 Task: Customize your repository appearance settings.
Action: Mouse moved to (1039, 63)
Screenshot: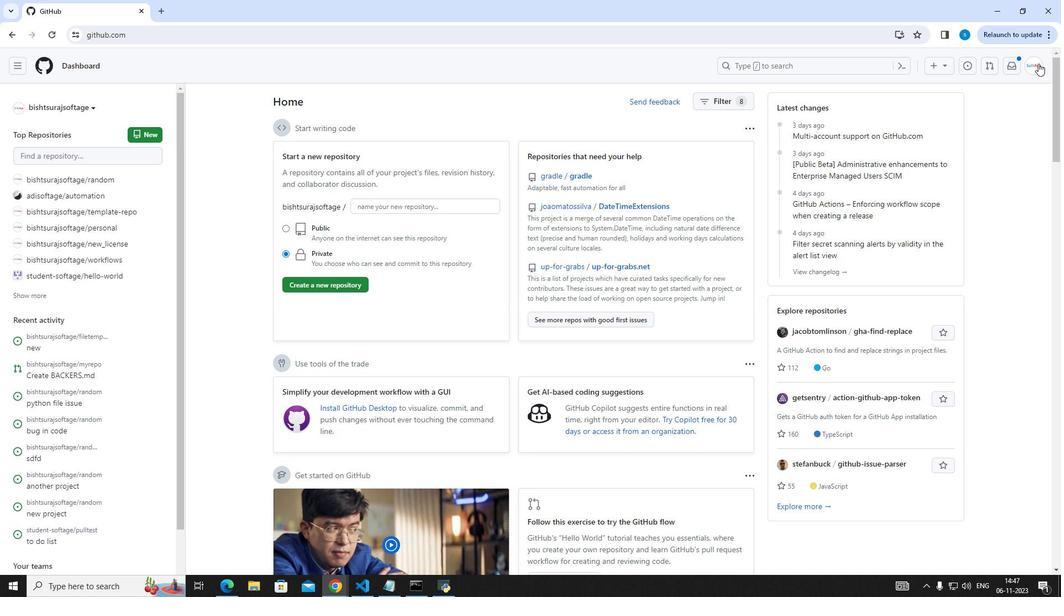 
Action: Mouse pressed left at (1039, 63)
Screenshot: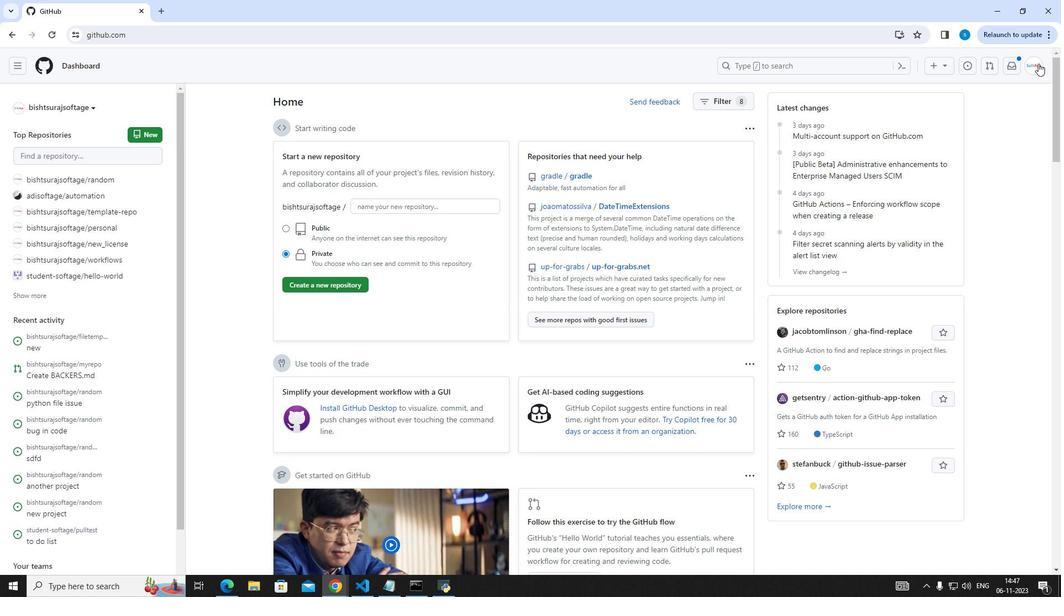 
Action: Mouse moved to (980, 160)
Screenshot: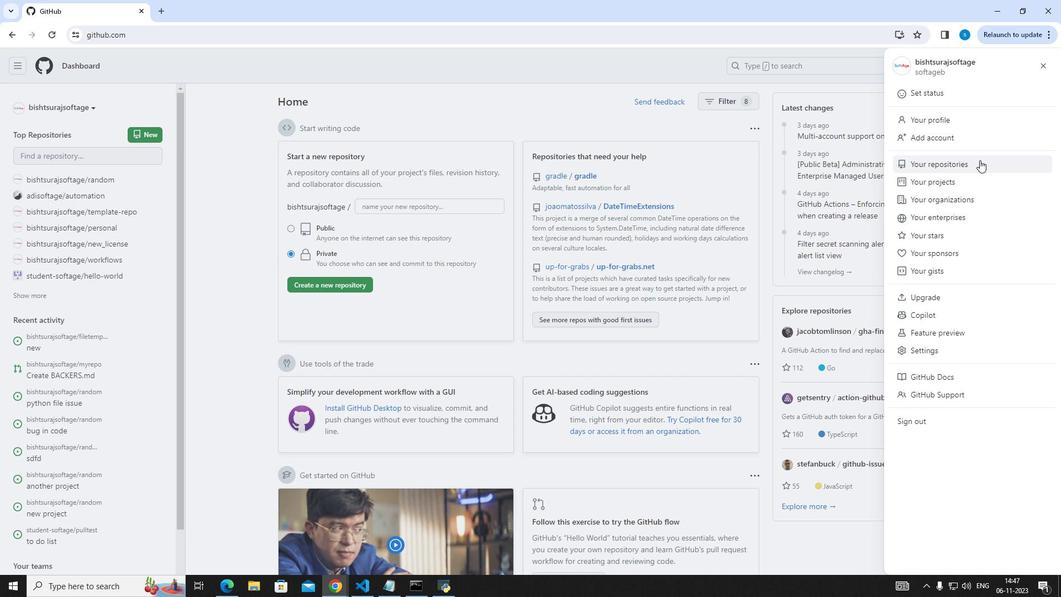 
Action: Mouse pressed left at (980, 160)
Screenshot: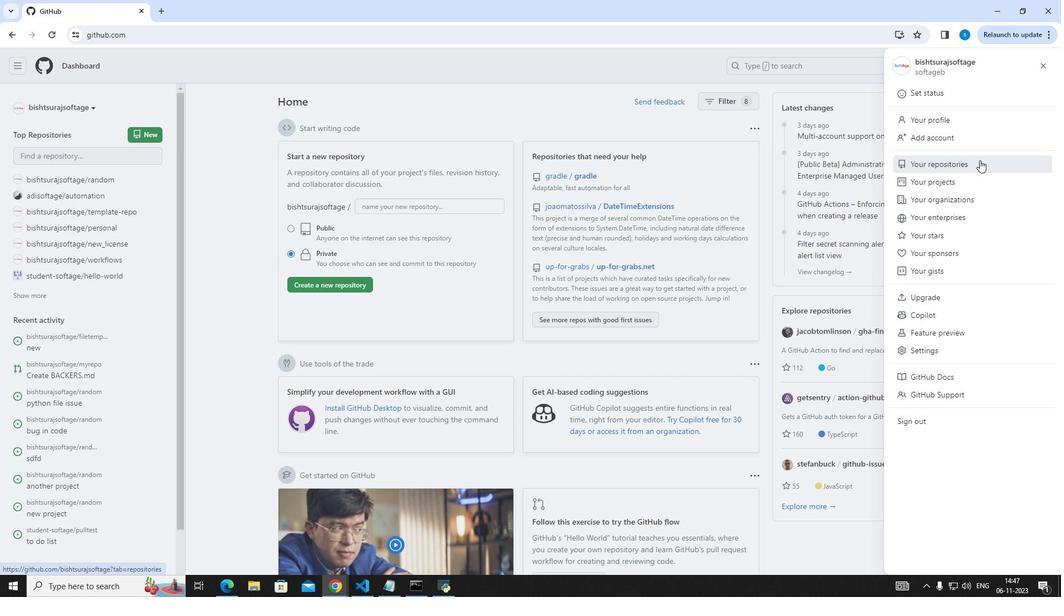 
Action: Mouse moved to (365, 162)
Screenshot: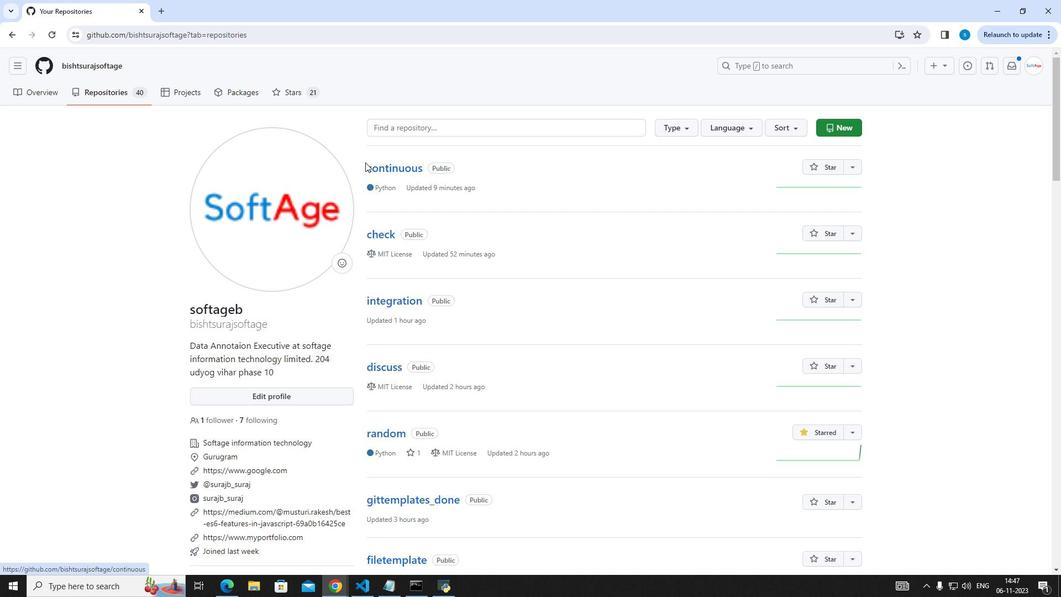 
Action: Mouse pressed left at (365, 162)
Screenshot: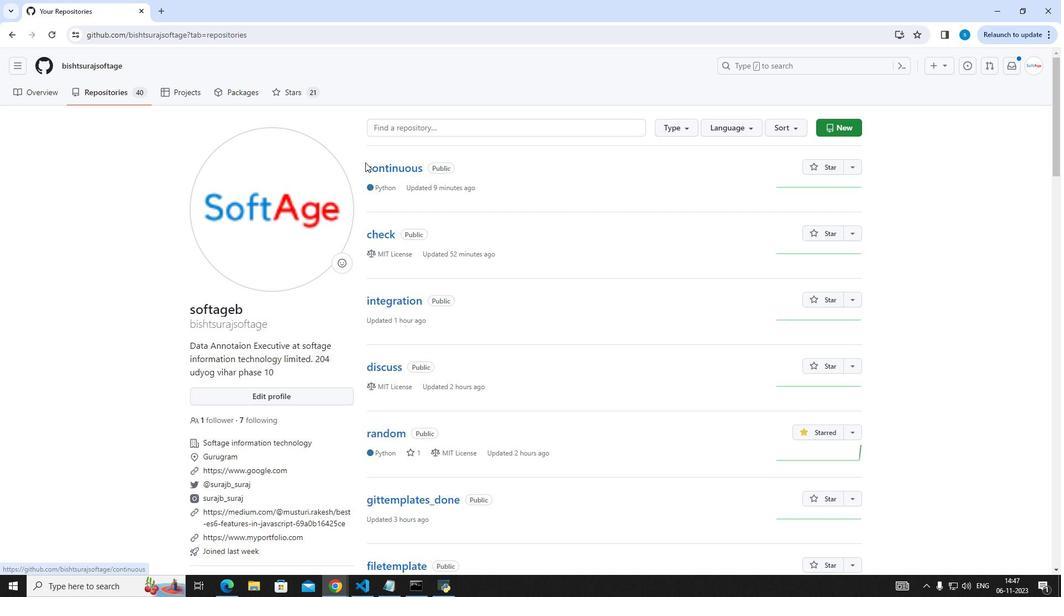 
Action: Mouse moved to (374, 163)
Screenshot: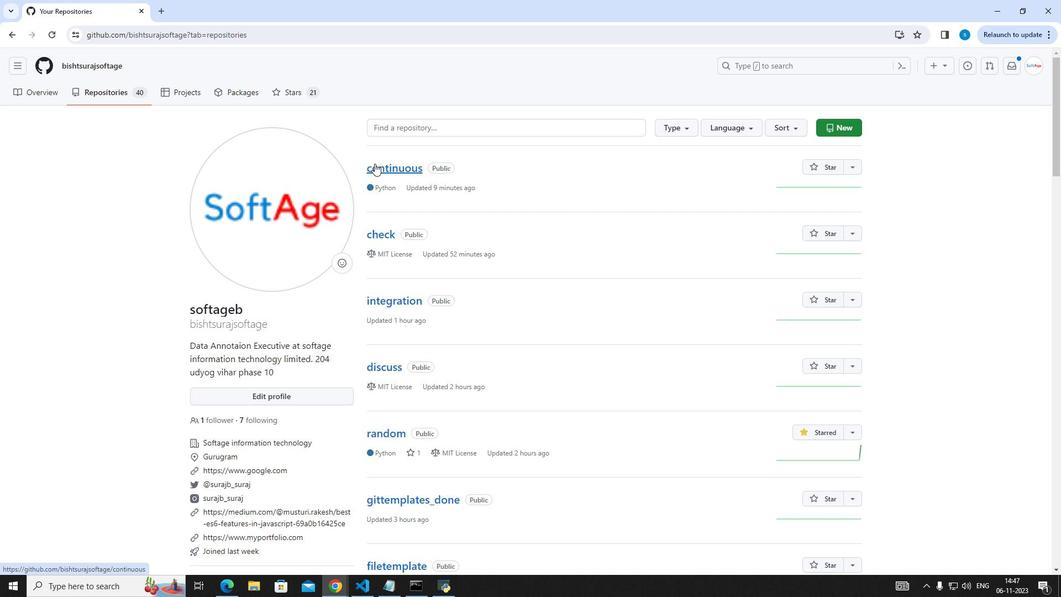 
Action: Mouse pressed left at (374, 163)
Screenshot: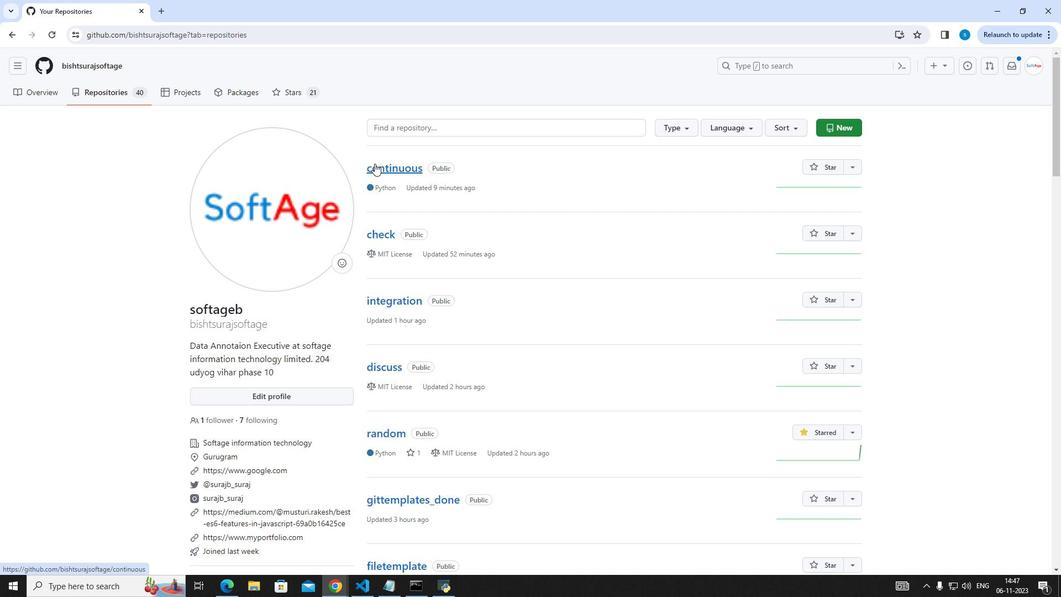 
Action: Mouse moved to (473, 88)
Screenshot: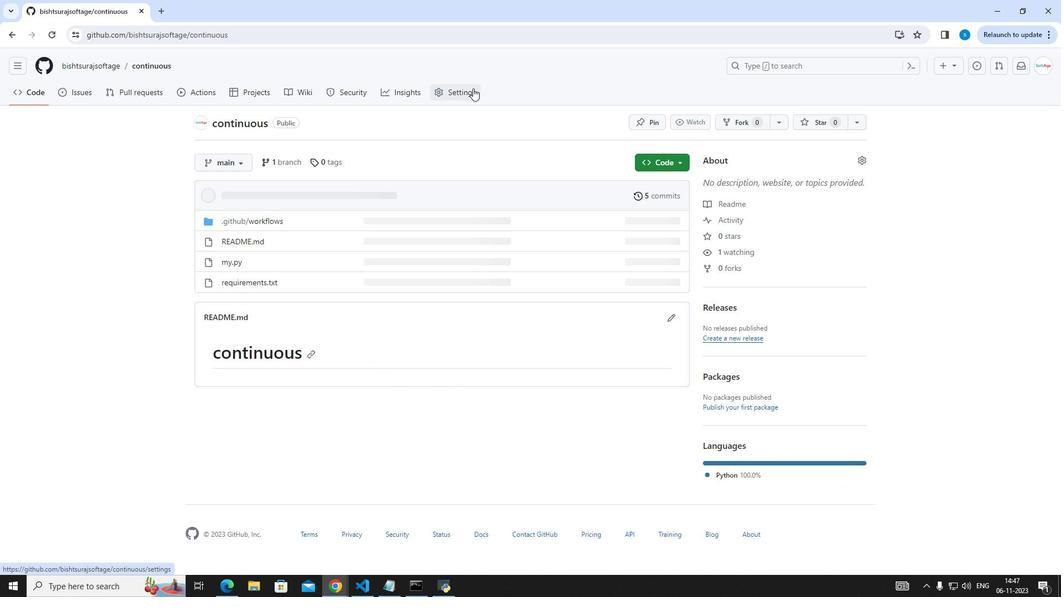 
Action: Mouse pressed left at (473, 88)
Screenshot: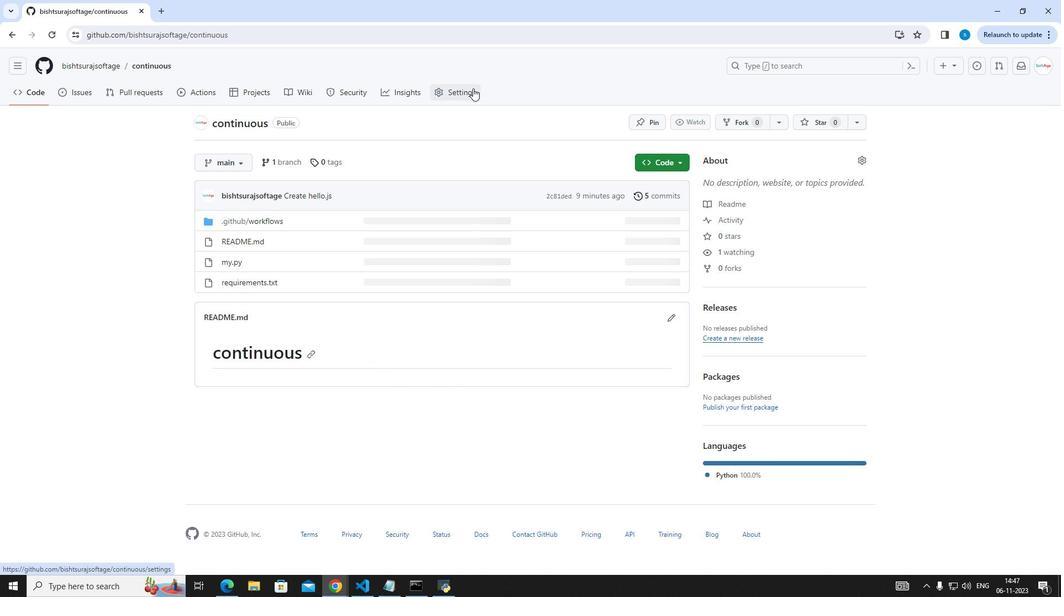 
Action: Mouse moved to (465, 179)
Screenshot: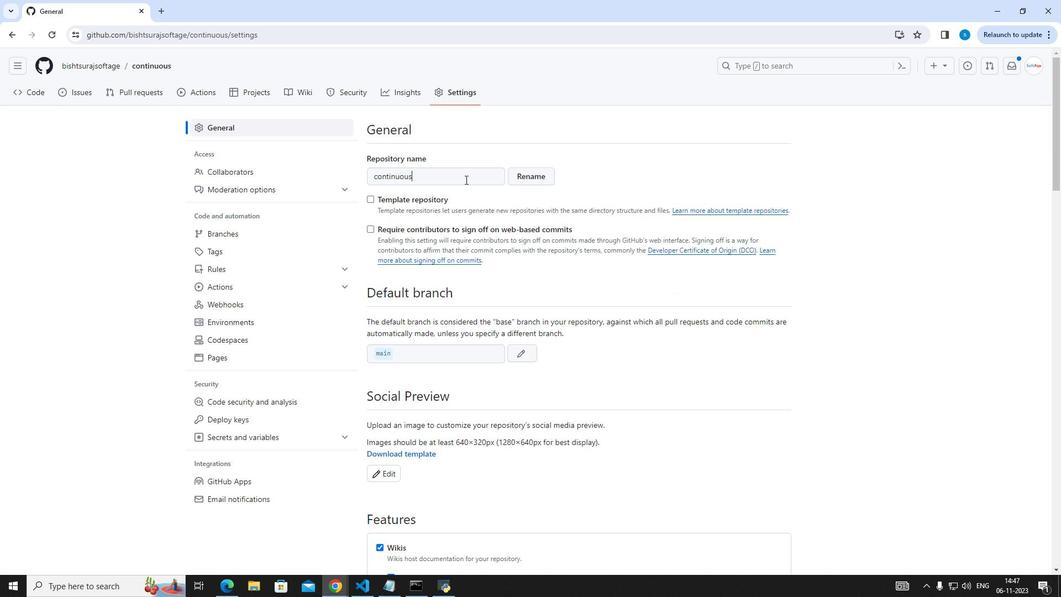 
Action: Mouse pressed left at (465, 179)
Screenshot: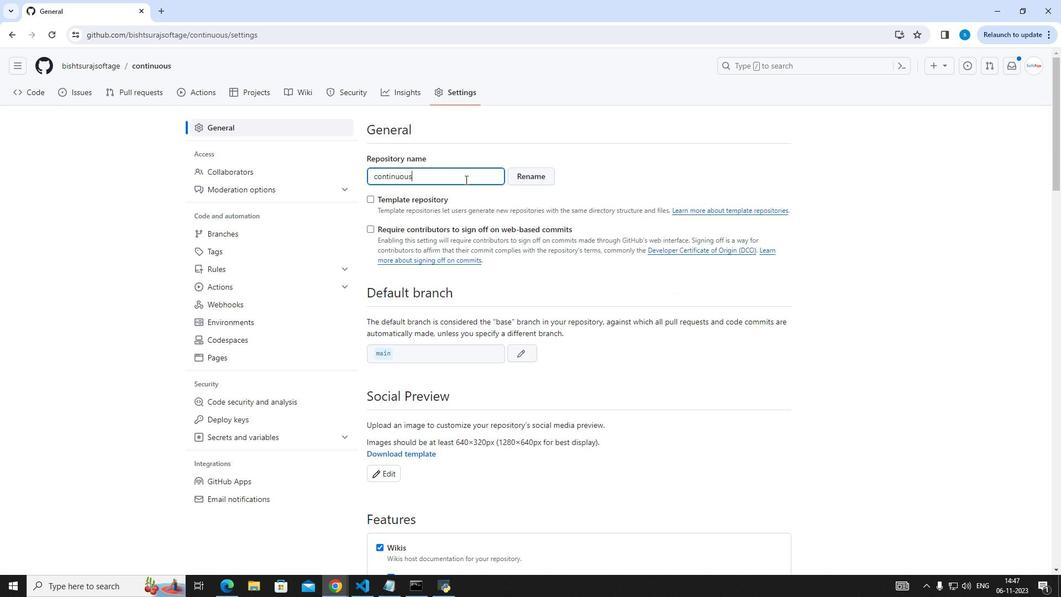 
Action: Key pressed <Key.space>on<Key.space>
Screenshot: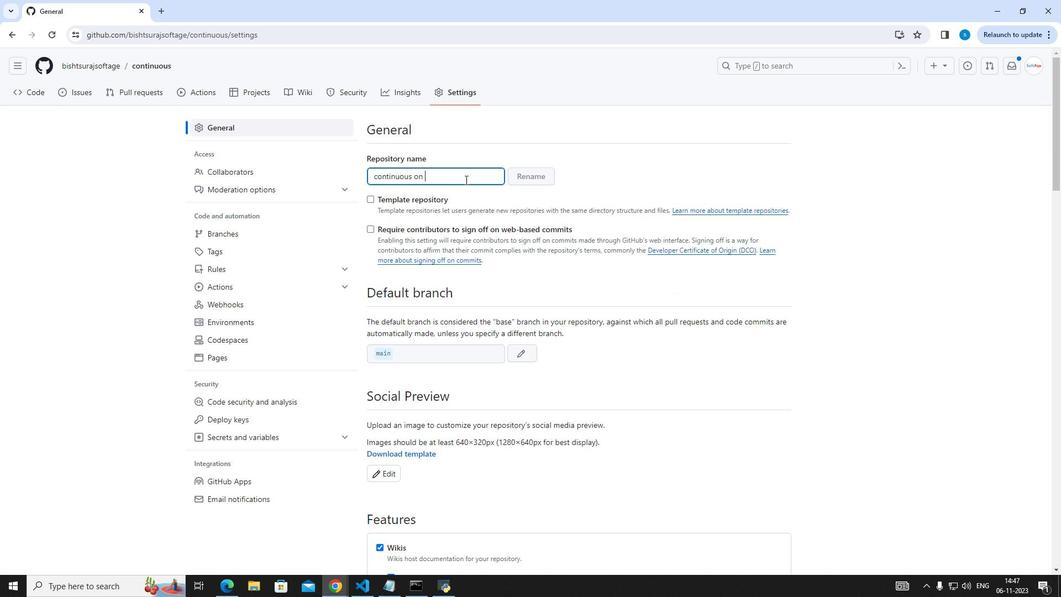 
Action: Mouse moved to (529, 354)
Screenshot: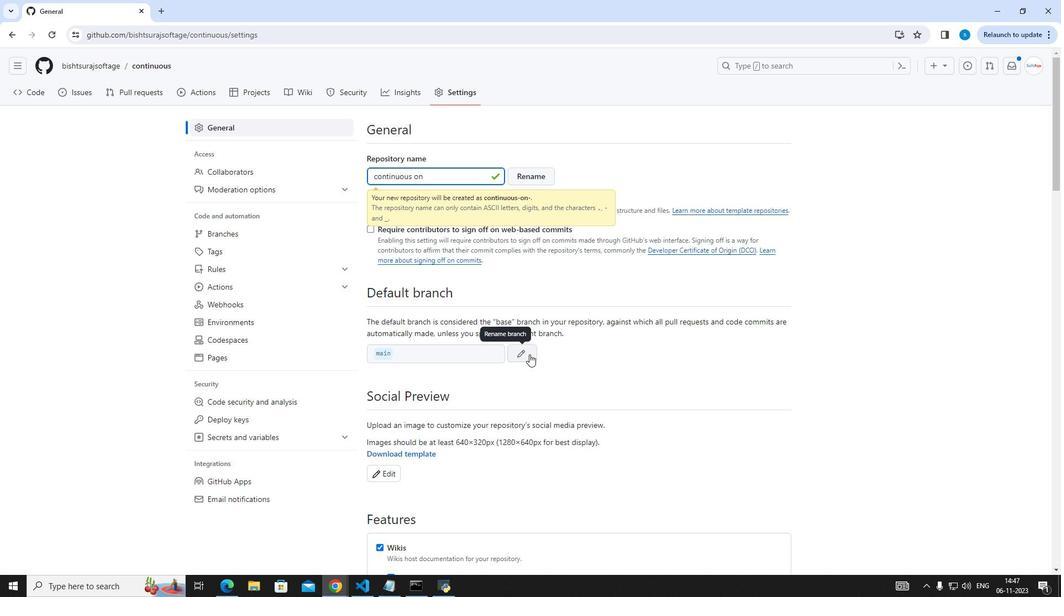 
Action: Mouse pressed left at (529, 354)
Screenshot: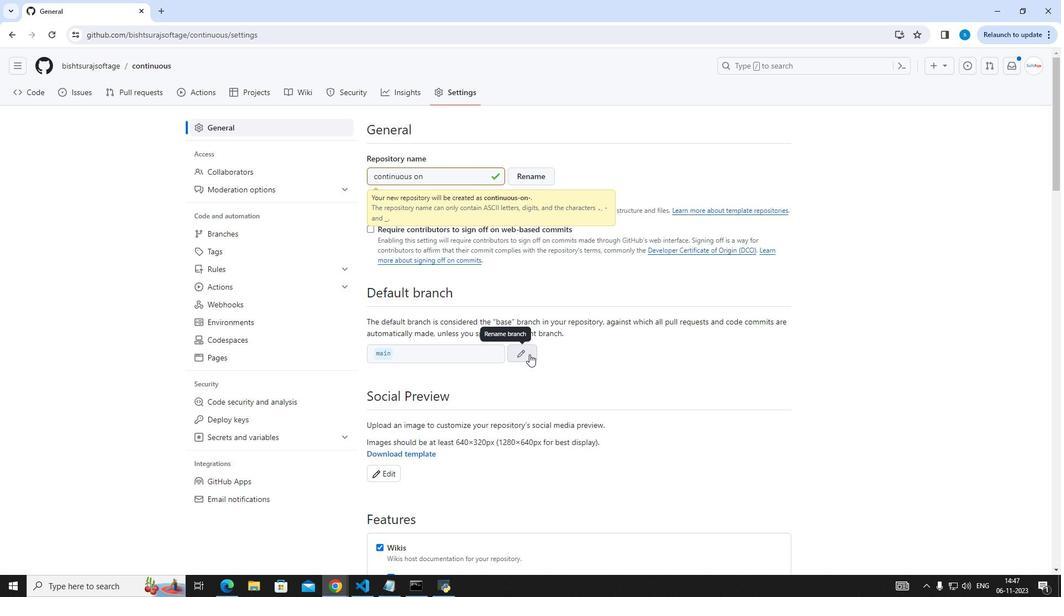 
Action: Mouse moved to (529, 353)
Screenshot: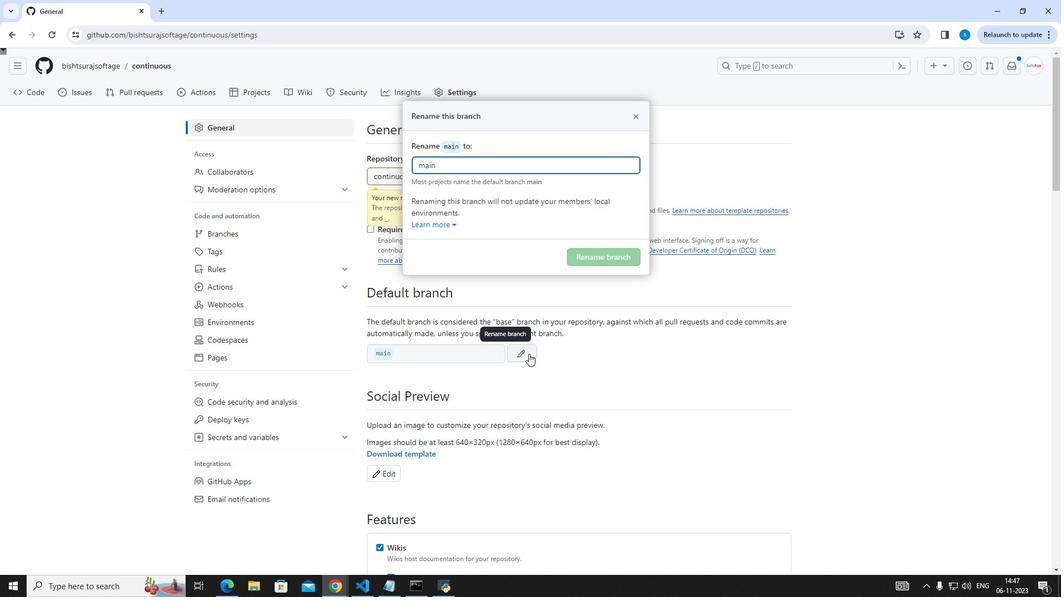 
Action: Key pressed a
Screenshot: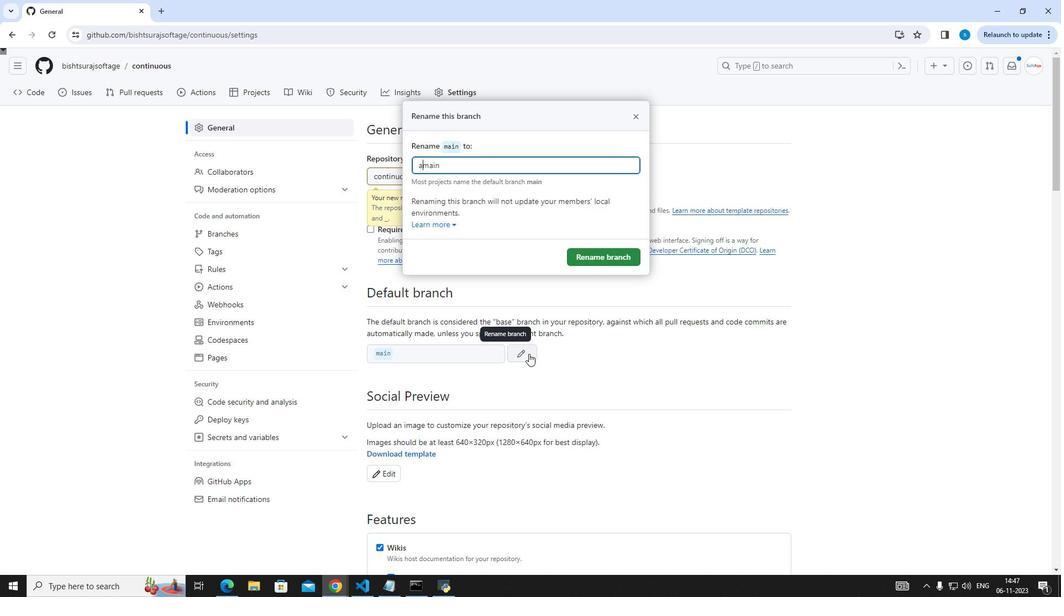 
Action: Mouse moved to (605, 259)
Screenshot: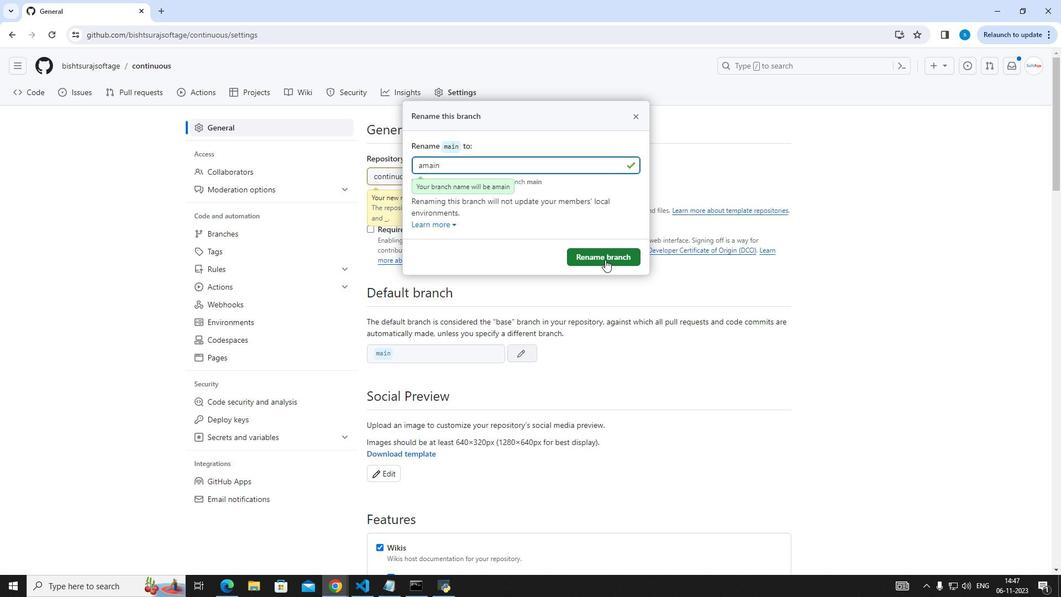 
Action: Mouse pressed left at (605, 259)
Screenshot: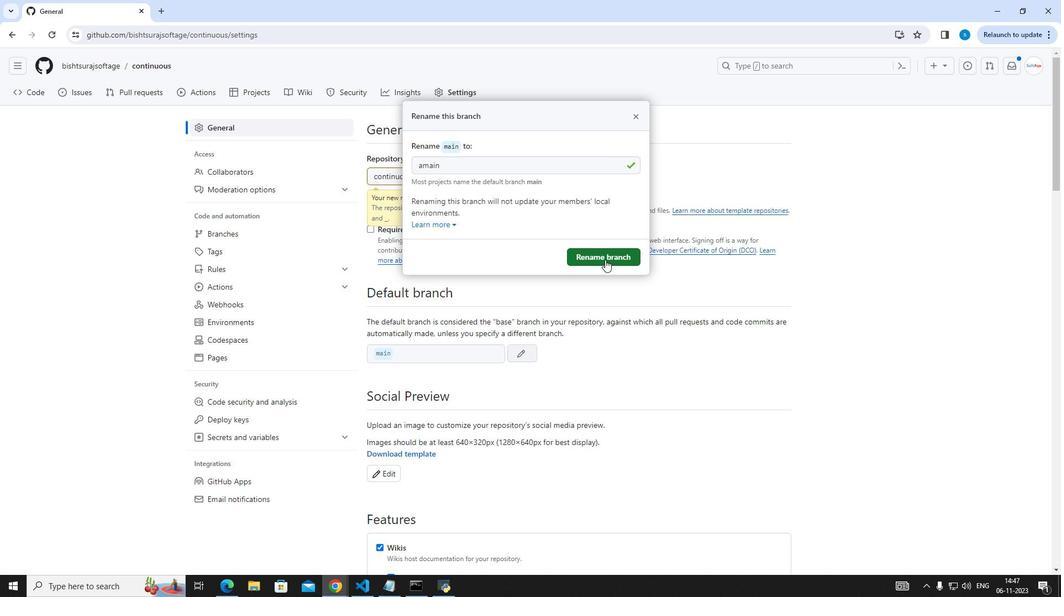 
Action: Mouse moved to (456, 90)
Screenshot: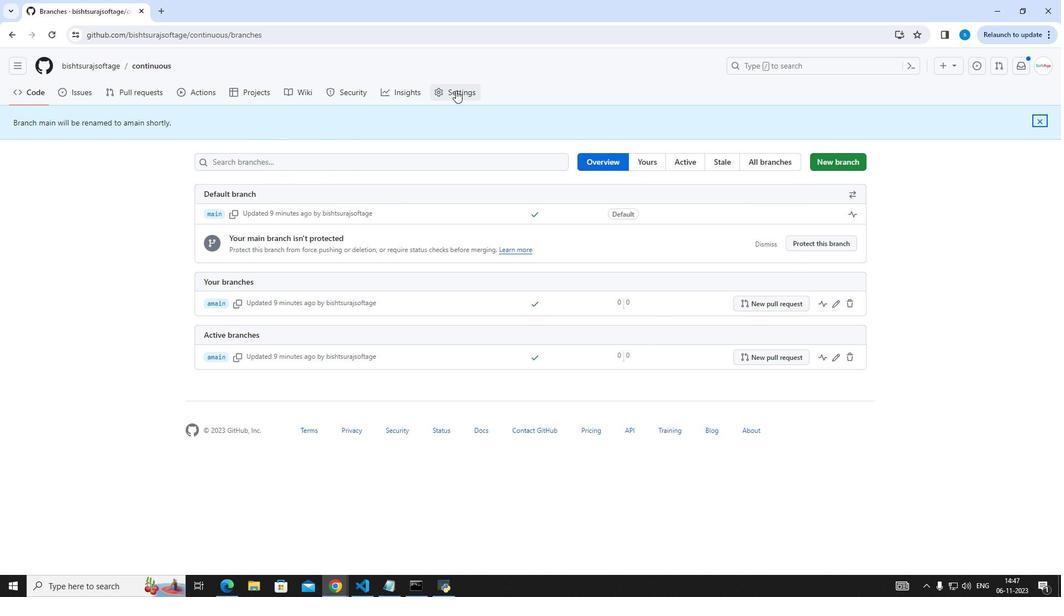 
Action: Mouse pressed left at (456, 90)
Screenshot: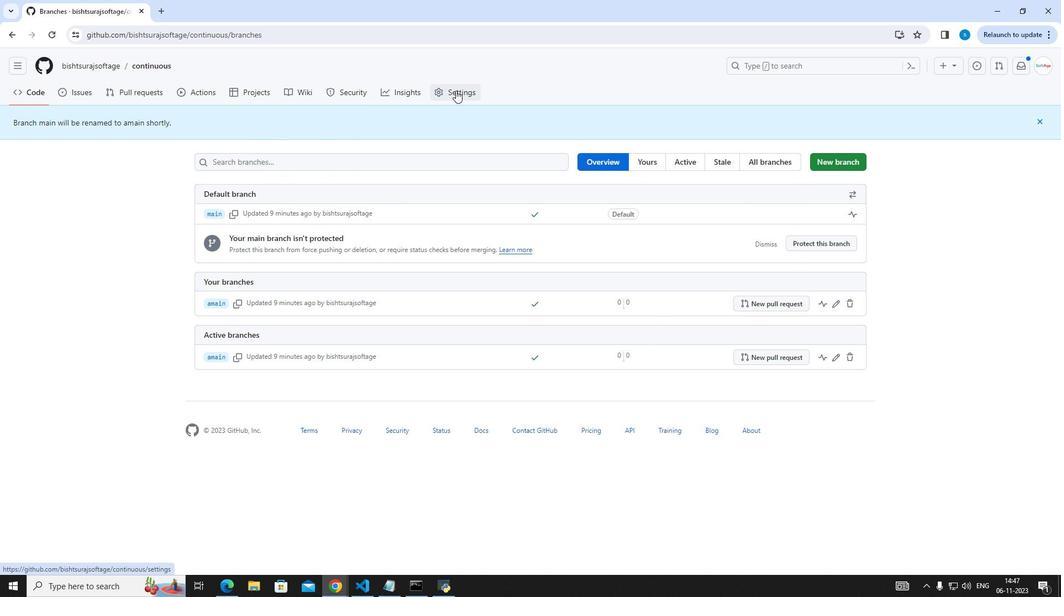 
Action: Mouse moved to (460, 259)
Screenshot: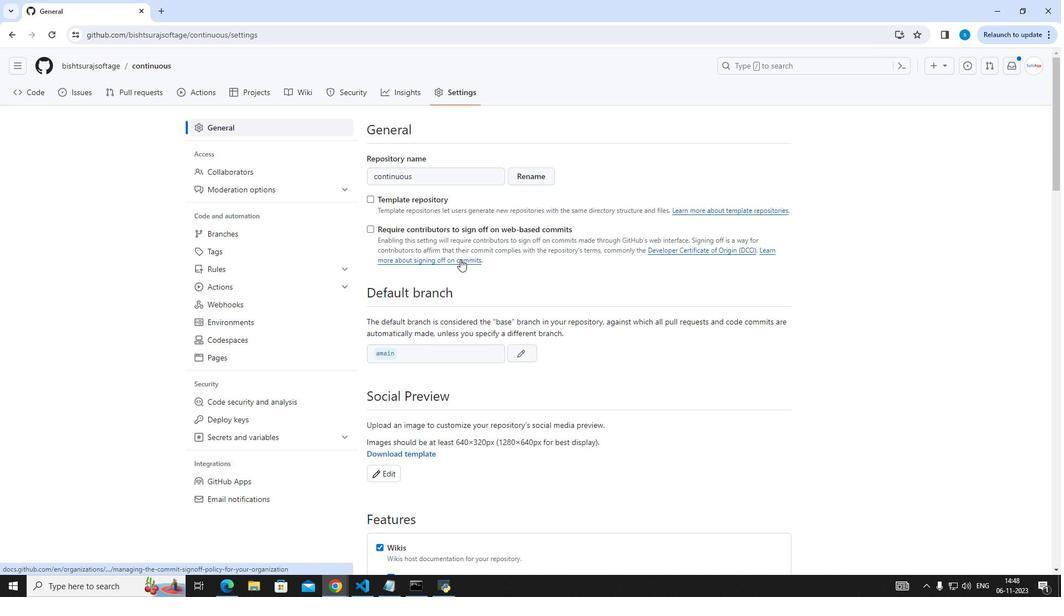 
Action: Mouse scrolled (460, 258) with delta (0, 0)
Screenshot: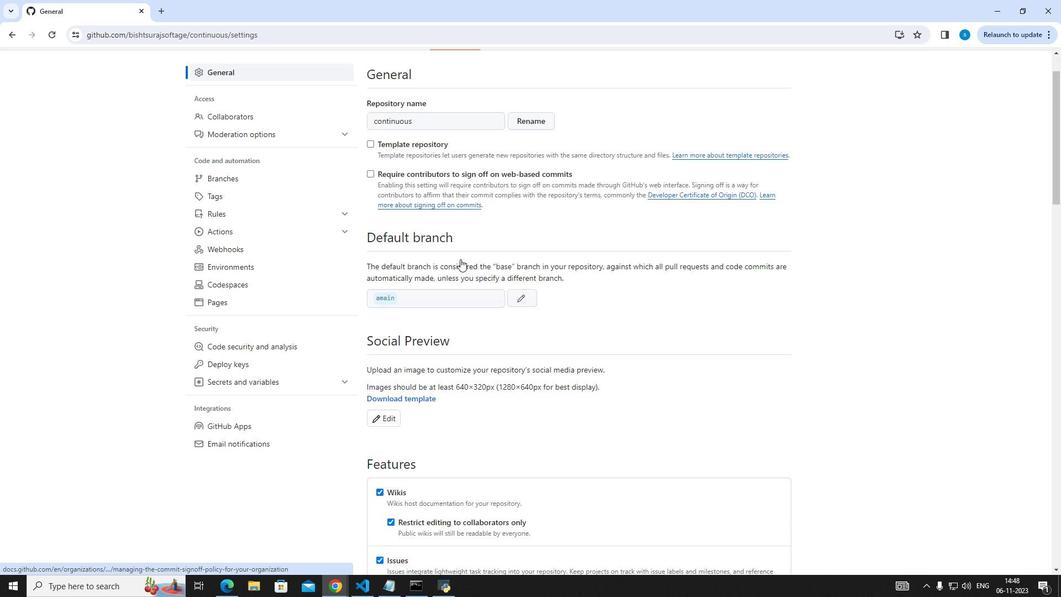 
Action: Mouse scrolled (460, 258) with delta (0, 0)
Screenshot: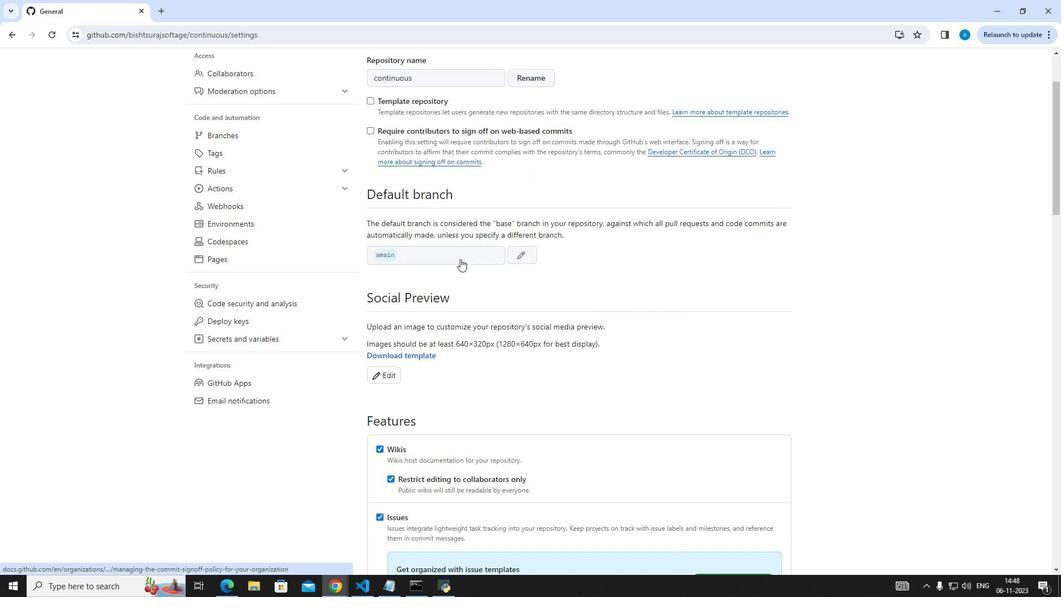 
Action: Mouse scrolled (460, 258) with delta (0, 0)
Screenshot: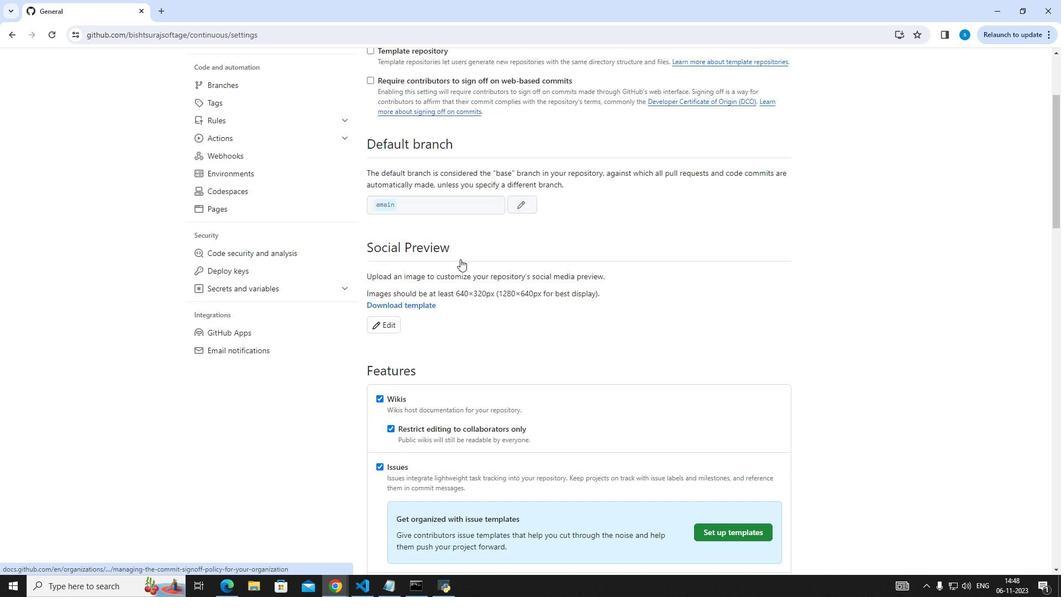 
Action: Mouse scrolled (460, 258) with delta (0, 0)
Screenshot: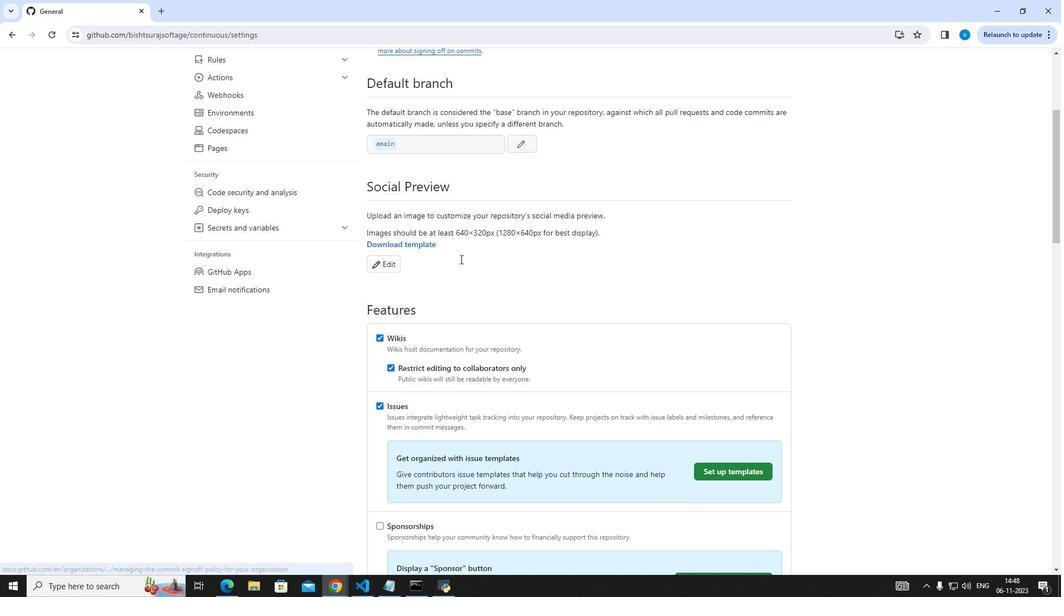 
Action: Mouse scrolled (460, 258) with delta (0, 0)
Screenshot: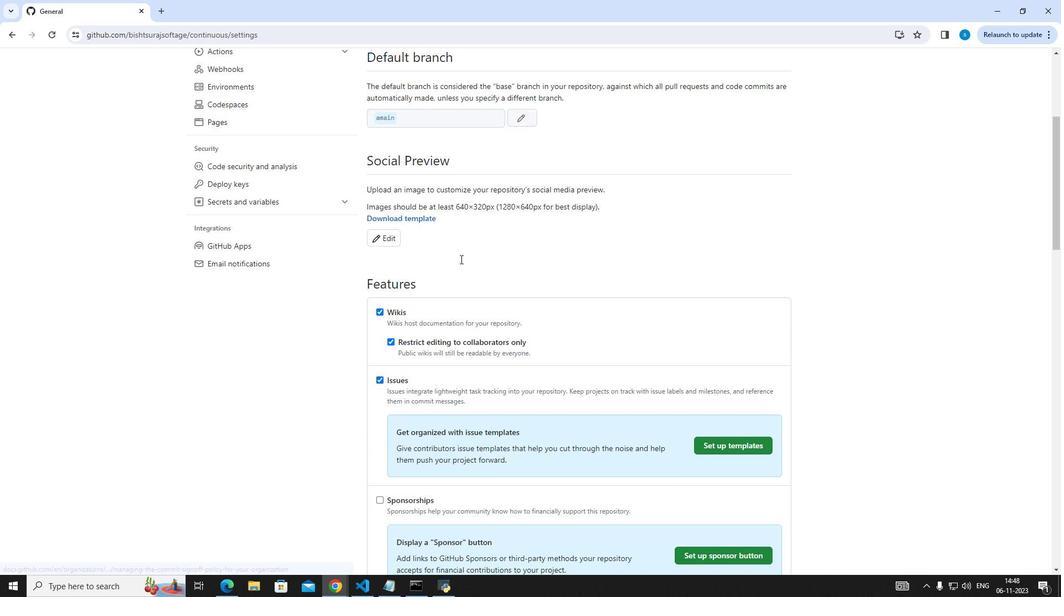
Action: Mouse moved to (460, 259)
Screenshot: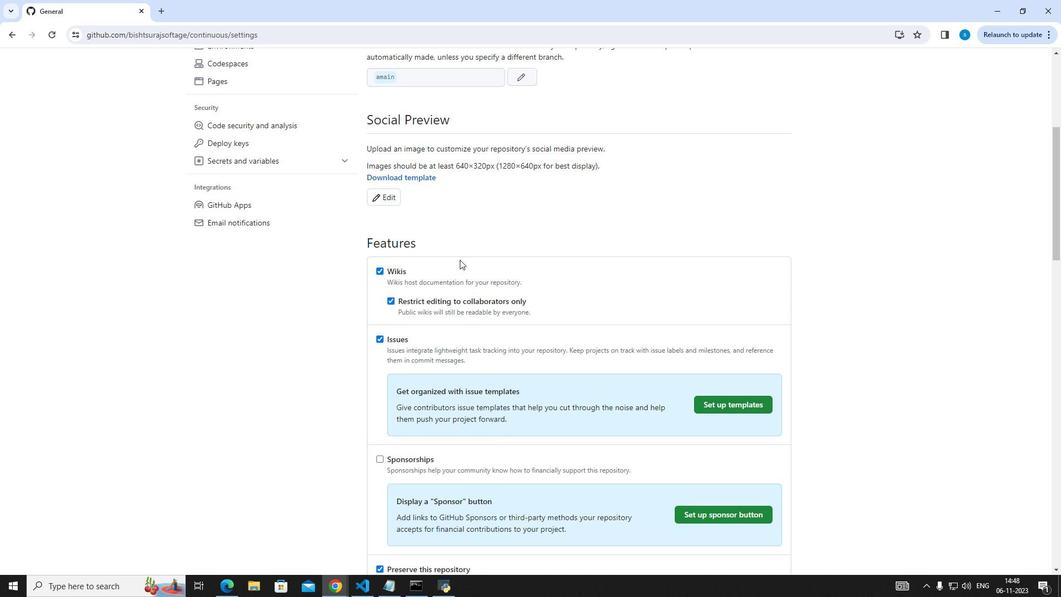 
Action: Mouse scrolled (460, 259) with delta (0, 0)
Screenshot: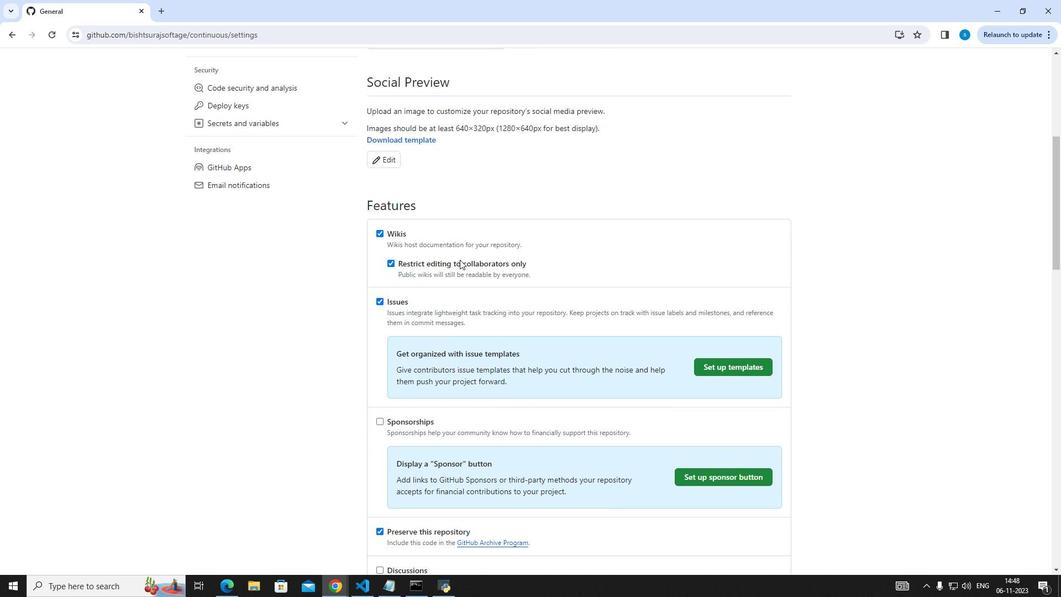 
Action: Mouse scrolled (460, 259) with delta (0, 0)
Screenshot: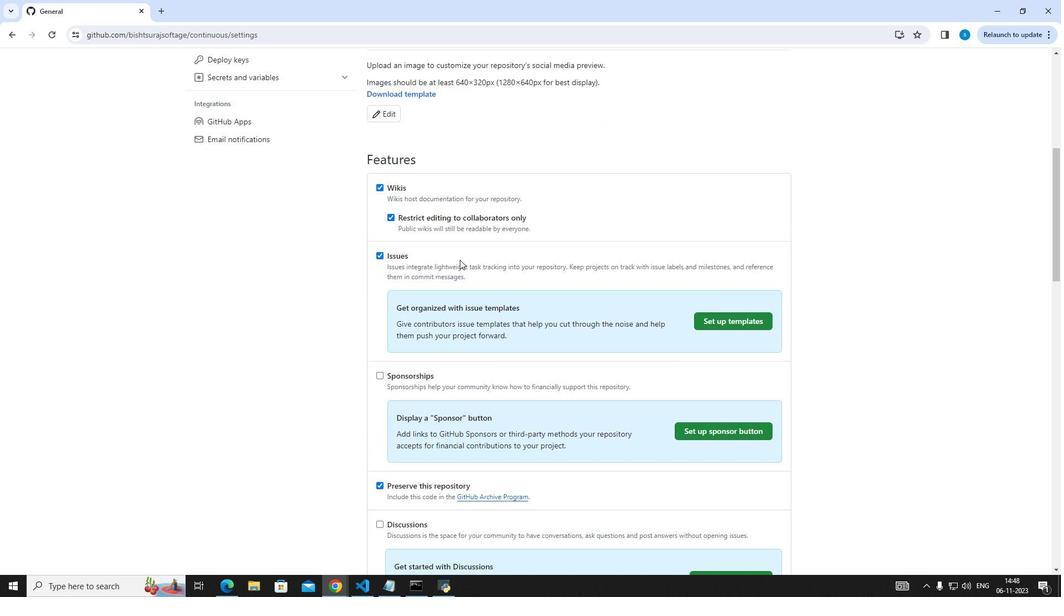 
Action: Mouse moved to (378, 158)
Screenshot: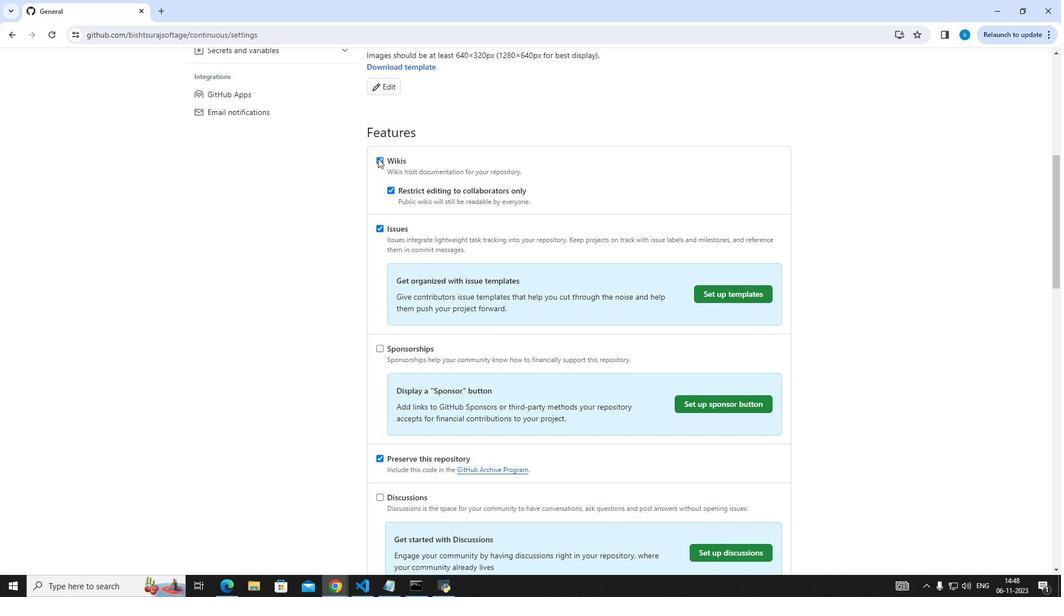 
Action: Mouse pressed left at (378, 158)
Screenshot: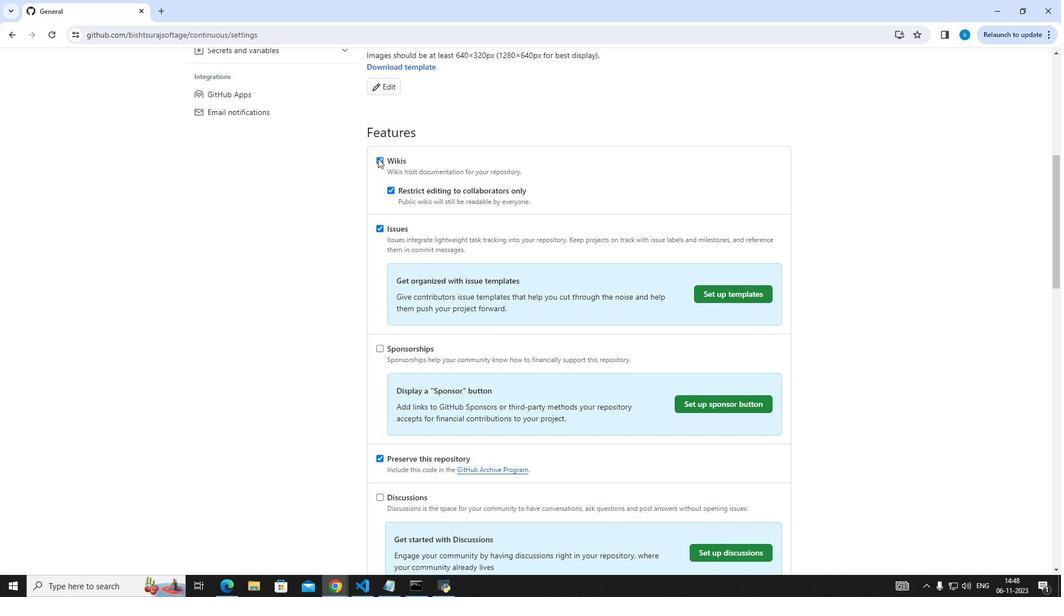 
Action: Mouse moved to (378, 197)
Screenshot: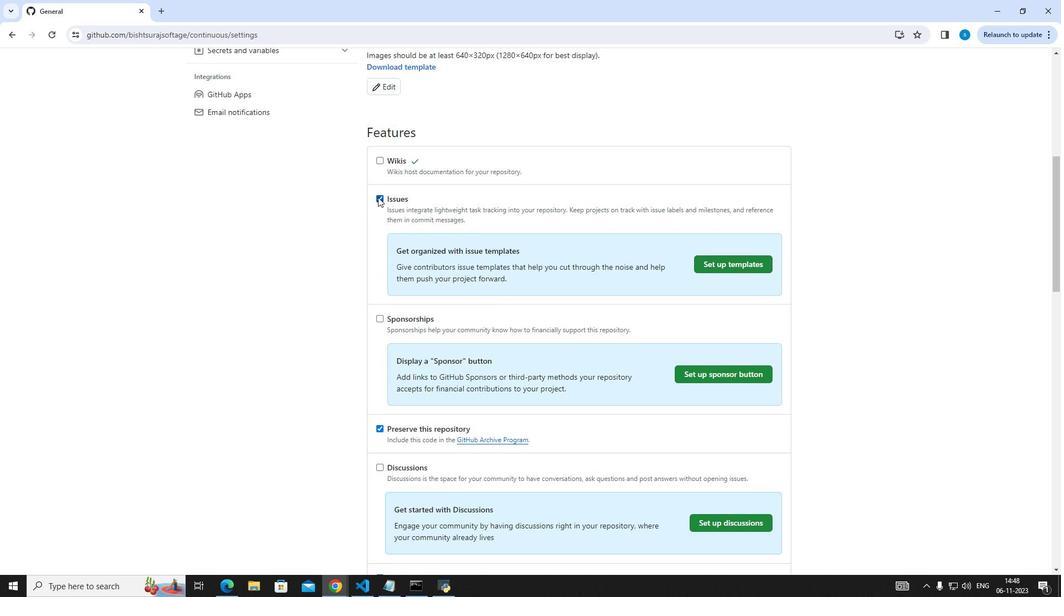 
Action: Mouse pressed left at (378, 197)
Screenshot: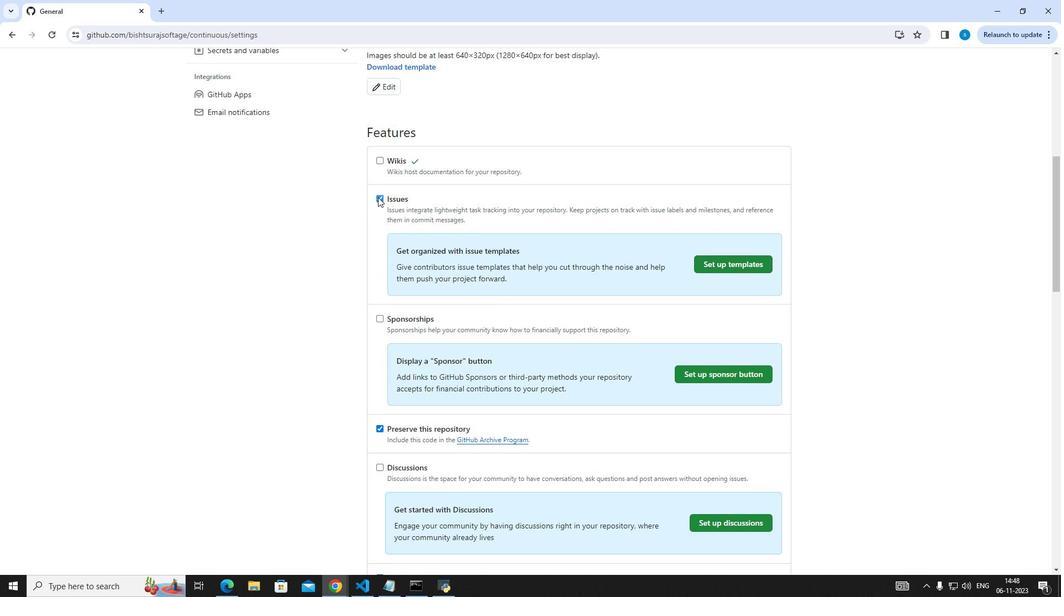 
Action: Mouse scrolled (378, 196) with delta (0, 0)
Screenshot: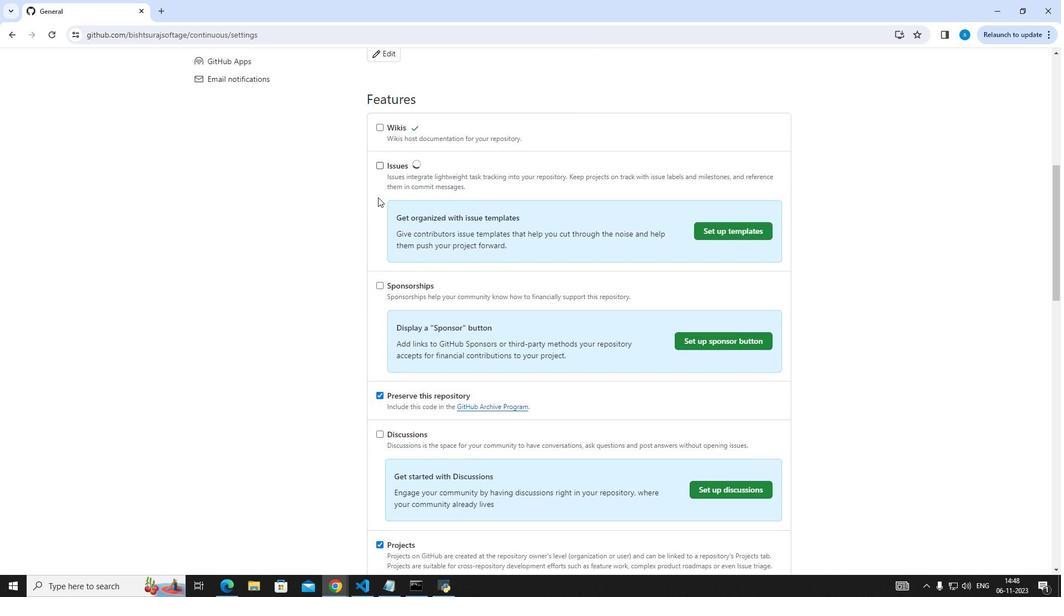 
Action: Mouse scrolled (378, 196) with delta (0, 0)
Screenshot: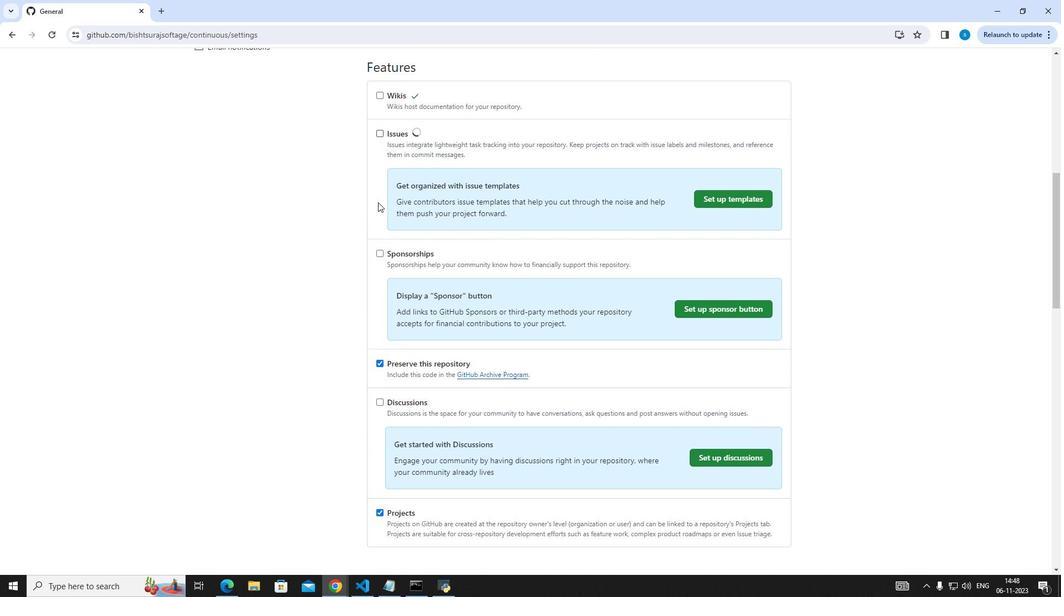
Action: Mouse scrolled (378, 196) with delta (0, 0)
Screenshot: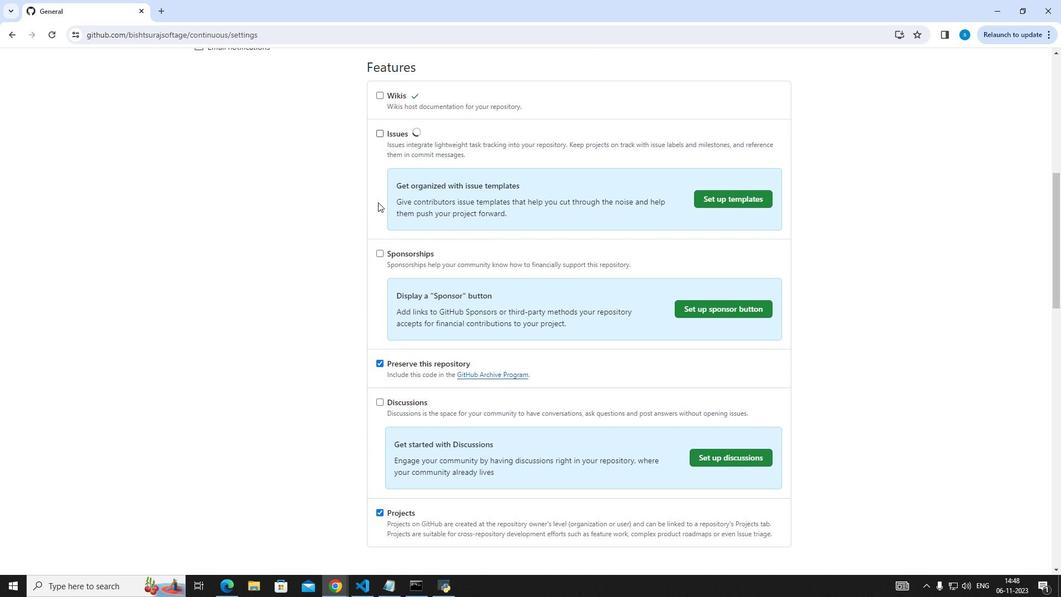 
Action: Mouse scrolled (378, 196) with delta (0, 0)
Screenshot: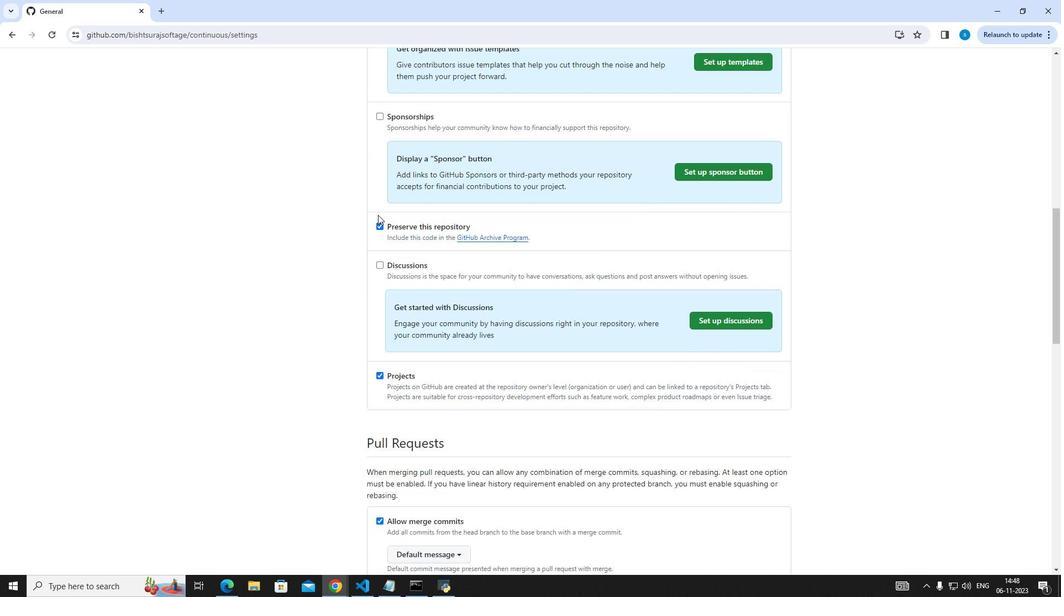 
Action: Mouse moved to (381, 245)
Screenshot: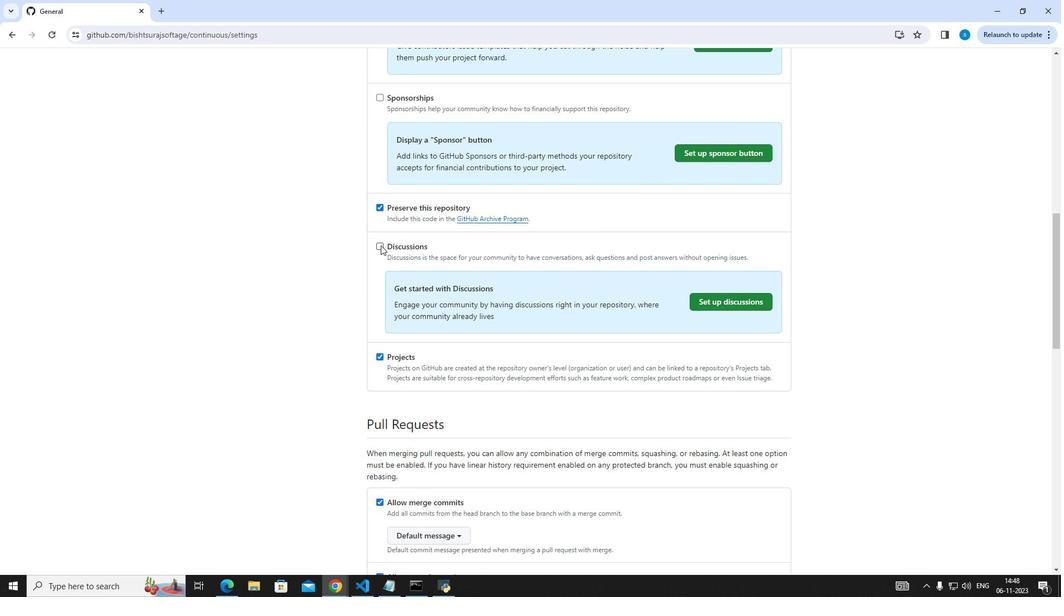 
Action: Mouse pressed left at (381, 245)
Screenshot: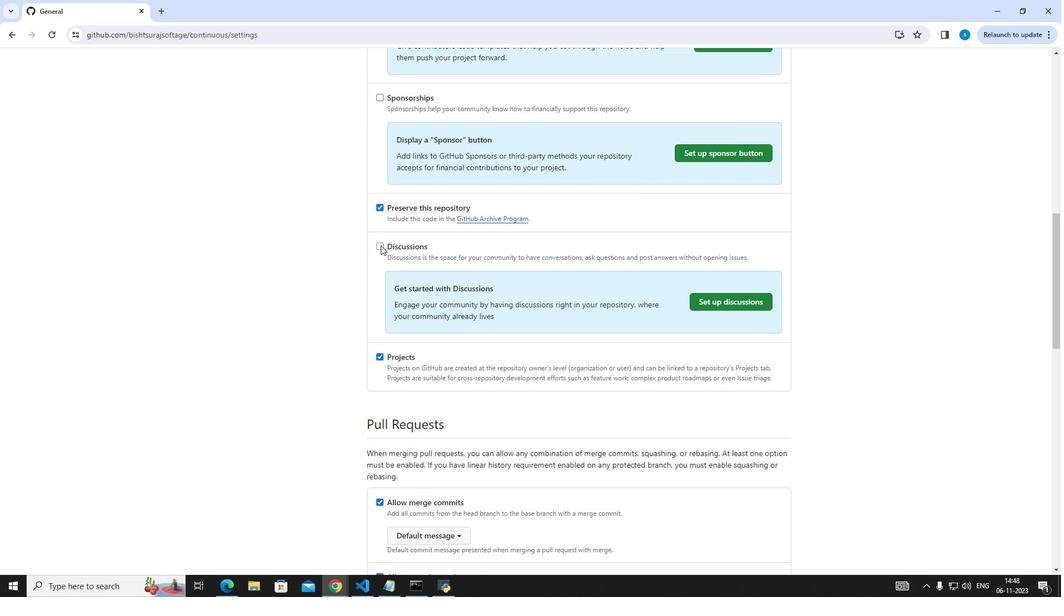 
Action: Mouse moved to (381, 245)
Screenshot: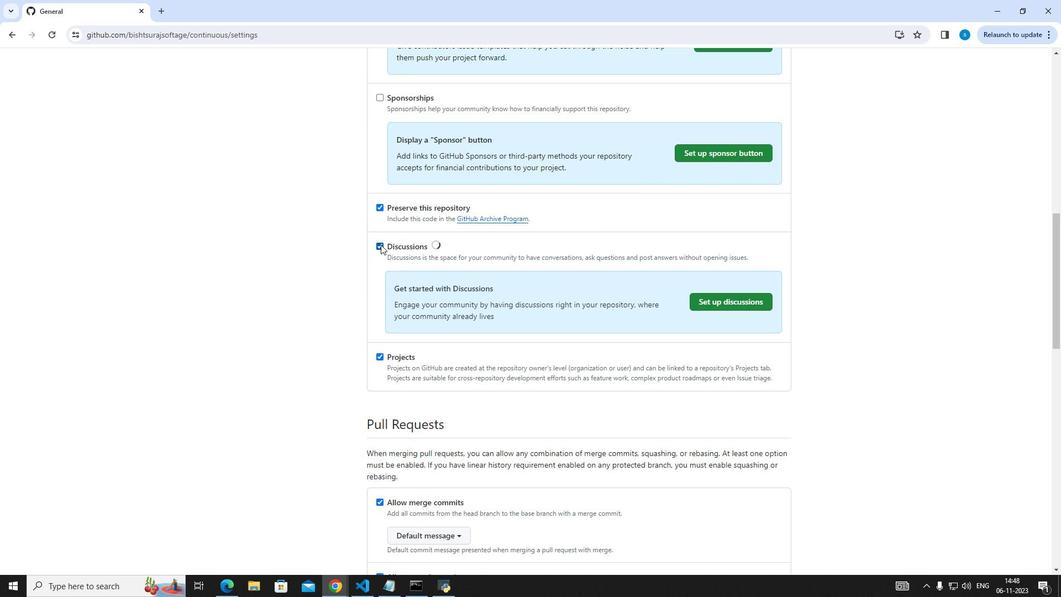 
Action: Mouse scrolled (381, 244) with delta (0, 0)
Screenshot: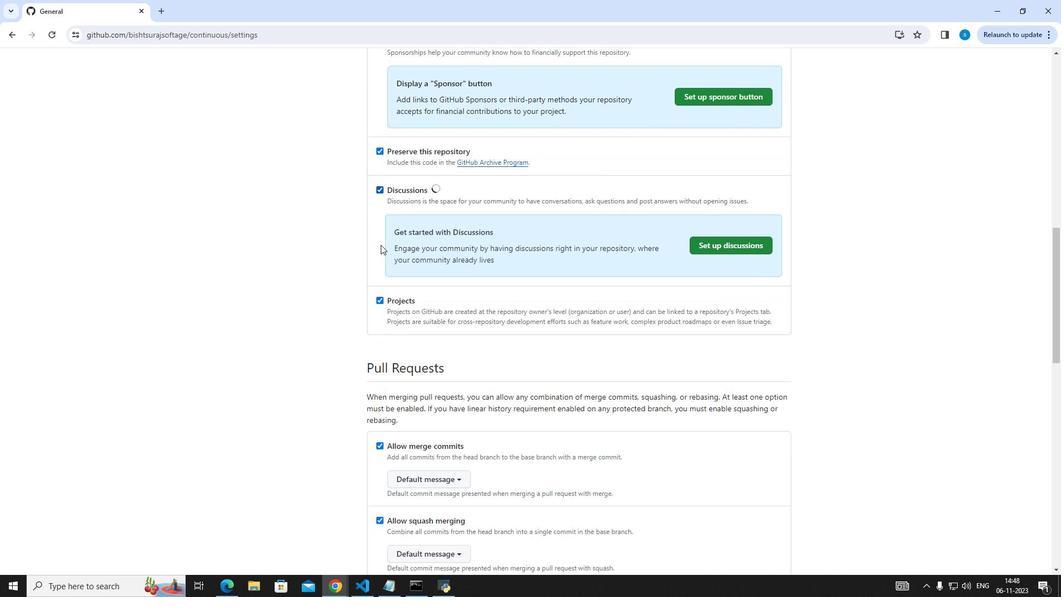 
Action: Mouse scrolled (381, 244) with delta (0, 0)
Screenshot: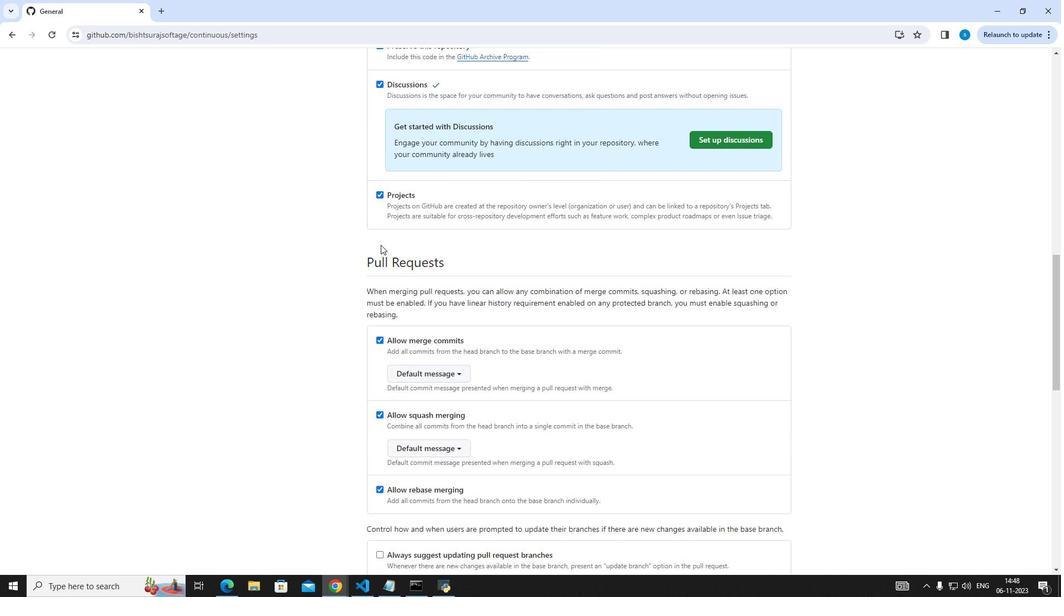 
Action: Mouse scrolled (381, 244) with delta (0, 0)
Screenshot: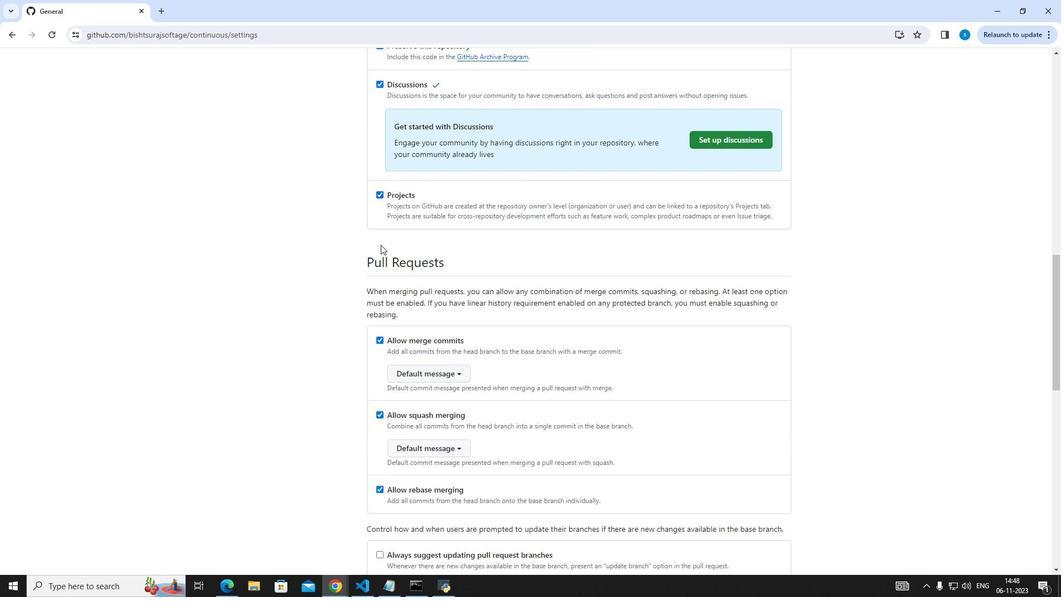
Action: Mouse scrolled (381, 244) with delta (0, 0)
Screenshot: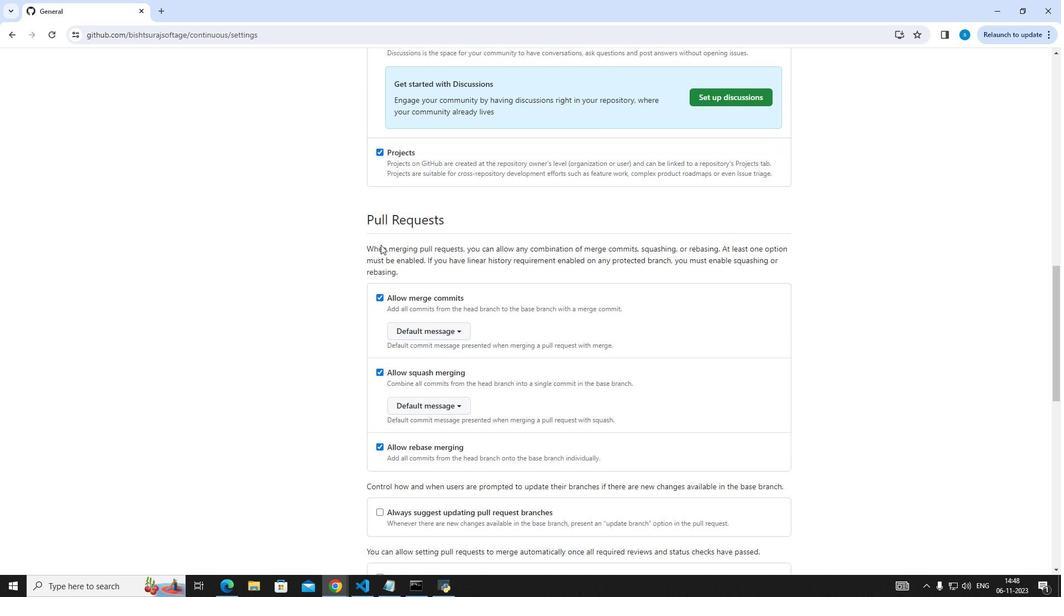 
Action: Mouse scrolled (381, 245) with delta (0, 0)
Screenshot: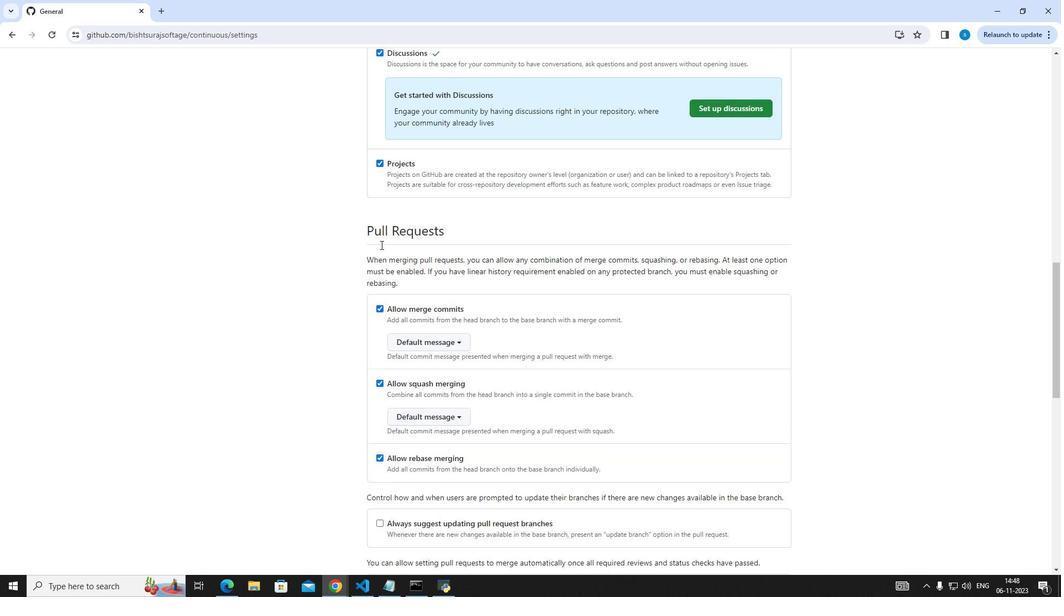 
Action: Mouse moved to (542, 256)
Screenshot: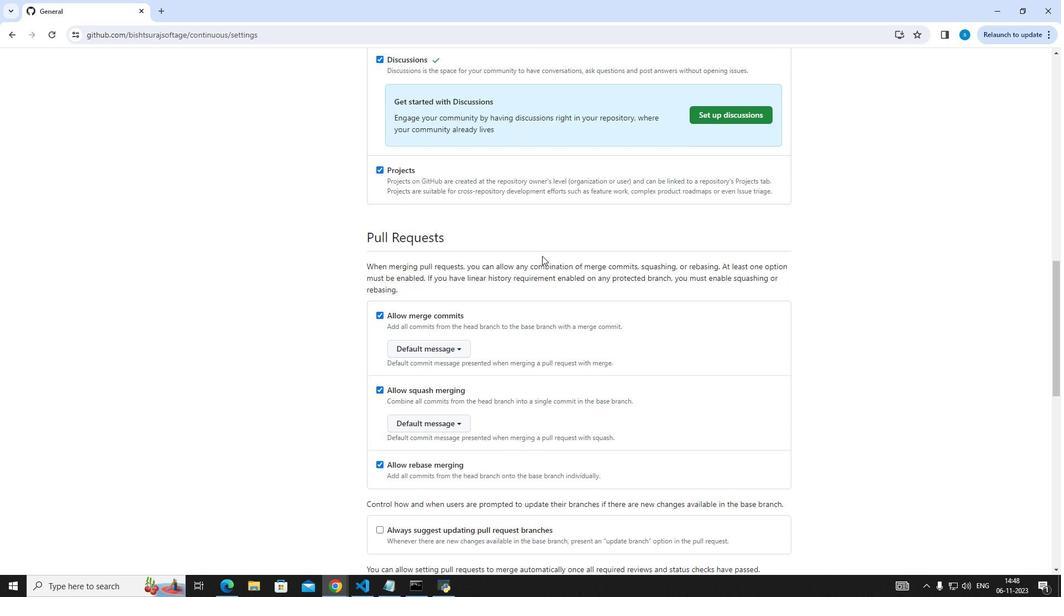 
Action: Mouse scrolled (542, 255) with delta (0, 0)
Screenshot: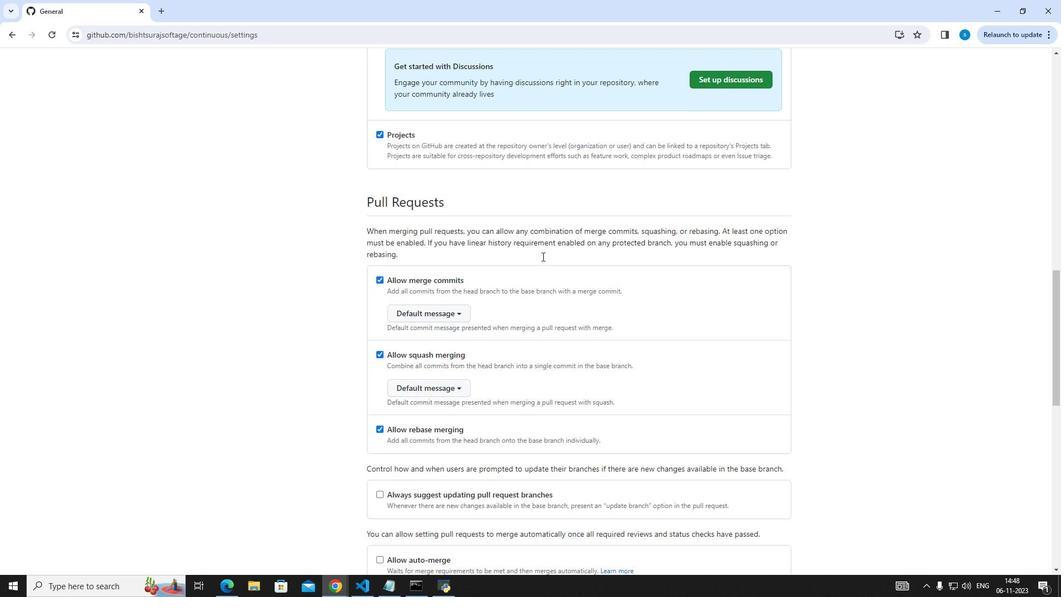 
Action: Mouse scrolled (542, 255) with delta (0, 0)
Screenshot: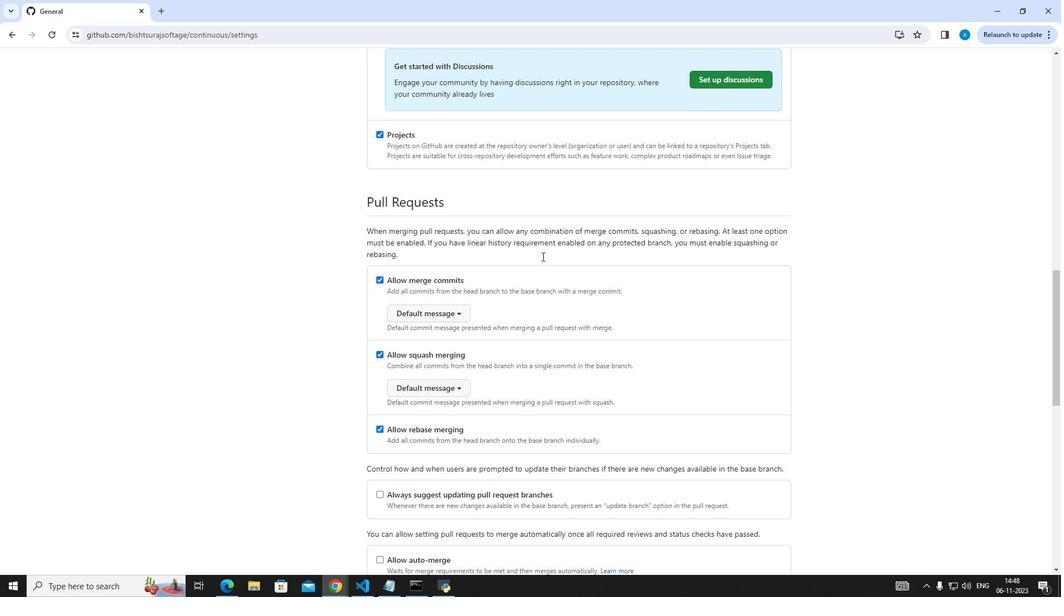 
Action: Mouse moved to (459, 256)
Screenshot: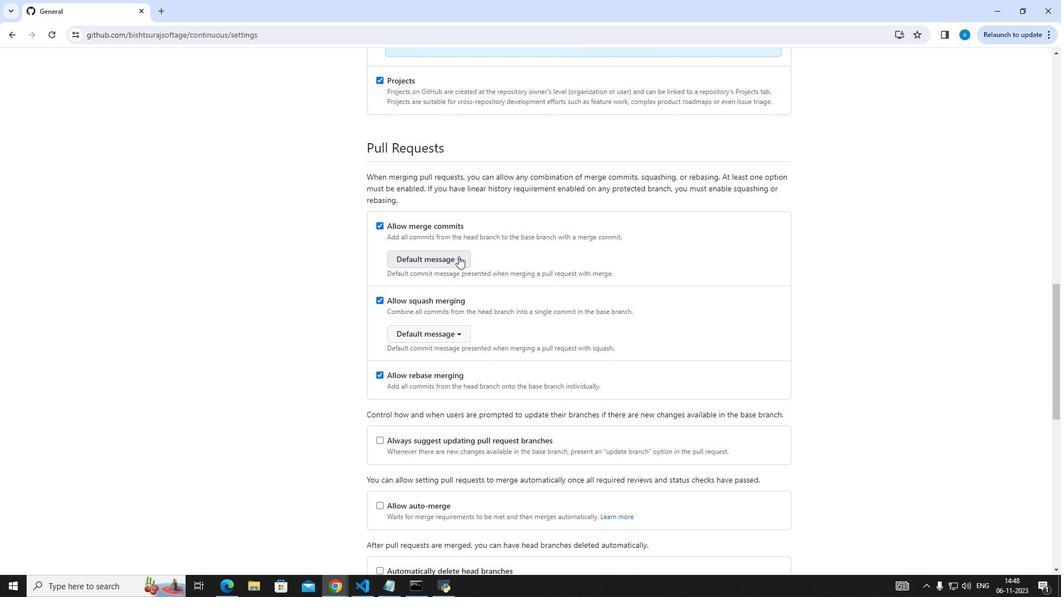 
Action: Mouse pressed left at (459, 256)
Screenshot: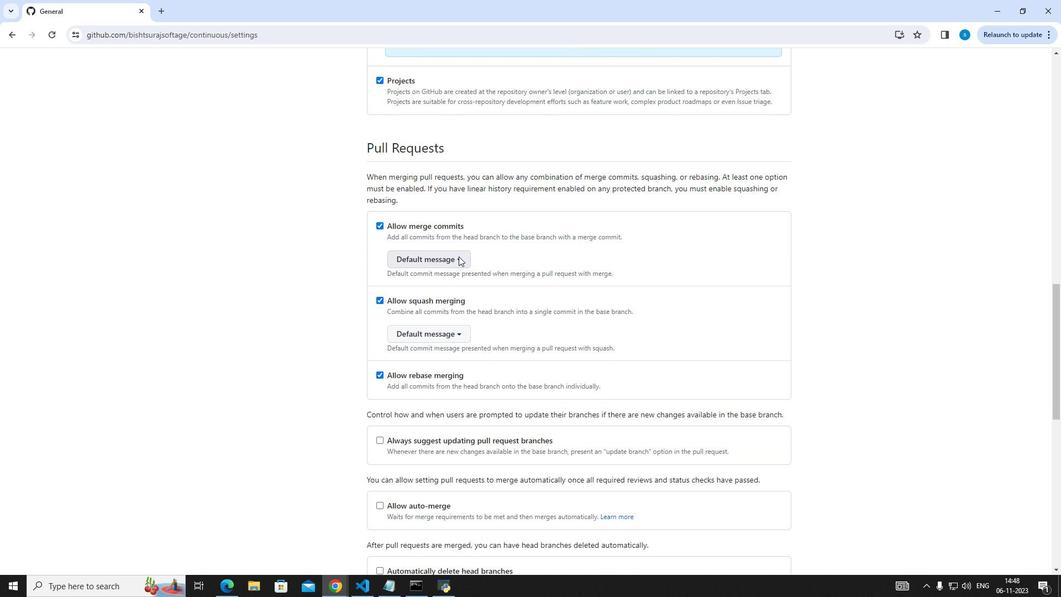 
Action: Mouse moved to (461, 294)
Screenshot: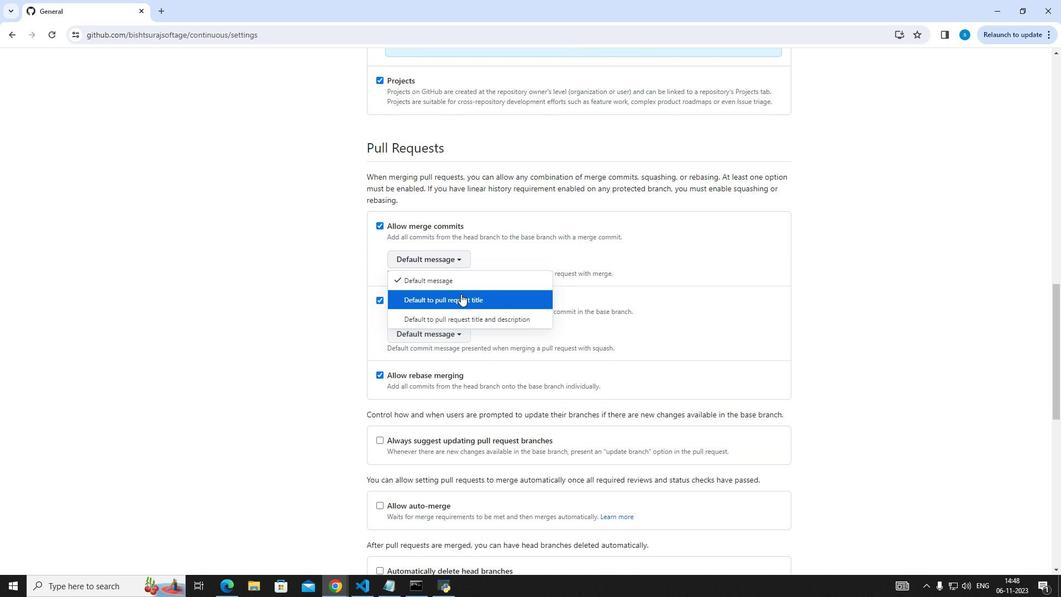 
Action: Mouse pressed left at (461, 294)
Screenshot: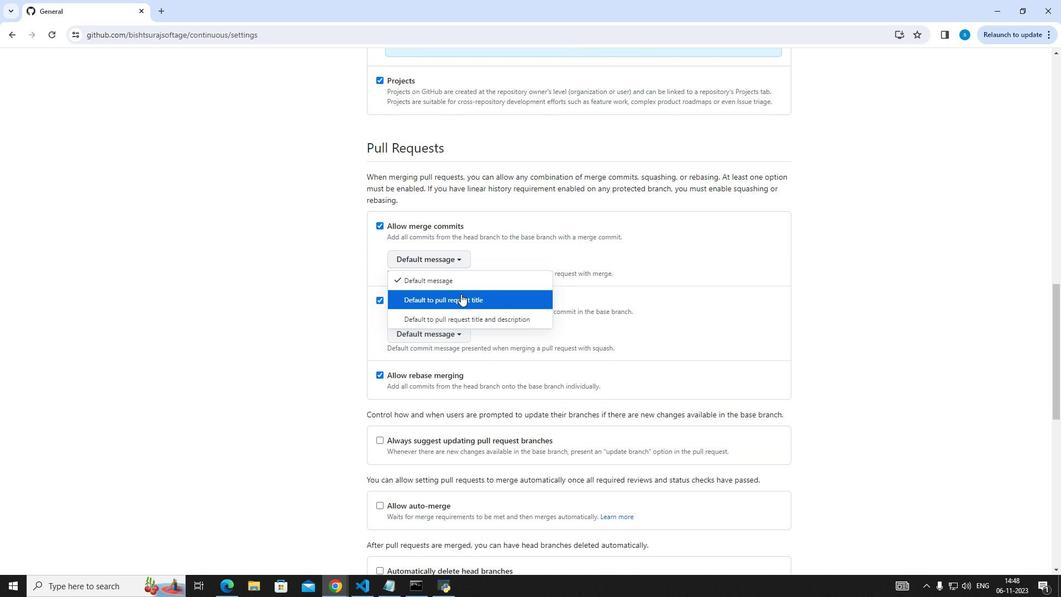 
Action: Mouse moved to (461, 294)
Screenshot: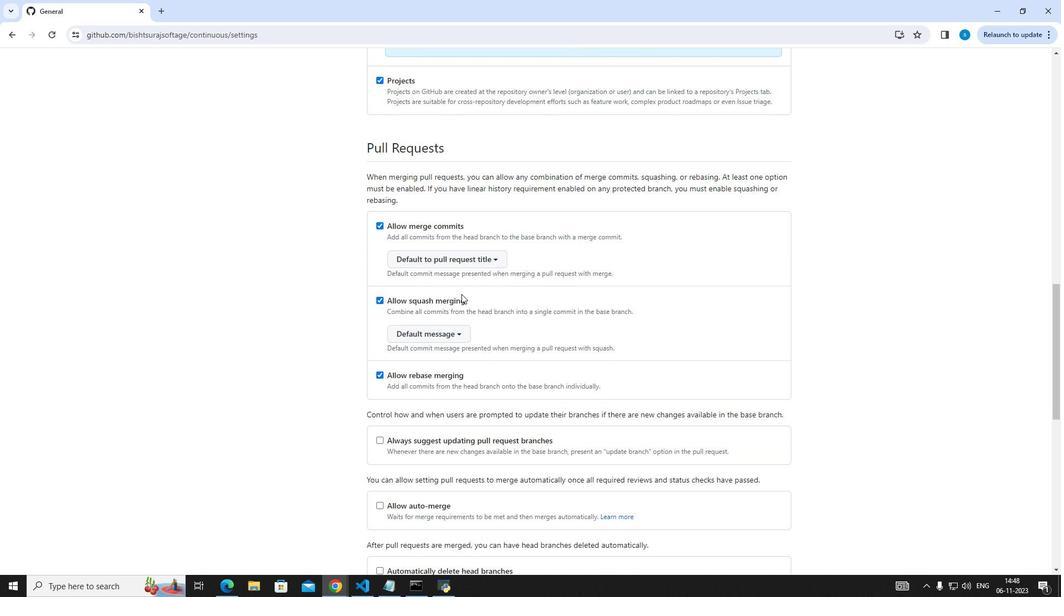 
Action: Mouse scrolled (461, 293) with delta (0, 0)
Screenshot: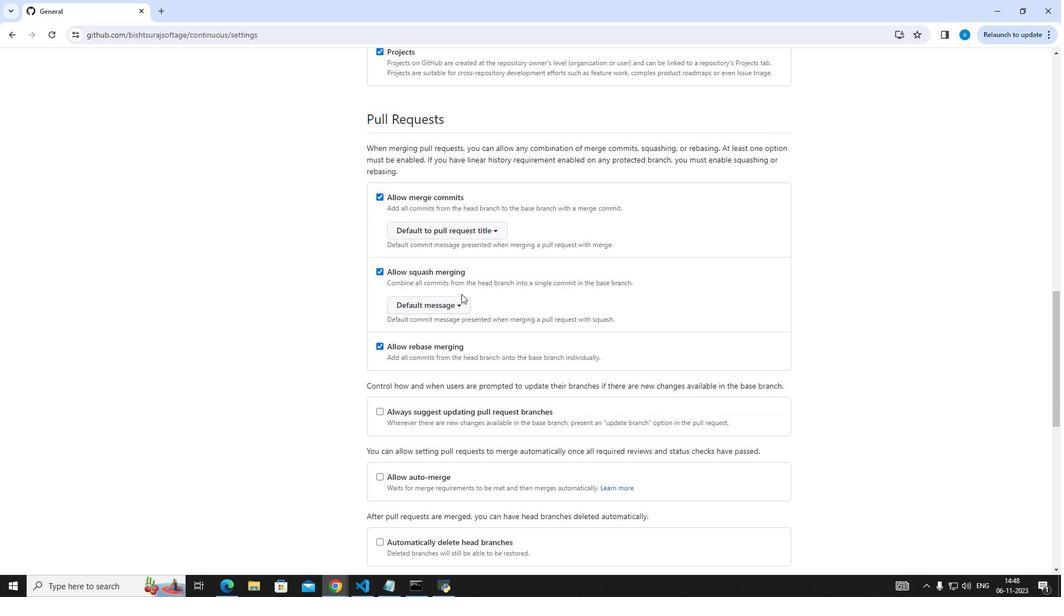 
Action: Mouse scrolled (461, 293) with delta (0, 0)
Screenshot: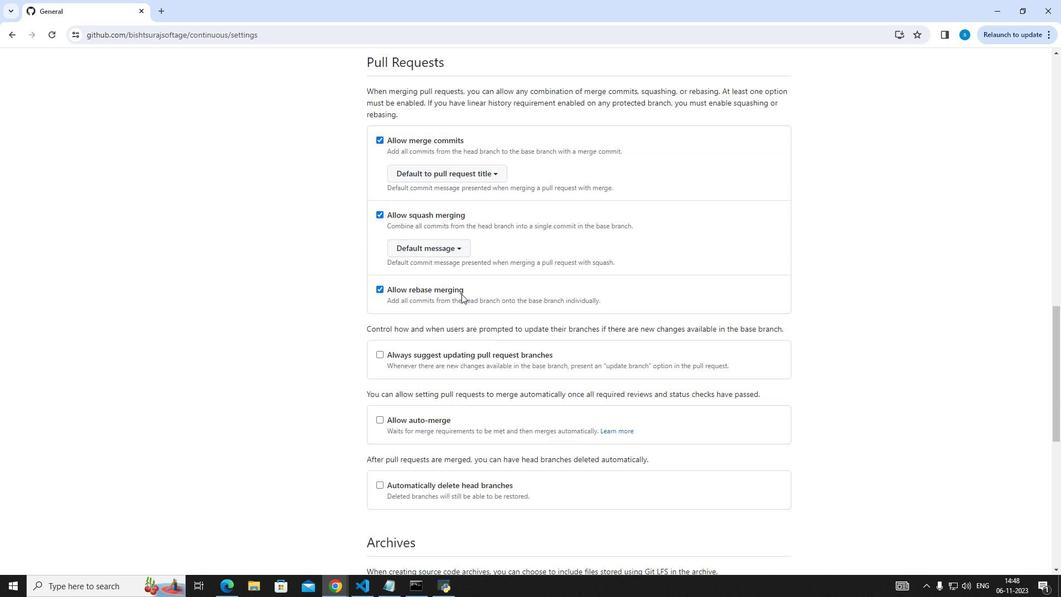 
Action: Mouse moved to (445, 228)
Screenshot: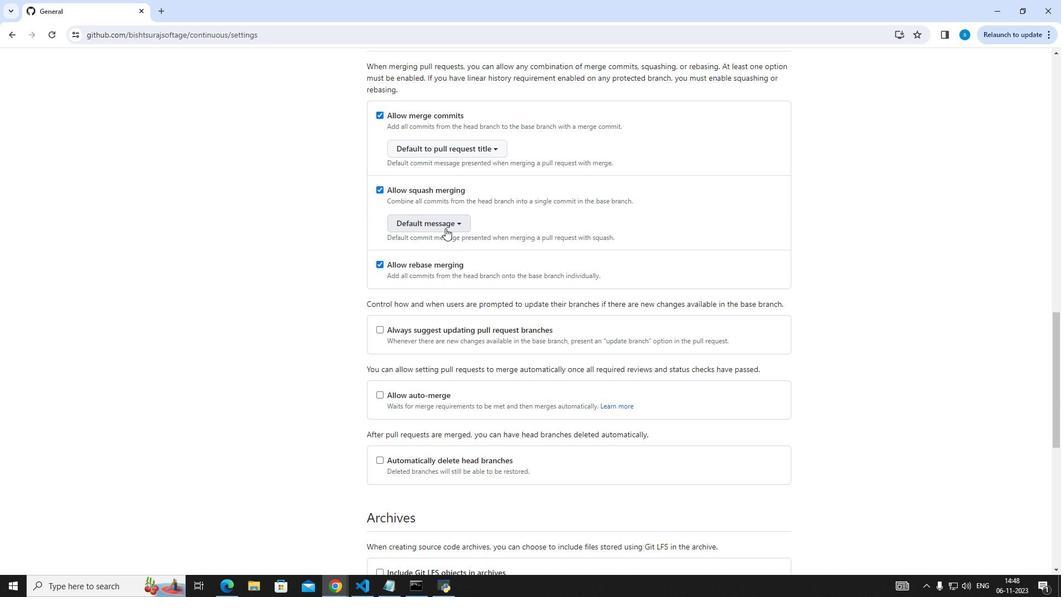 
Action: Mouse pressed left at (445, 228)
Screenshot: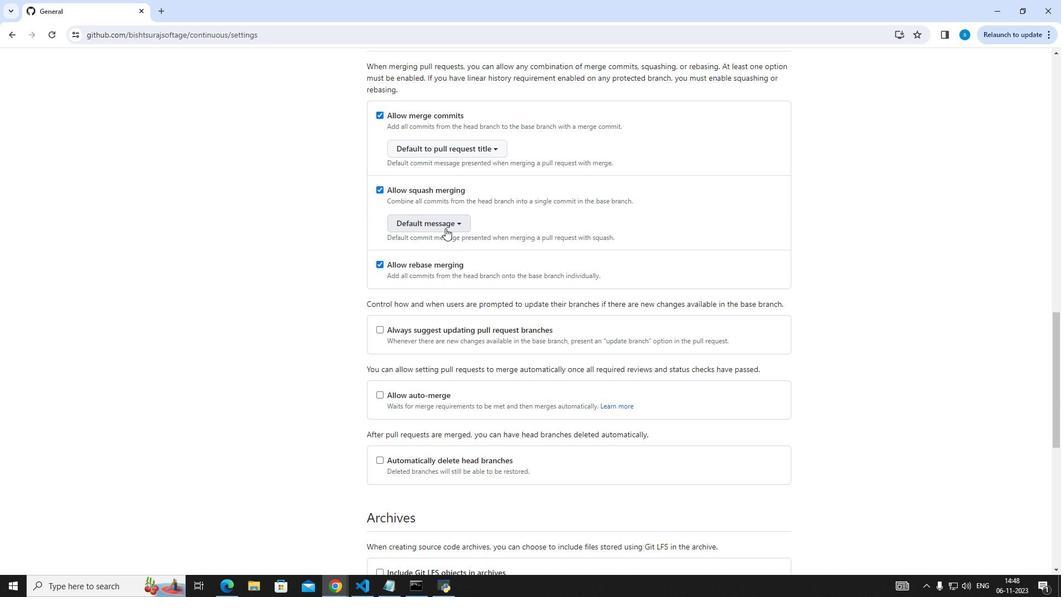 
Action: Mouse moved to (438, 285)
Screenshot: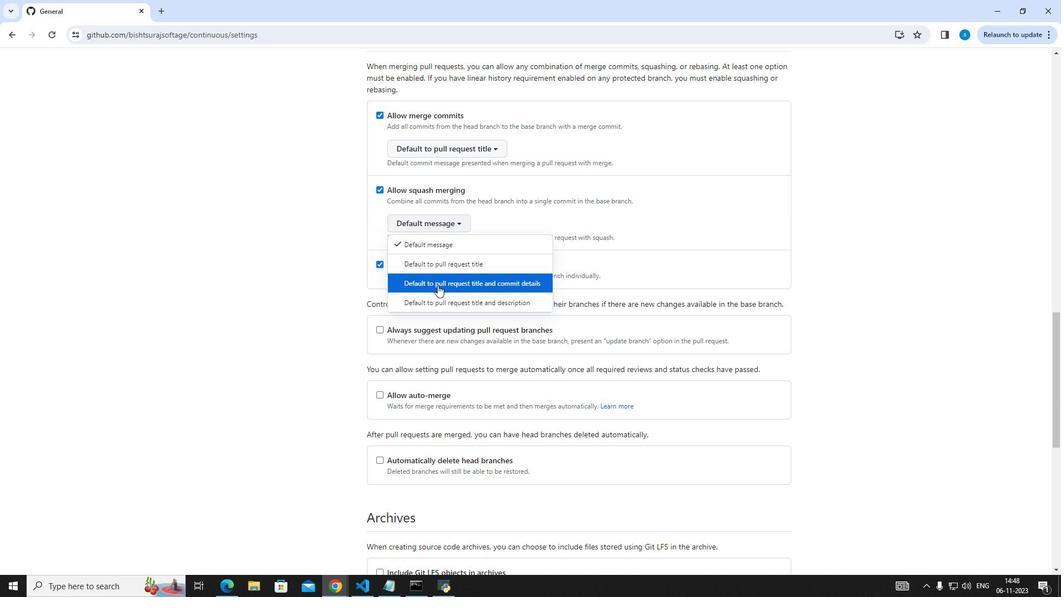 
Action: Mouse pressed left at (438, 285)
Screenshot: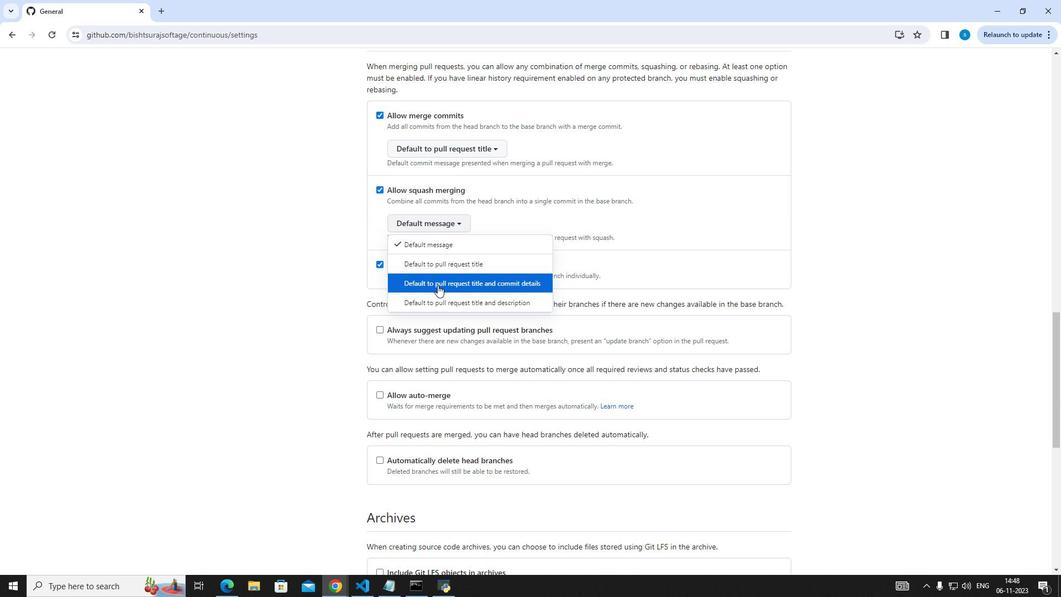 
Action: Mouse moved to (440, 278)
Screenshot: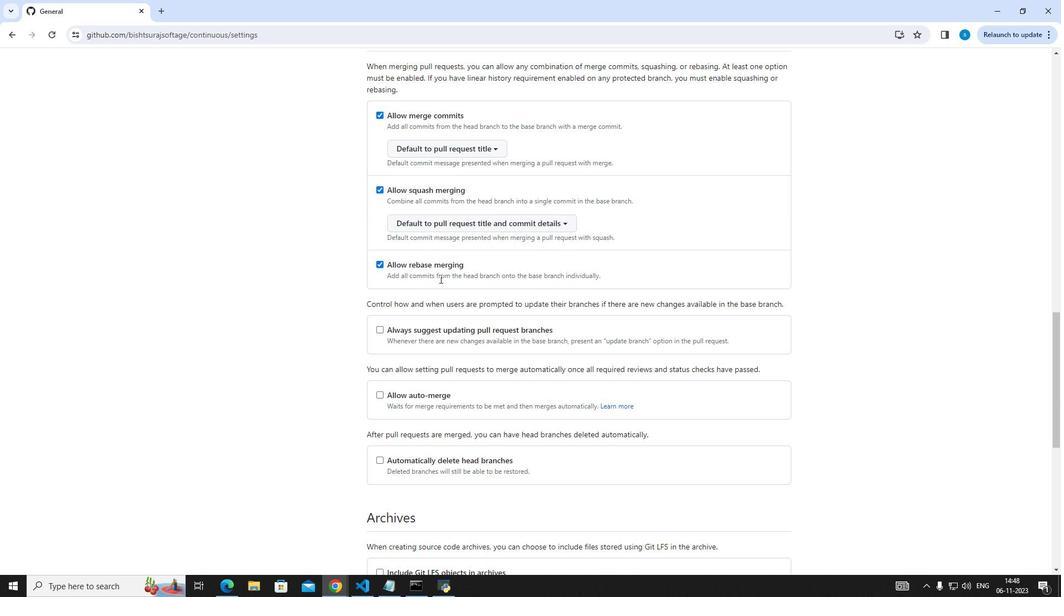 
Action: Mouse scrolled (440, 278) with delta (0, 0)
Screenshot: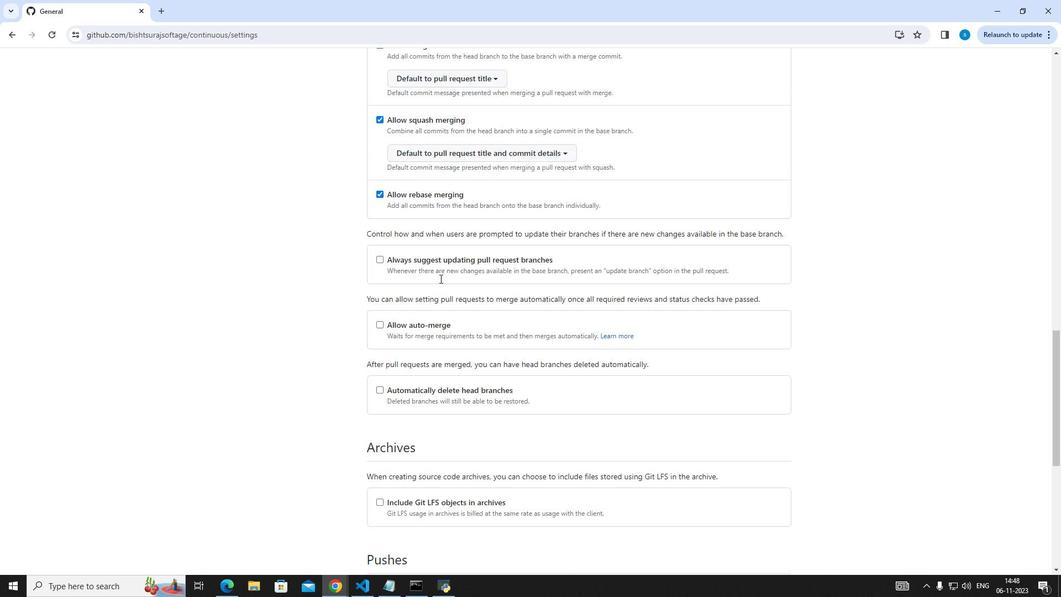 
Action: Mouse scrolled (440, 278) with delta (0, 0)
Screenshot: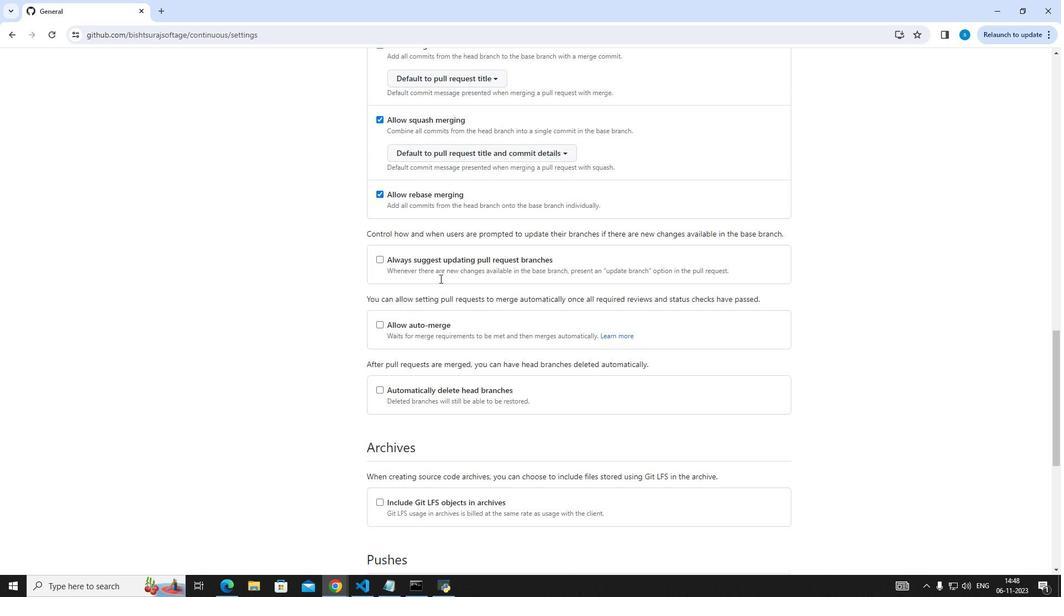 
Action: Mouse scrolled (440, 278) with delta (0, 0)
Screenshot: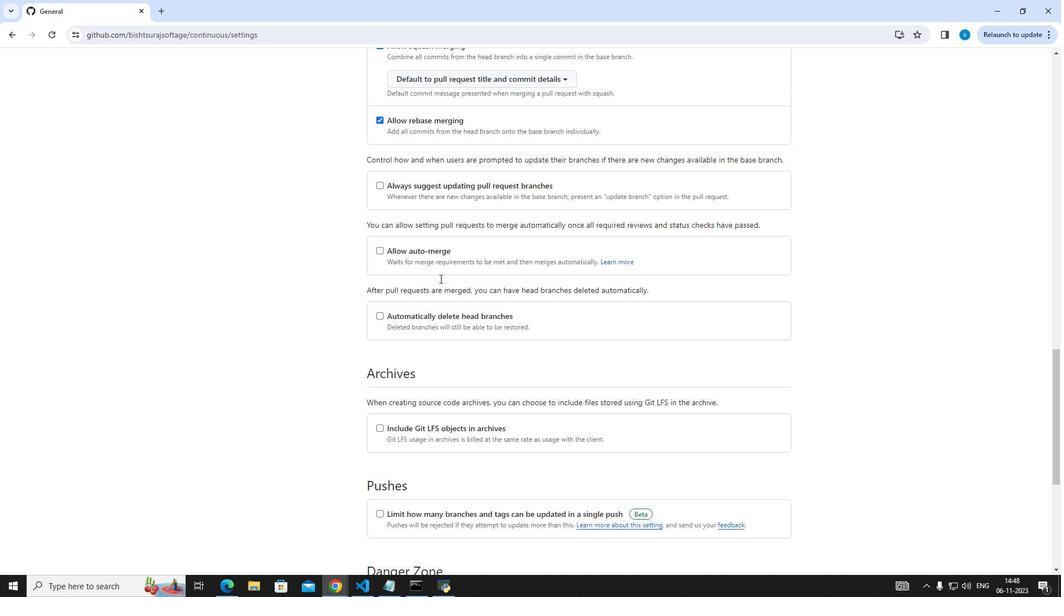 
Action: Mouse scrolled (440, 278) with delta (0, 0)
Screenshot: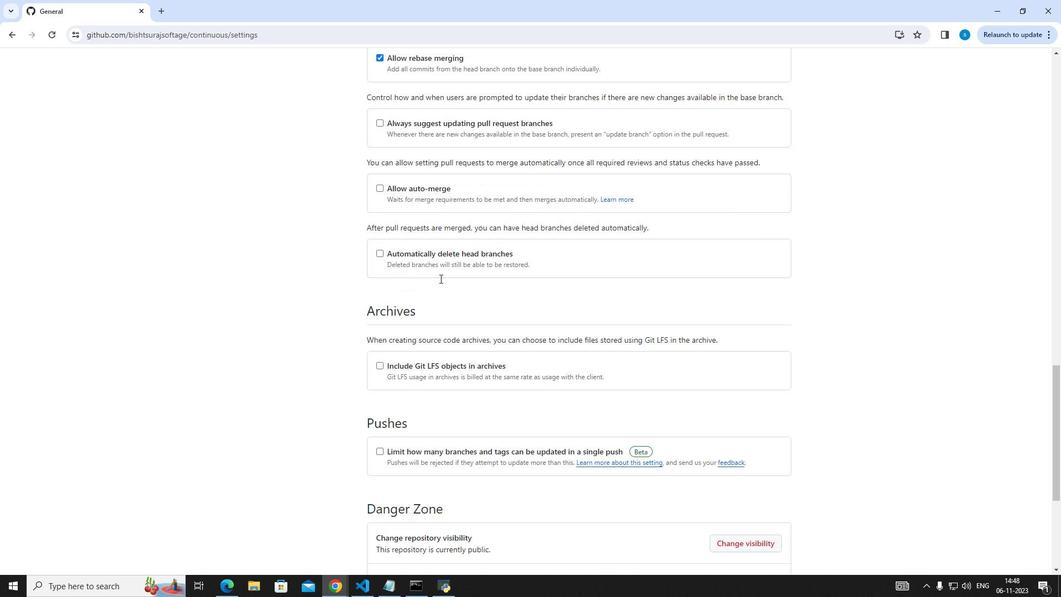 
Action: Mouse moved to (379, 350)
Screenshot: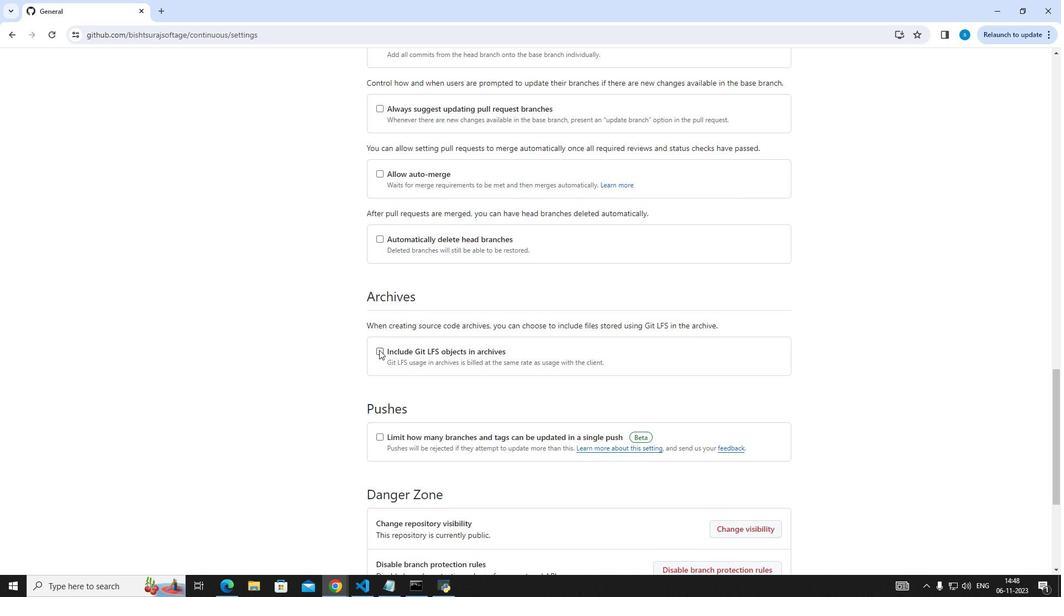 
Action: Mouse pressed left at (379, 350)
Screenshot: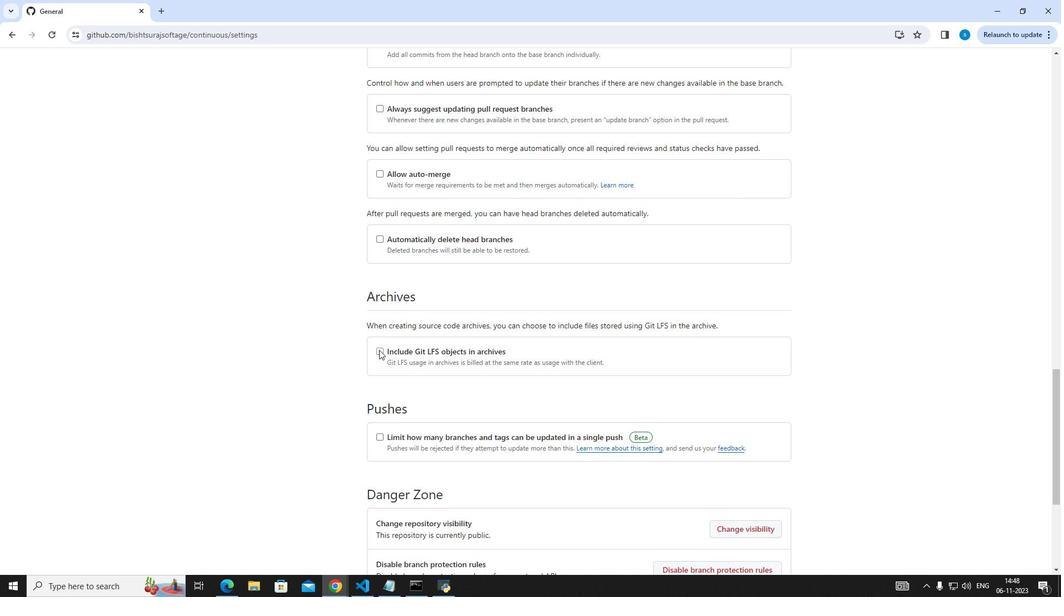 
Action: Mouse scrolled (379, 349) with delta (0, 0)
Screenshot: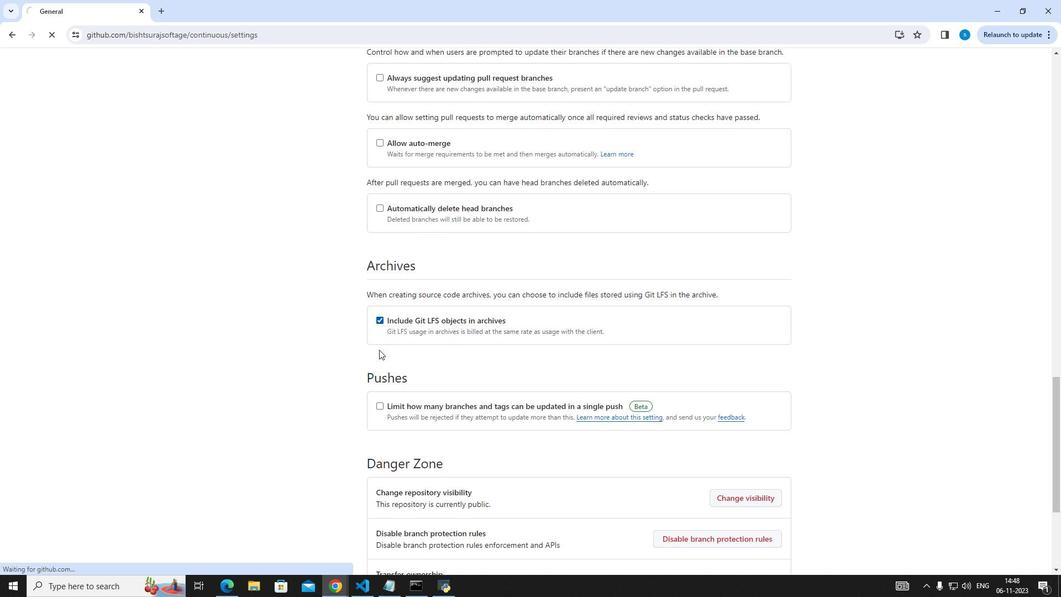 
Action: Mouse scrolled (379, 349) with delta (0, 0)
Screenshot: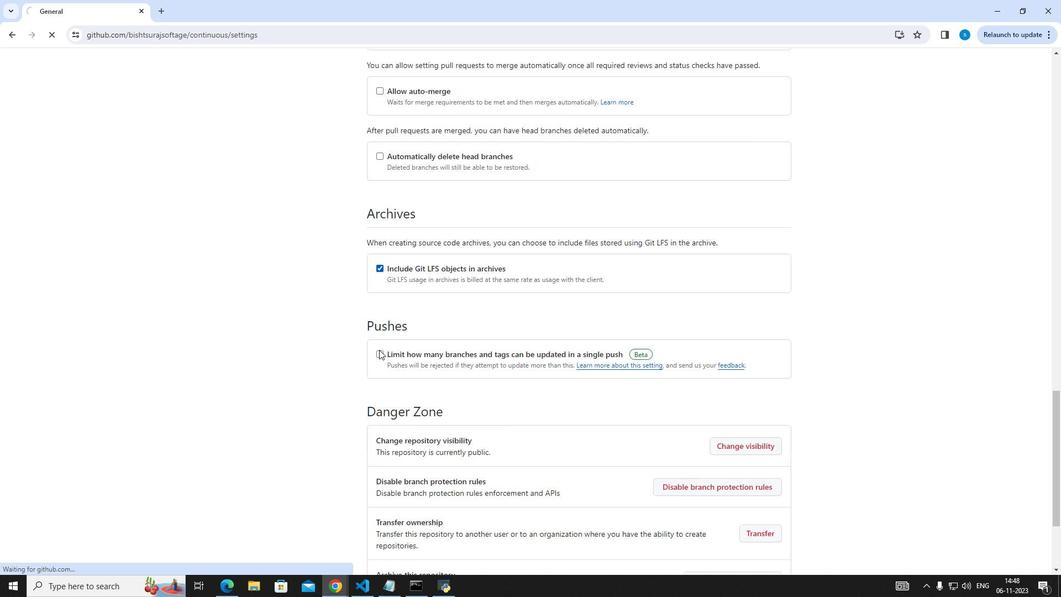 
Action: Mouse moved to (383, 326)
Screenshot: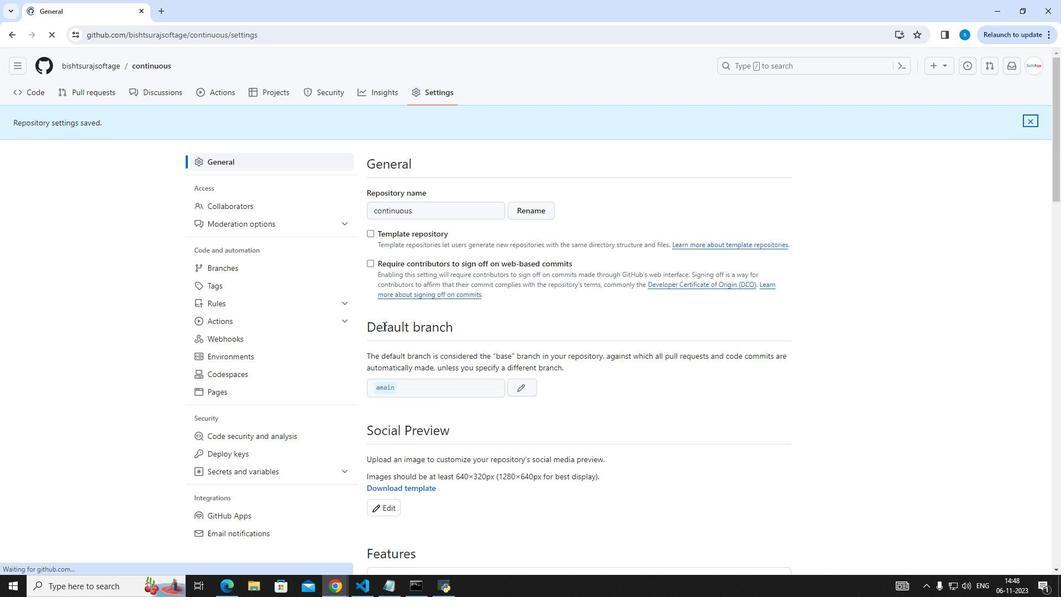 
Action: Mouse pressed left at (383, 326)
Screenshot: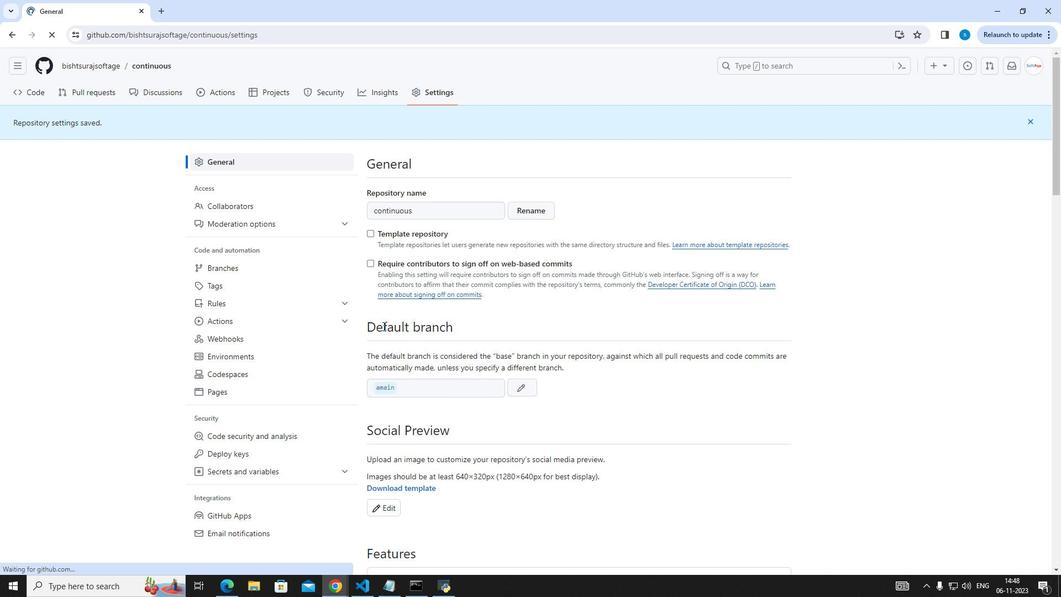 
Action: Mouse moved to (382, 322)
Screenshot: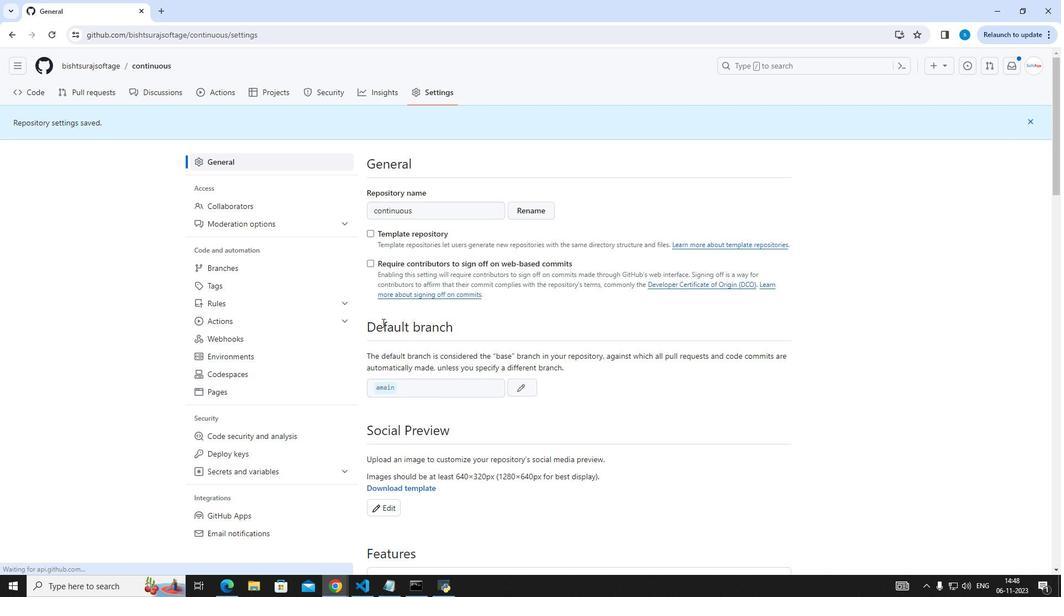 
Action: Mouse scrolled (382, 322) with delta (0, 0)
Screenshot: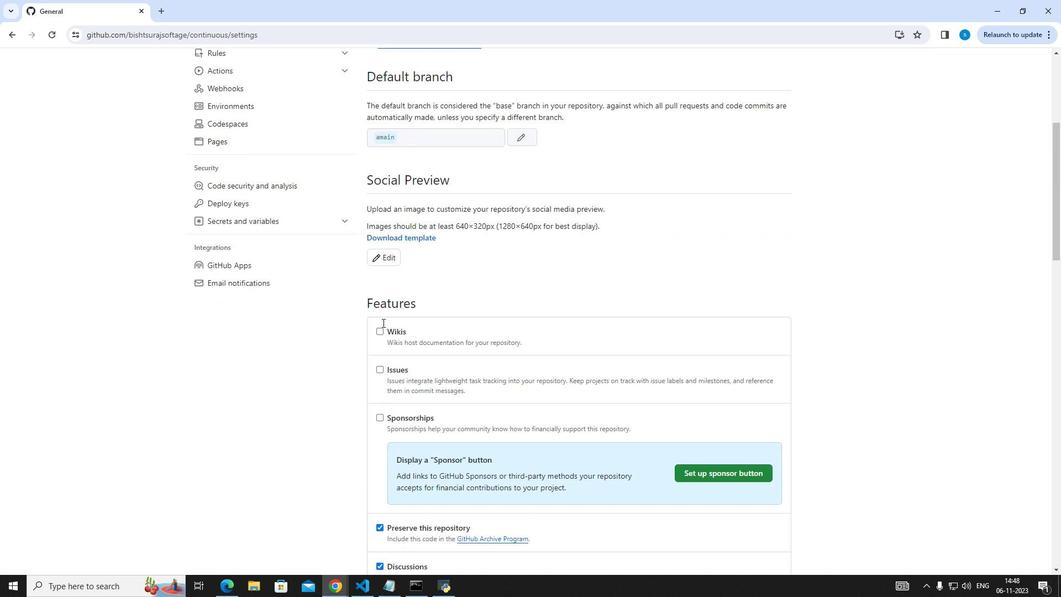 
Action: Mouse scrolled (382, 322) with delta (0, 0)
Screenshot: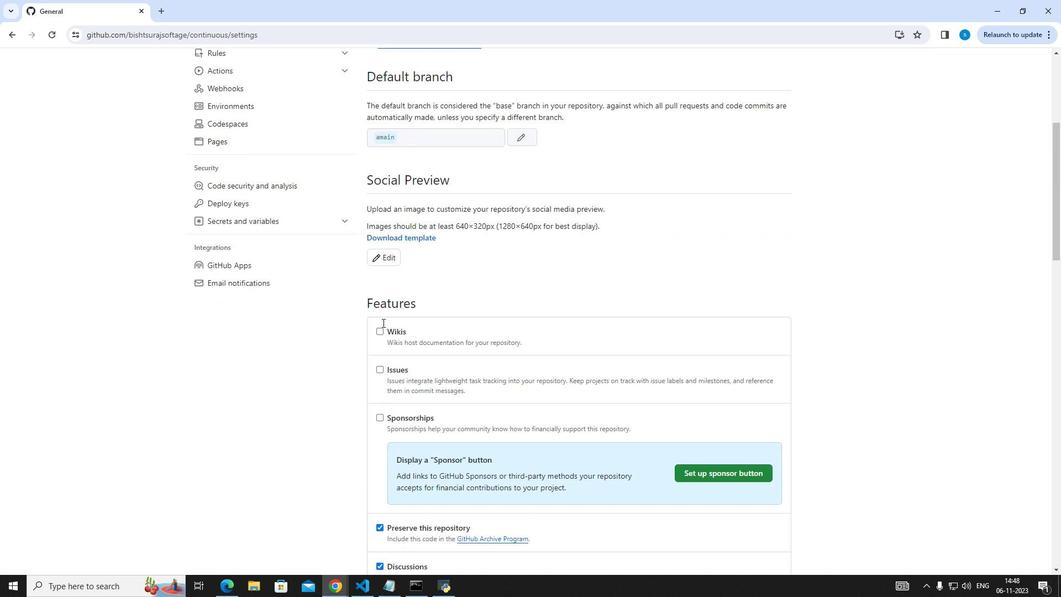 
Action: Mouse scrolled (382, 322) with delta (0, 0)
Screenshot: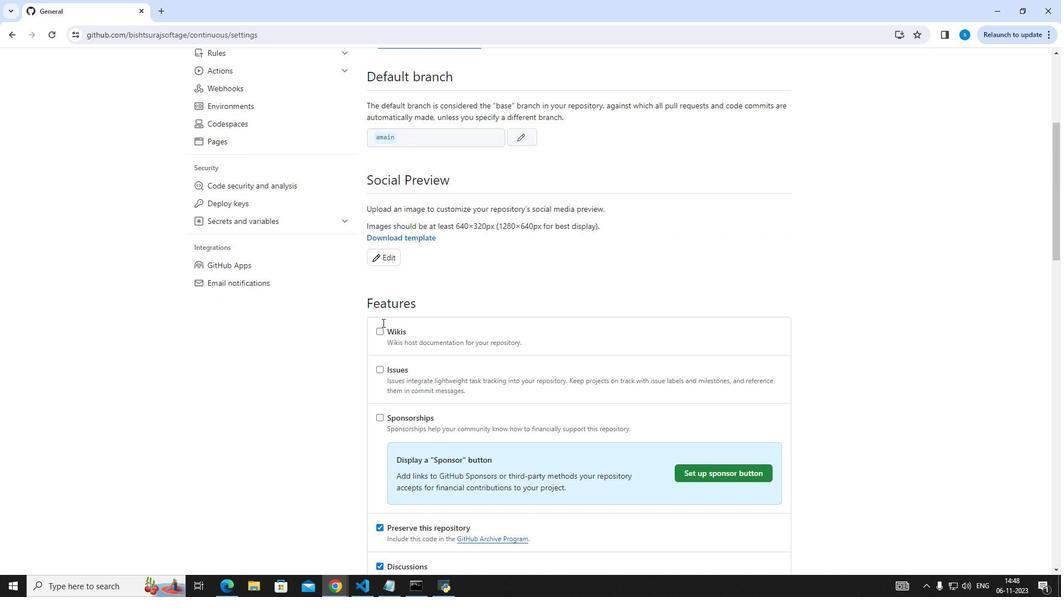 
Action: Mouse scrolled (382, 322) with delta (0, 0)
Screenshot: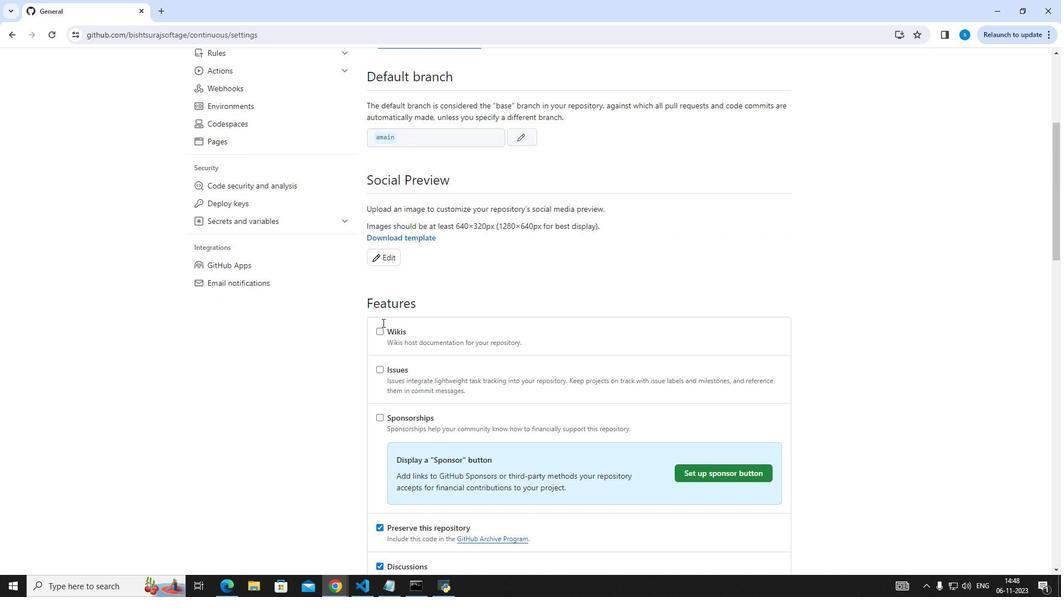 
Action: Mouse scrolled (382, 322) with delta (0, 0)
Screenshot: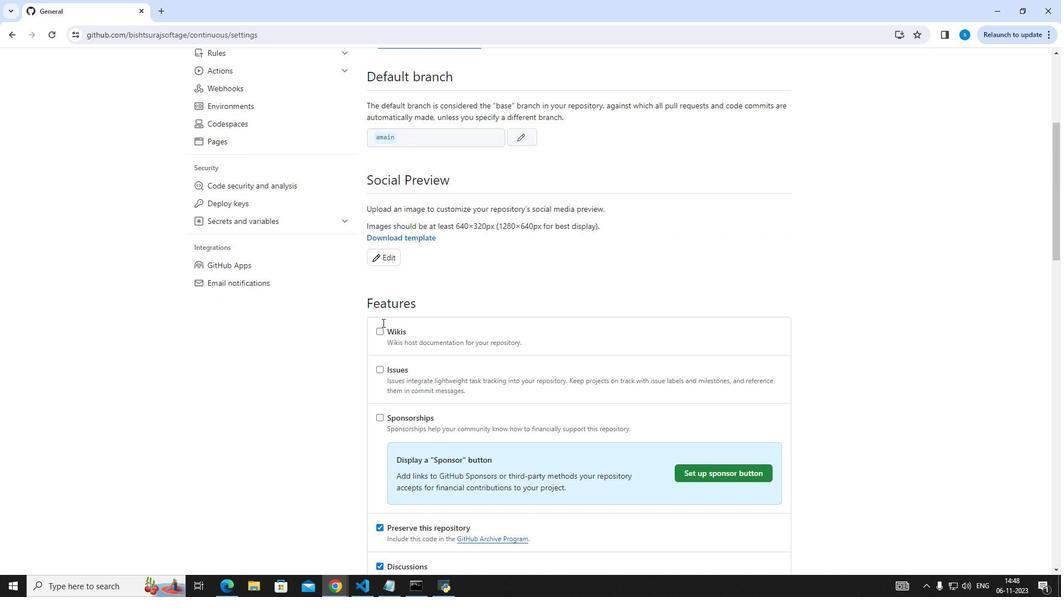 
Action: Mouse scrolled (382, 322) with delta (0, 0)
Screenshot: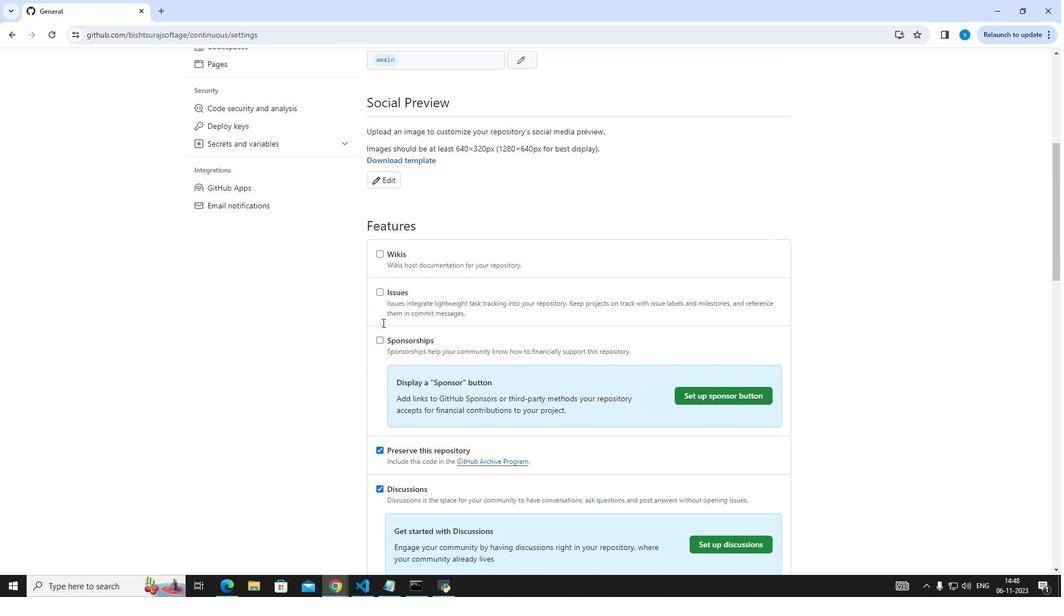 
Action: Mouse scrolled (382, 322) with delta (0, 0)
Screenshot: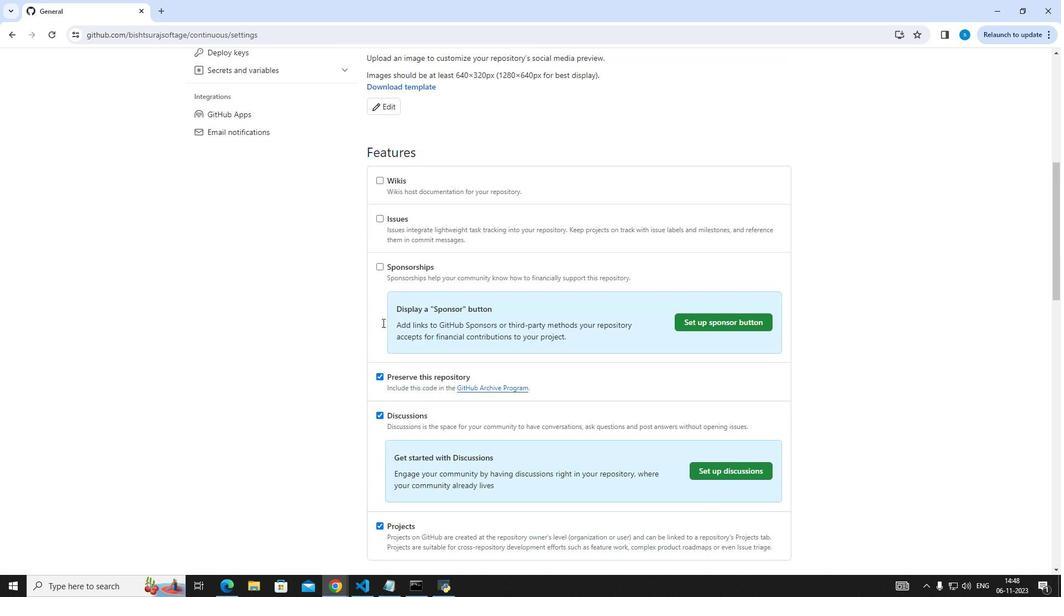 
Action: Mouse scrolled (382, 322) with delta (0, 0)
Screenshot: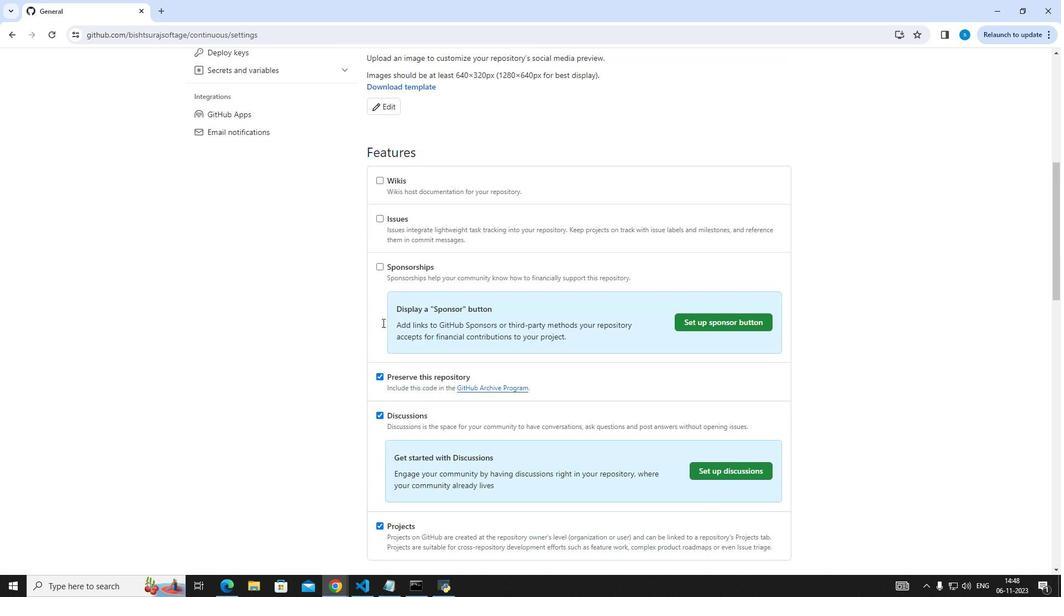 
Action: Mouse scrolled (382, 322) with delta (0, 0)
Screenshot: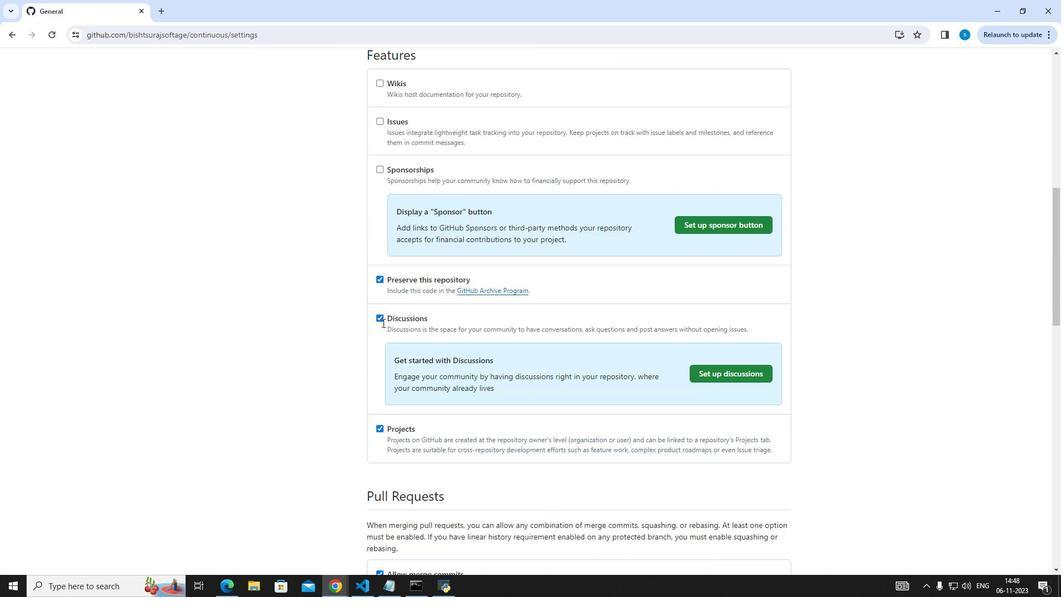 
Action: Mouse scrolled (382, 322) with delta (0, 0)
Screenshot: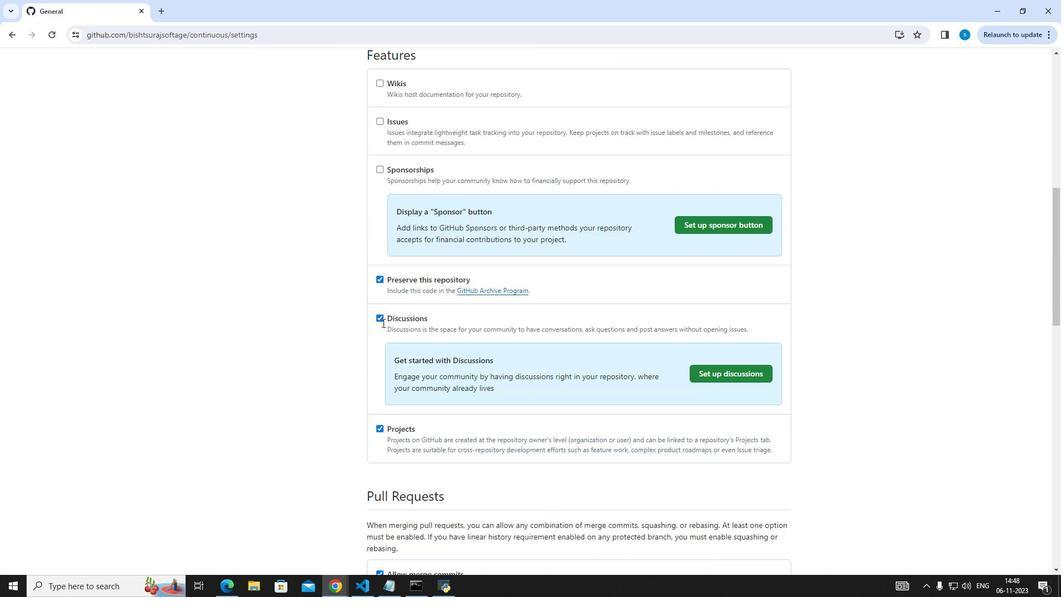 
Action: Mouse scrolled (382, 322) with delta (0, 0)
Screenshot: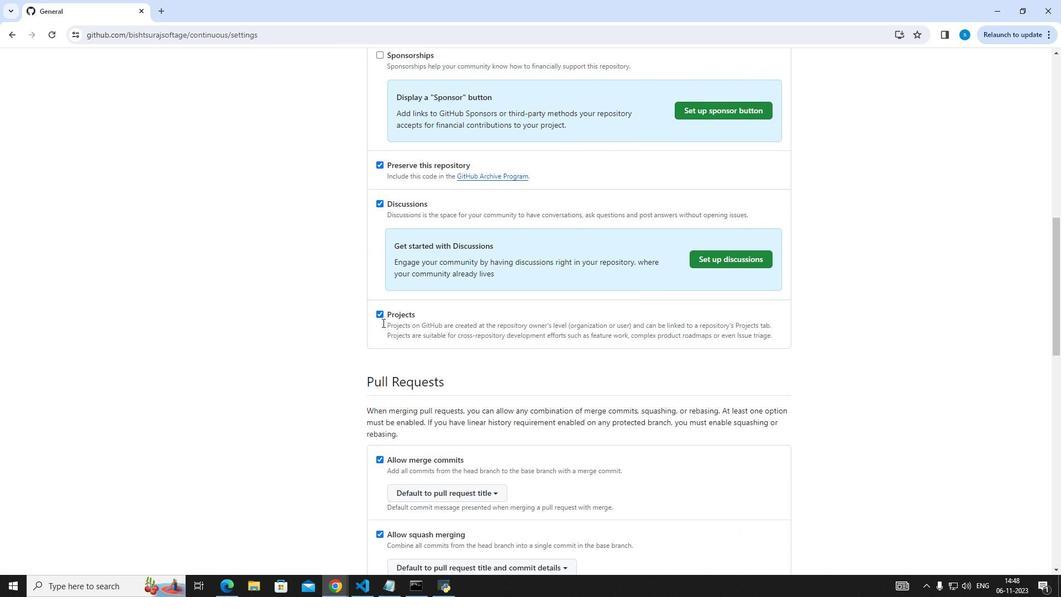 
Action: Mouse scrolled (382, 322) with delta (0, 0)
Screenshot: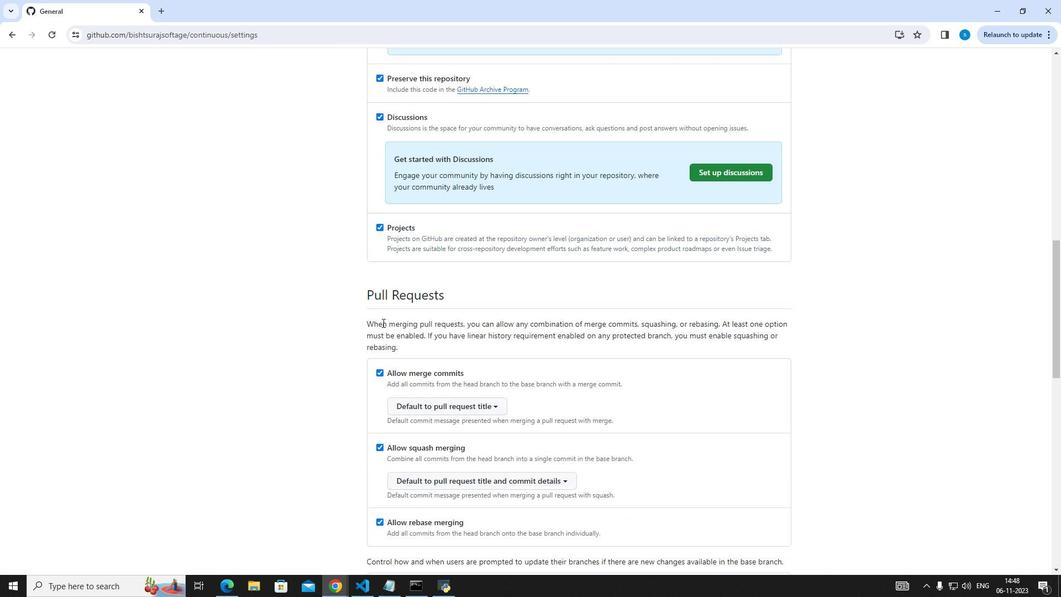 
Action: Mouse scrolled (382, 322) with delta (0, 0)
Screenshot: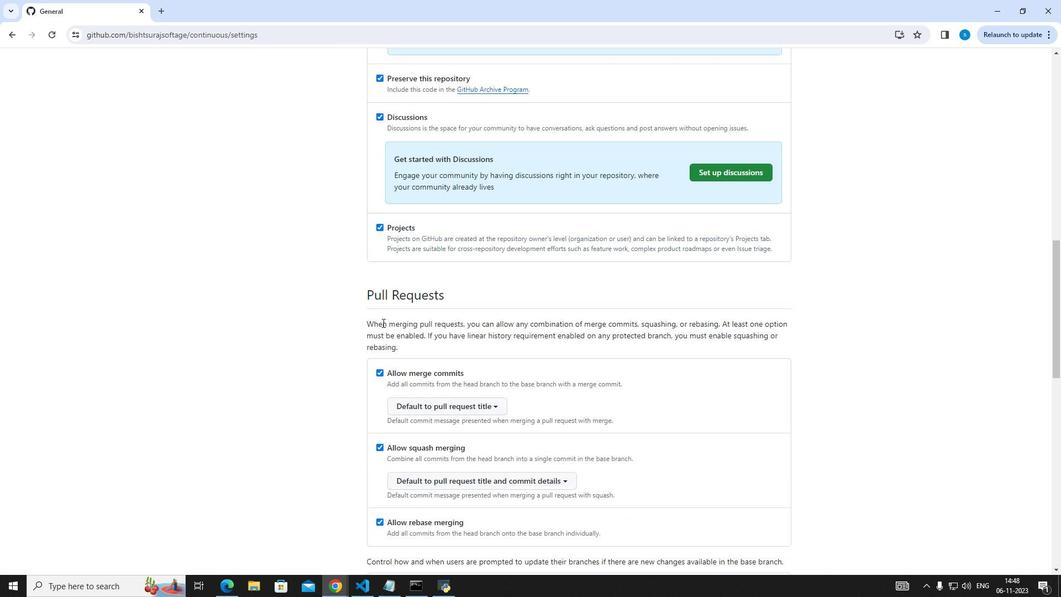 
Action: Mouse scrolled (382, 322) with delta (0, 0)
Screenshot: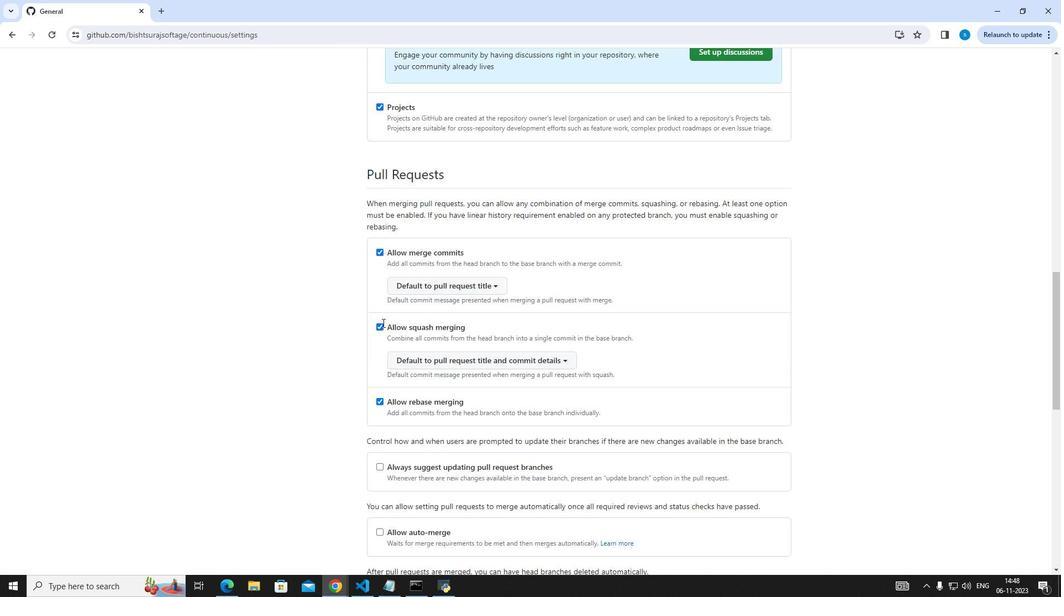 
Action: Mouse scrolled (382, 322) with delta (0, 0)
Screenshot: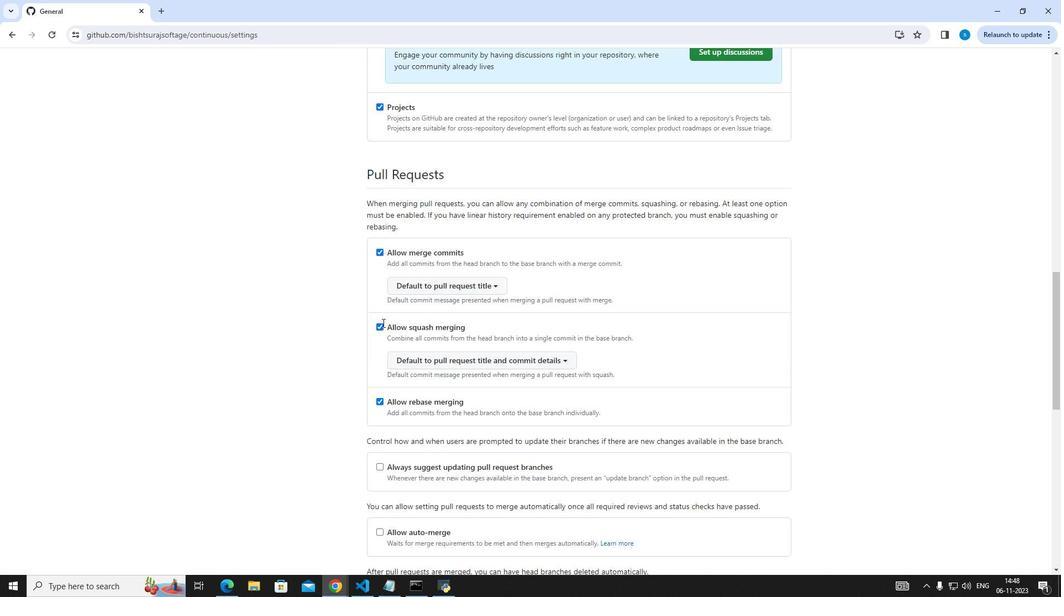 
Action: Mouse scrolled (382, 322) with delta (0, 0)
Screenshot: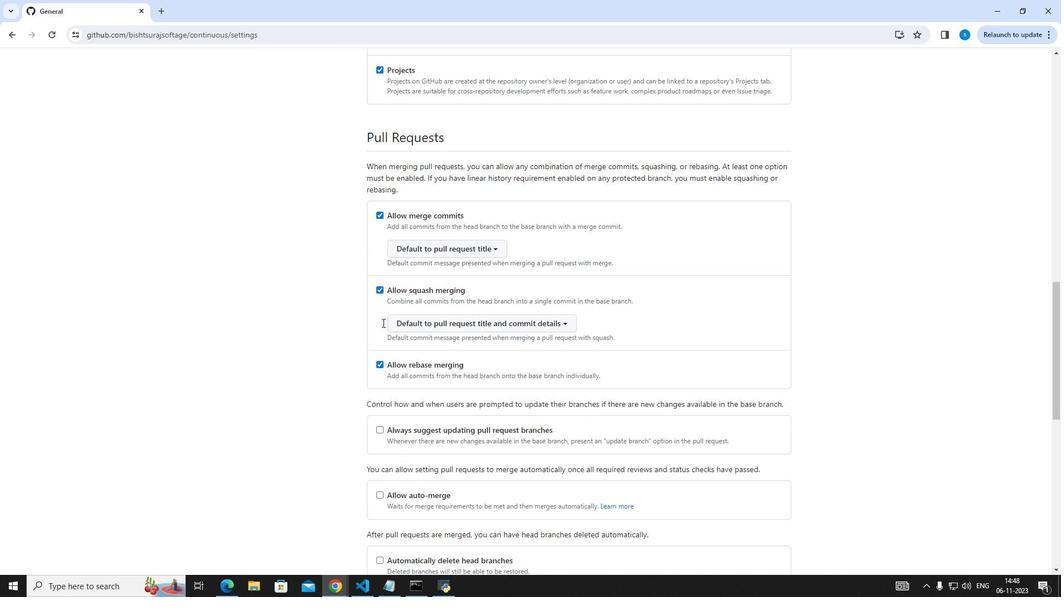 
Action: Mouse scrolled (382, 322) with delta (0, 0)
Screenshot: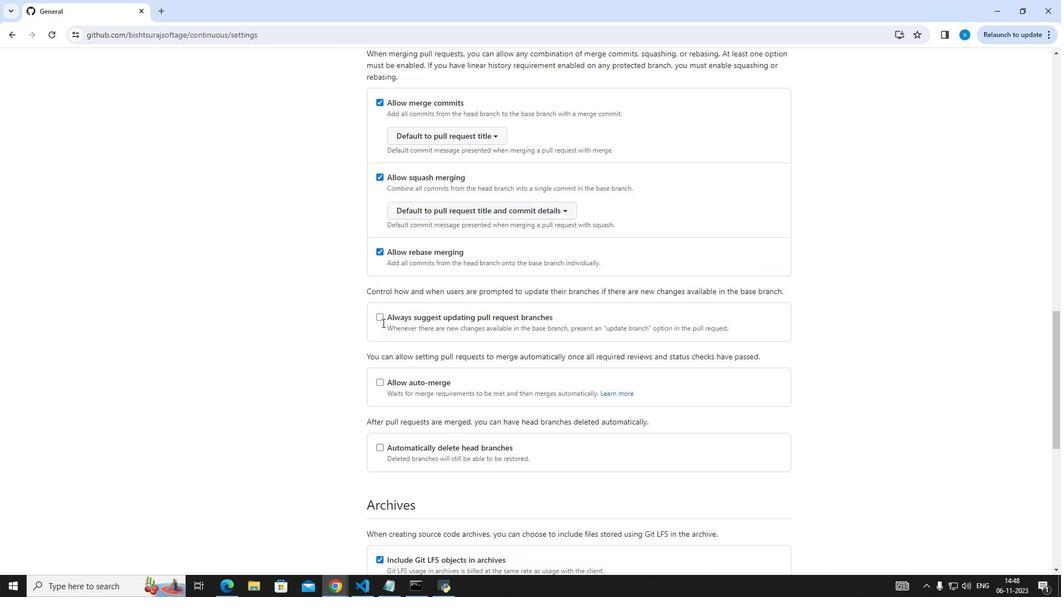 
Action: Mouse scrolled (382, 322) with delta (0, 0)
Screenshot: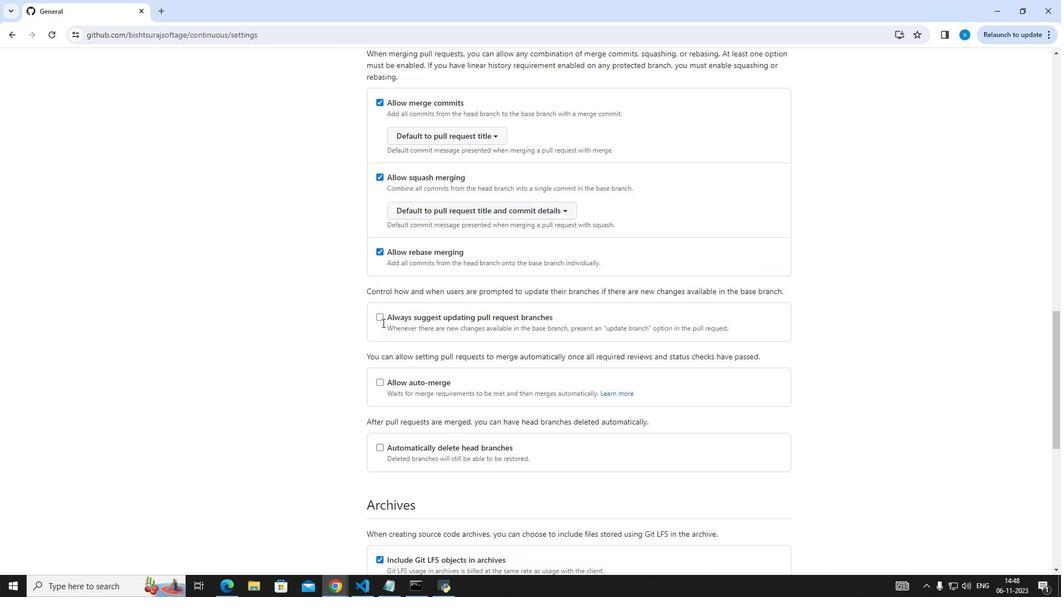 
Action: Mouse scrolled (382, 322) with delta (0, 0)
Screenshot: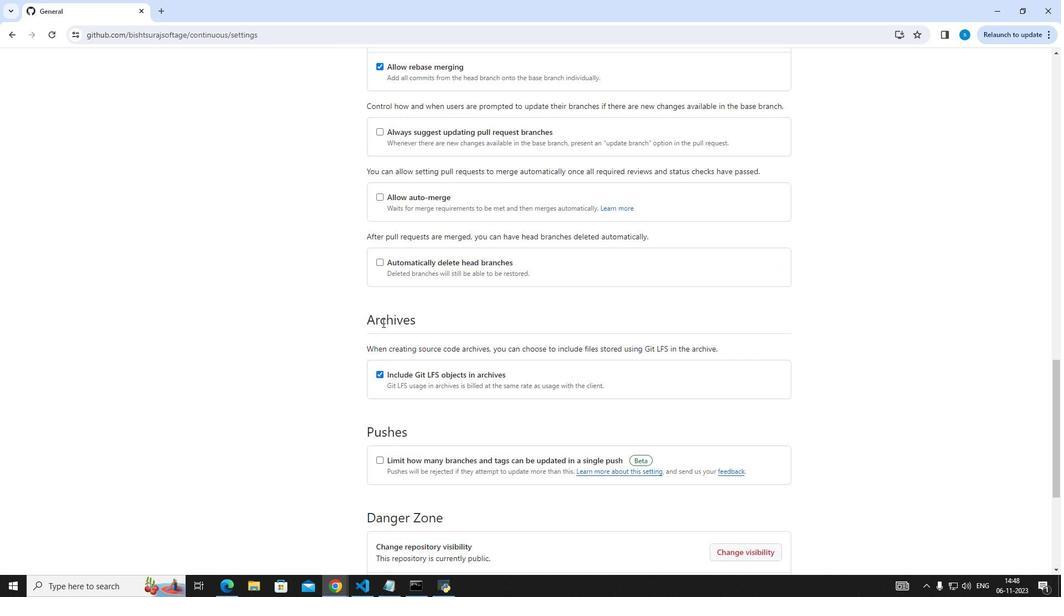 
Action: Mouse scrolled (382, 322) with delta (0, 0)
Screenshot: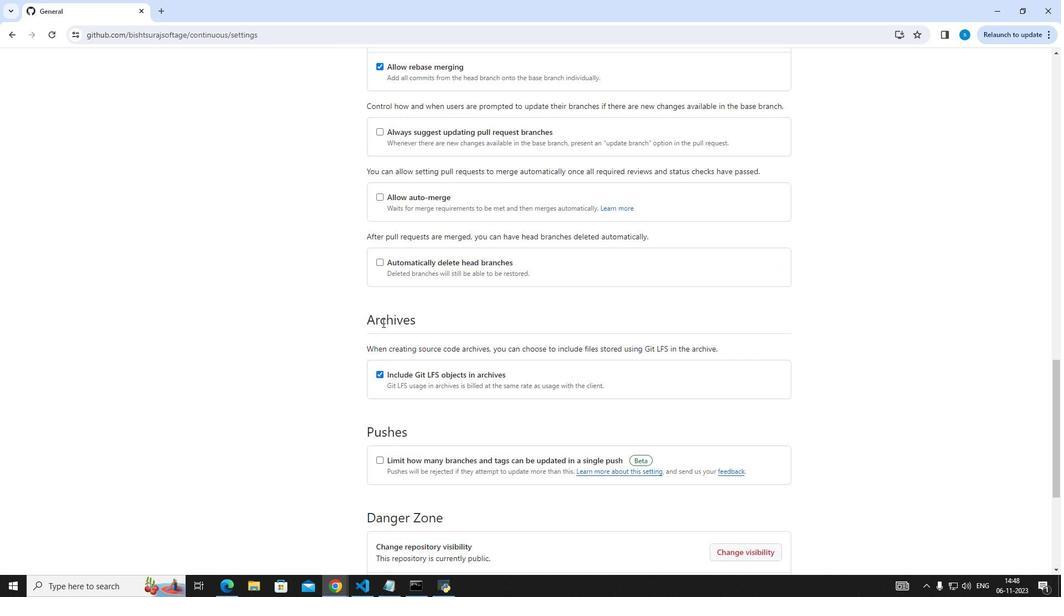 
Action: Mouse scrolled (382, 322) with delta (0, 0)
Screenshot: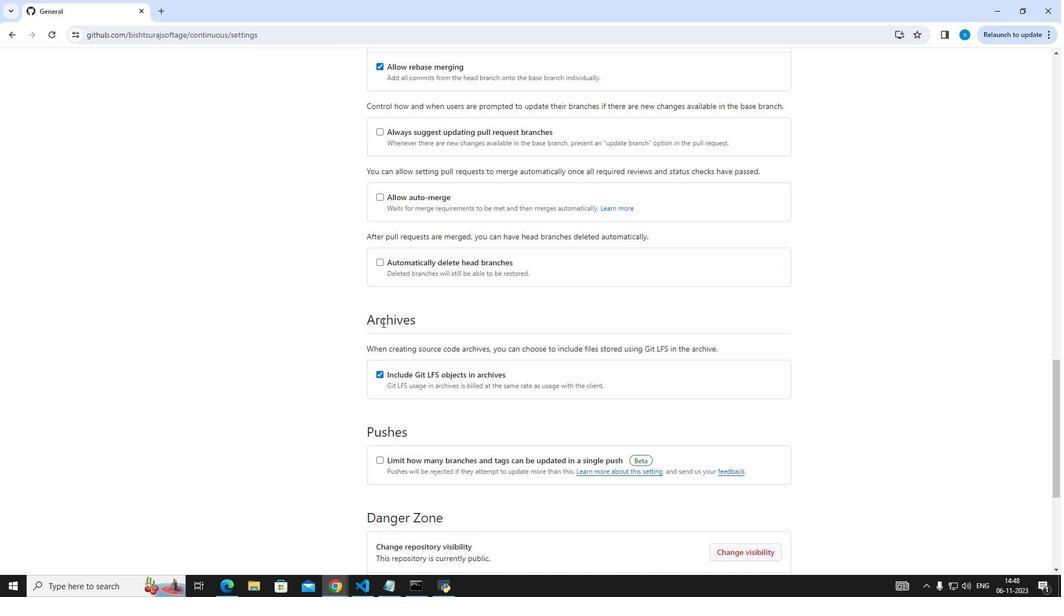 
Action: Mouse scrolled (382, 322) with delta (0, 0)
Screenshot: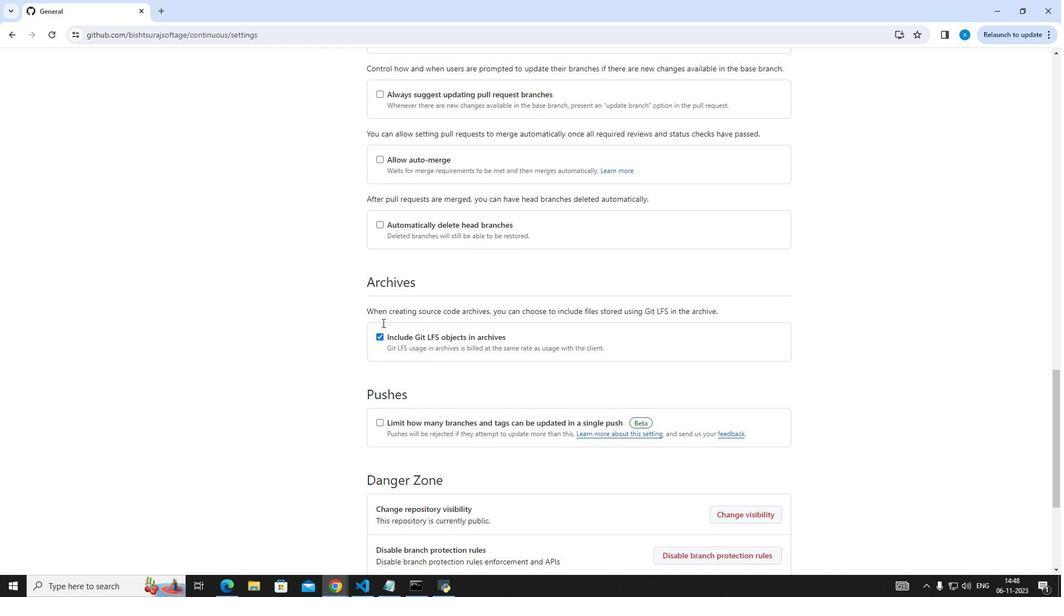 
Action: Mouse scrolled (382, 322) with delta (0, 0)
Screenshot: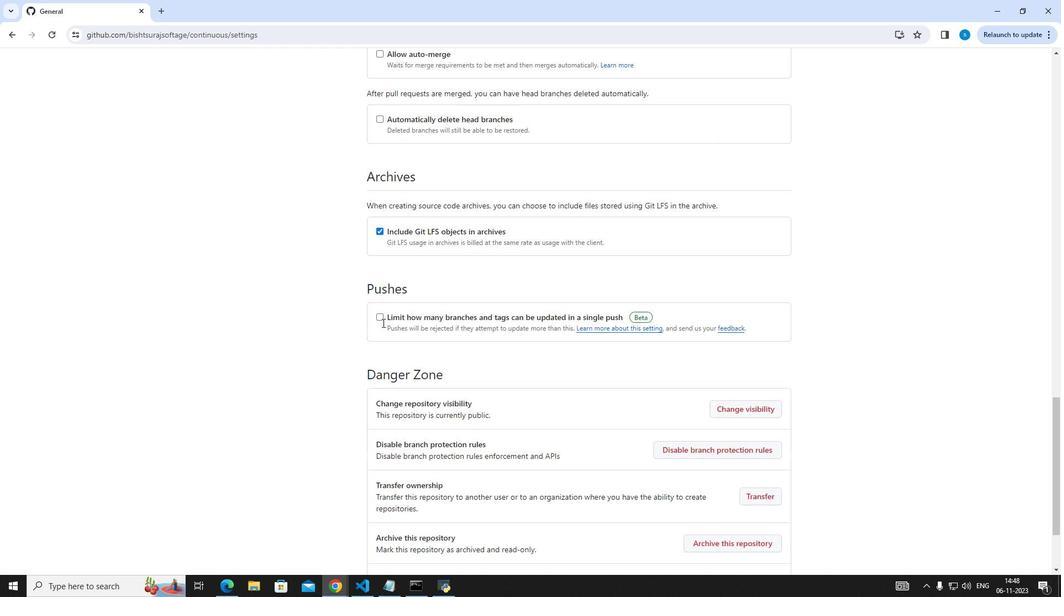 
Action: Mouse scrolled (382, 322) with delta (0, 0)
Screenshot: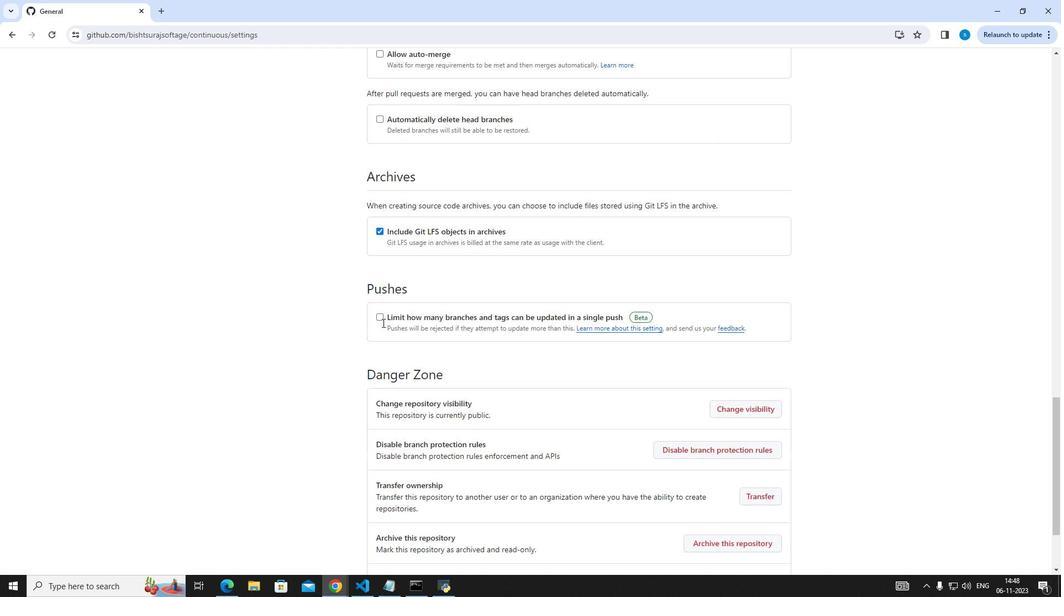 
Action: Mouse scrolled (382, 322) with delta (0, 0)
Screenshot: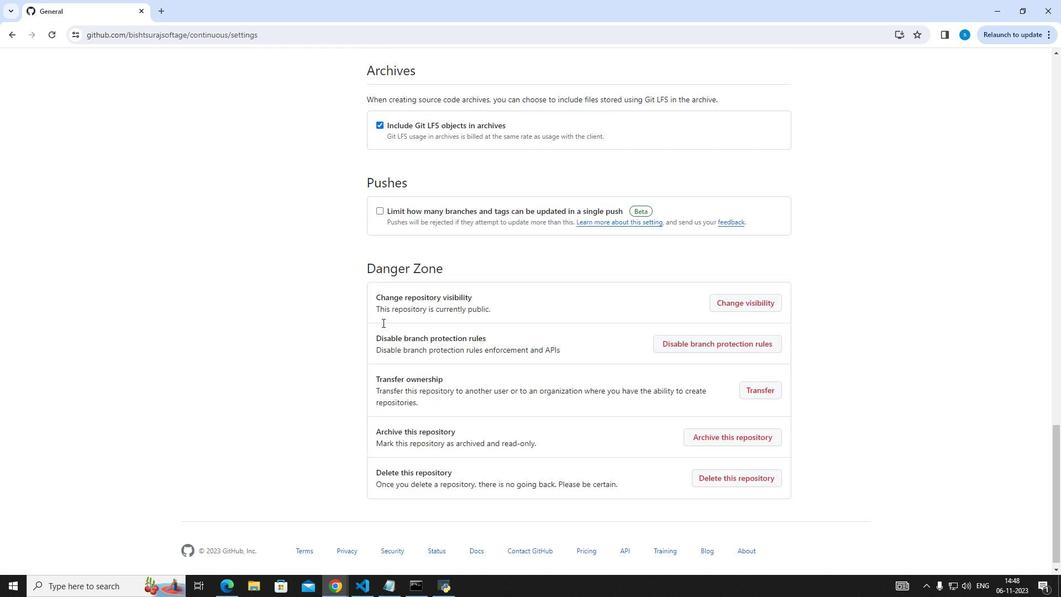 
Action: Mouse scrolled (382, 322) with delta (0, 0)
Screenshot: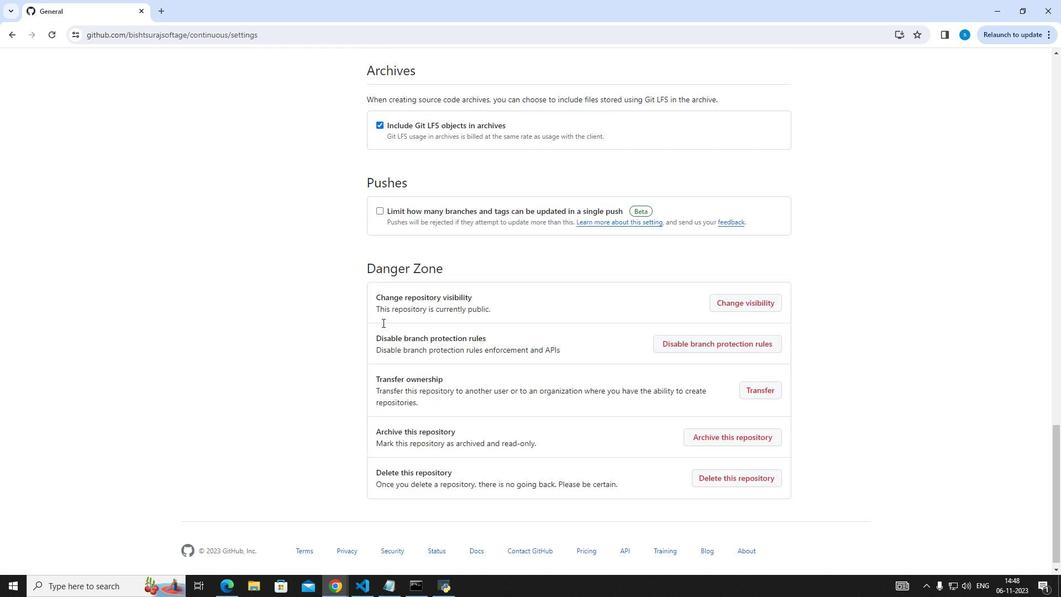 
Action: Mouse scrolled (382, 322) with delta (0, 0)
Screenshot: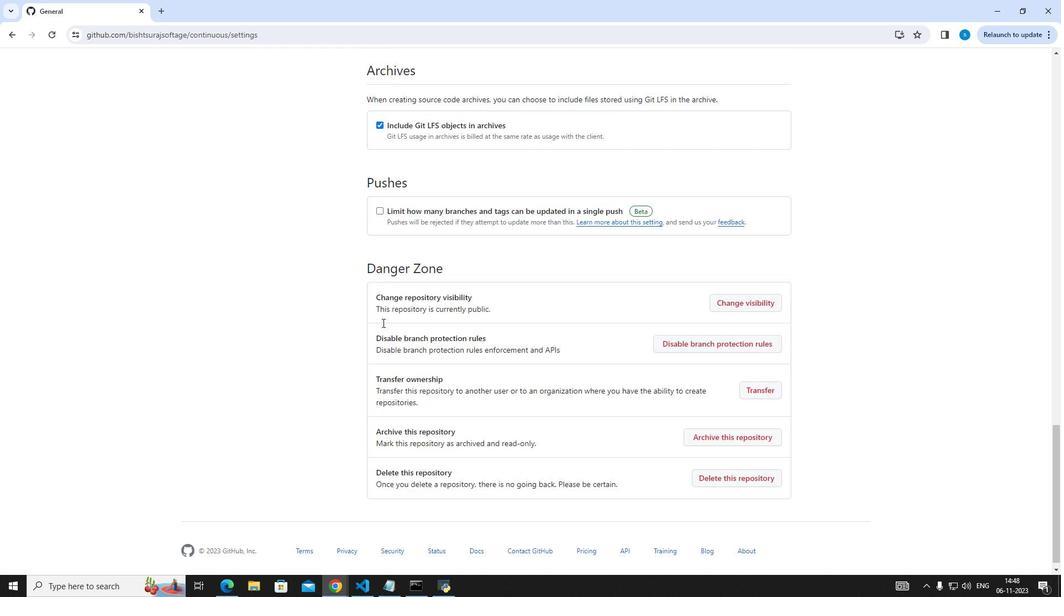 
Action: Mouse moved to (762, 293)
Screenshot: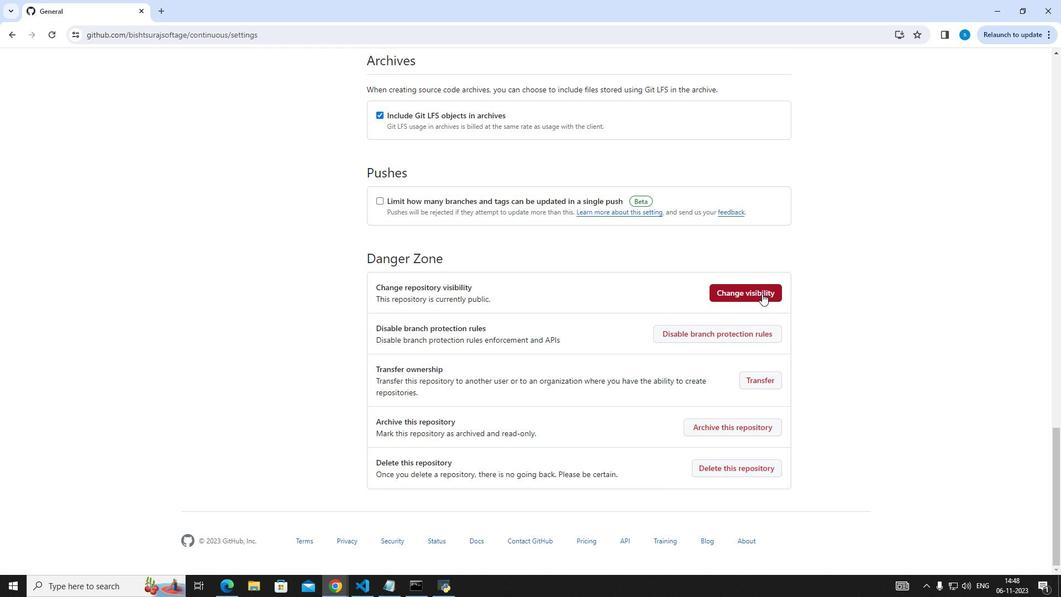 
Action: Mouse pressed left at (762, 293)
Screenshot: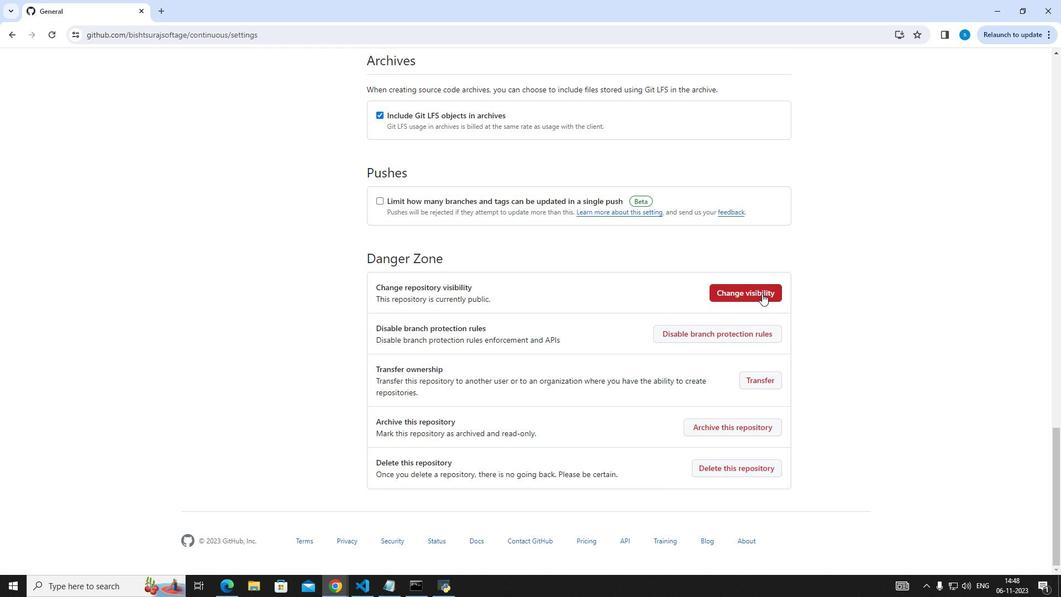 
Action: Mouse moved to (736, 315)
Screenshot: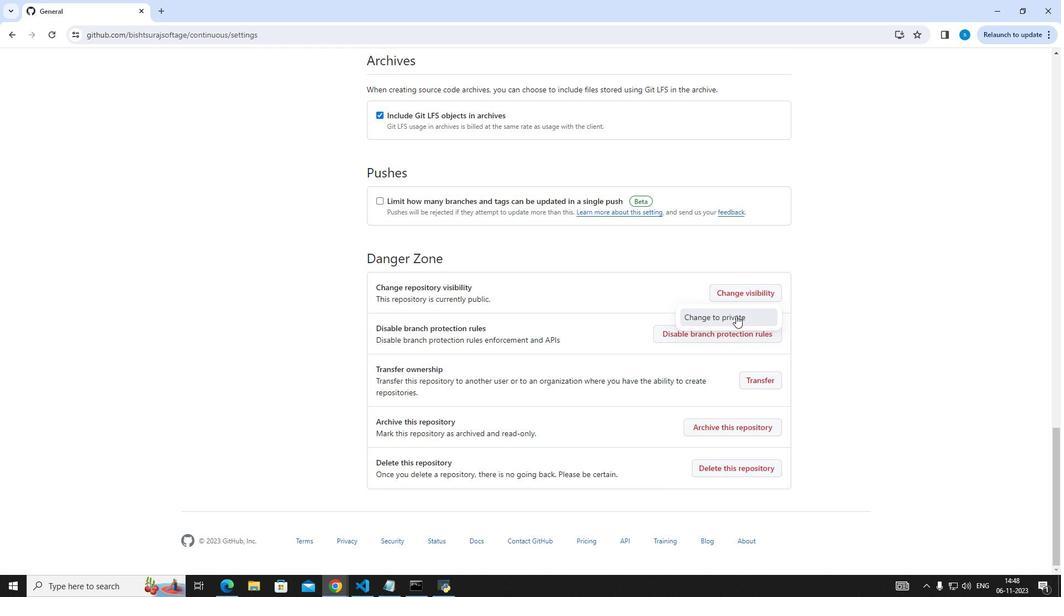 
Action: Mouse pressed left at (736, 315)
Screenshot: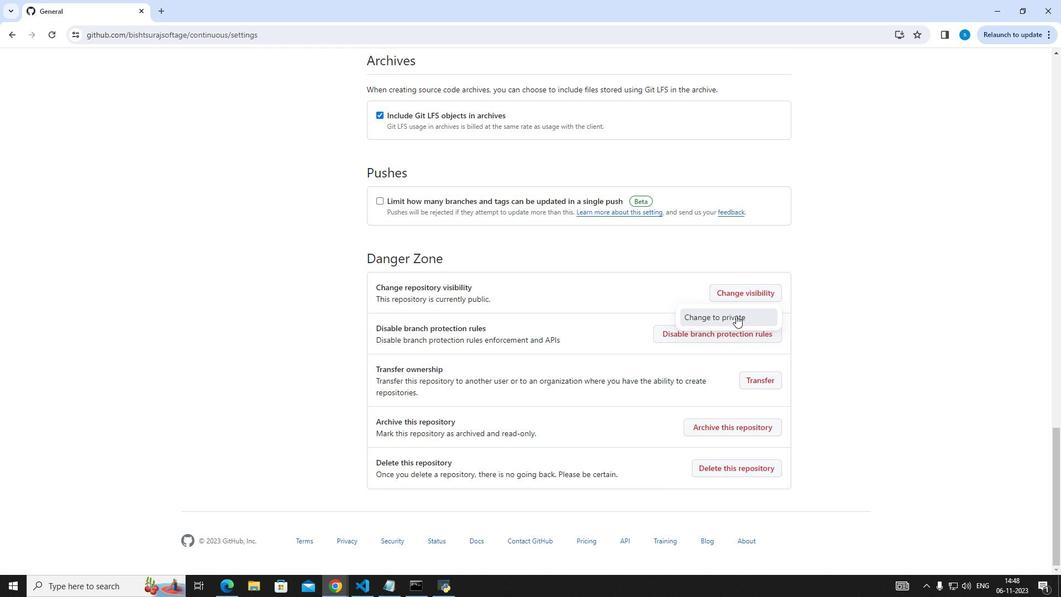 
Action: Mouse moved to (571, 360)
Screenshot: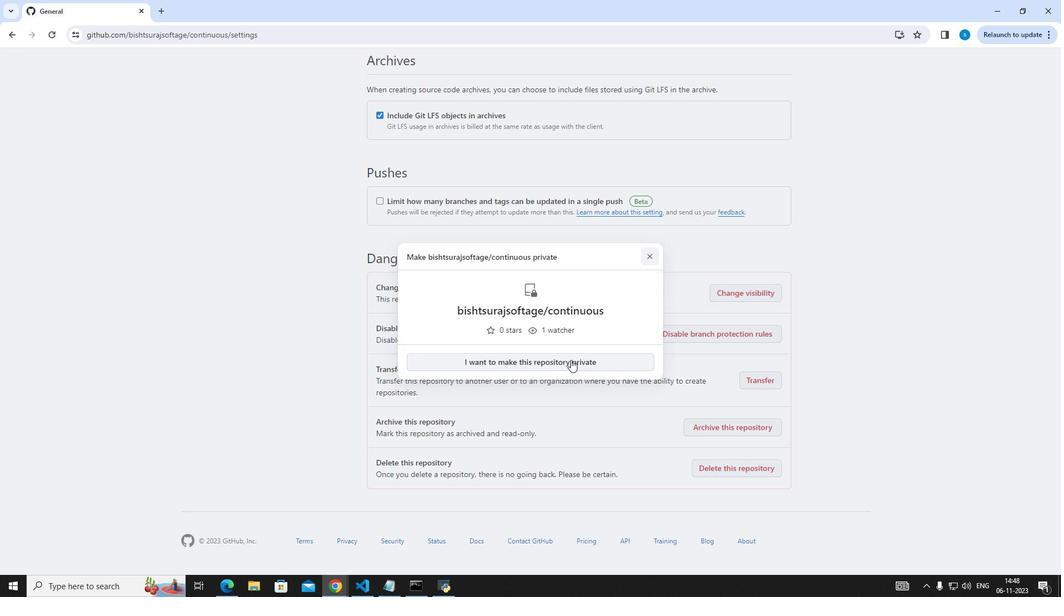 
Action: Mouse pressed left at (571, 360)
Screenshot: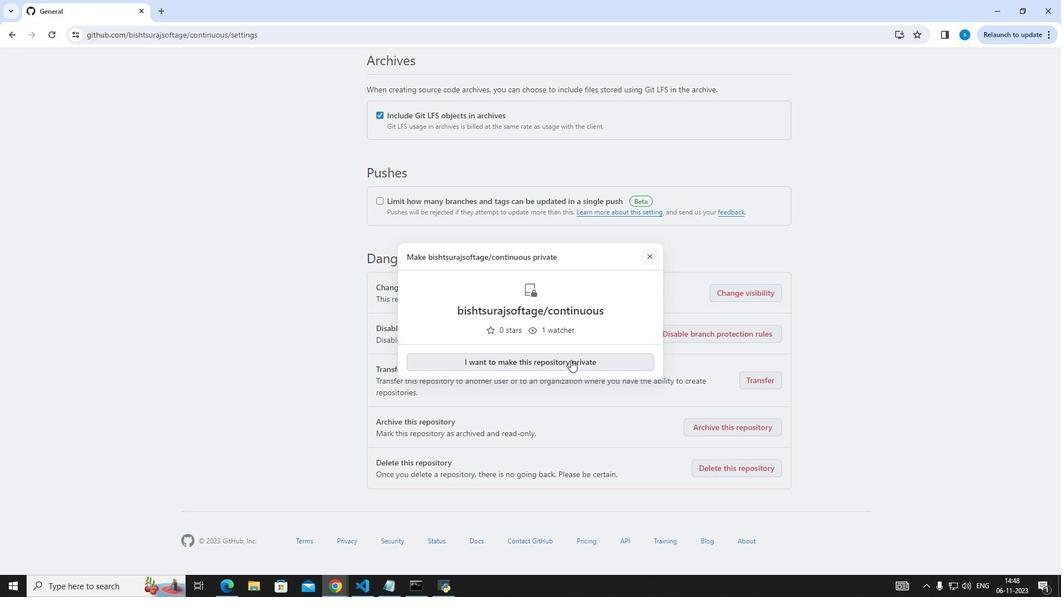 
Action: Mouse moved to (539, 455)
Screenshot: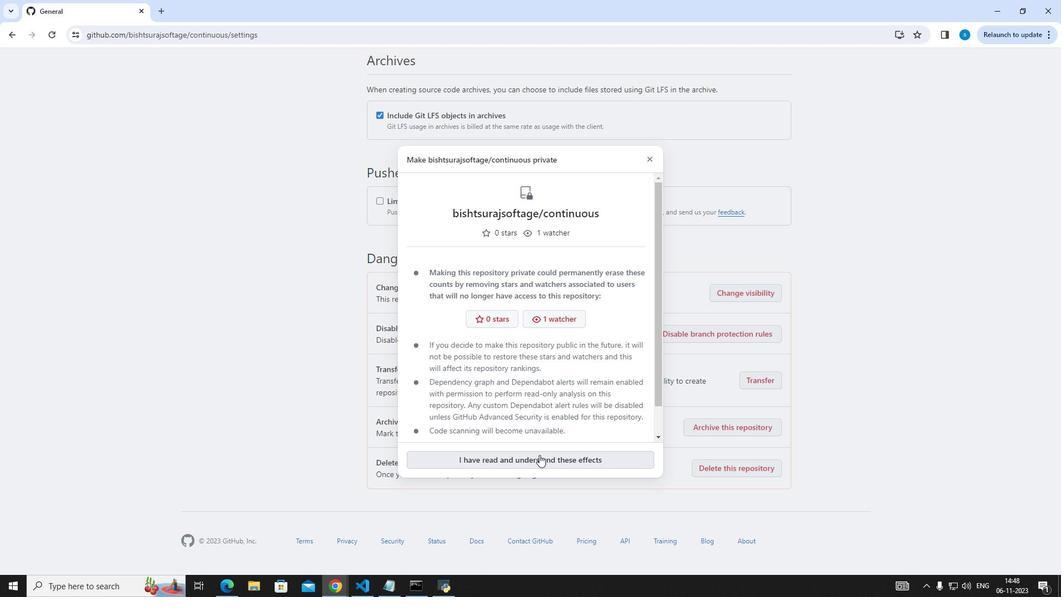 
Action: Mouse pressed left at (539, 455)
Screenshot: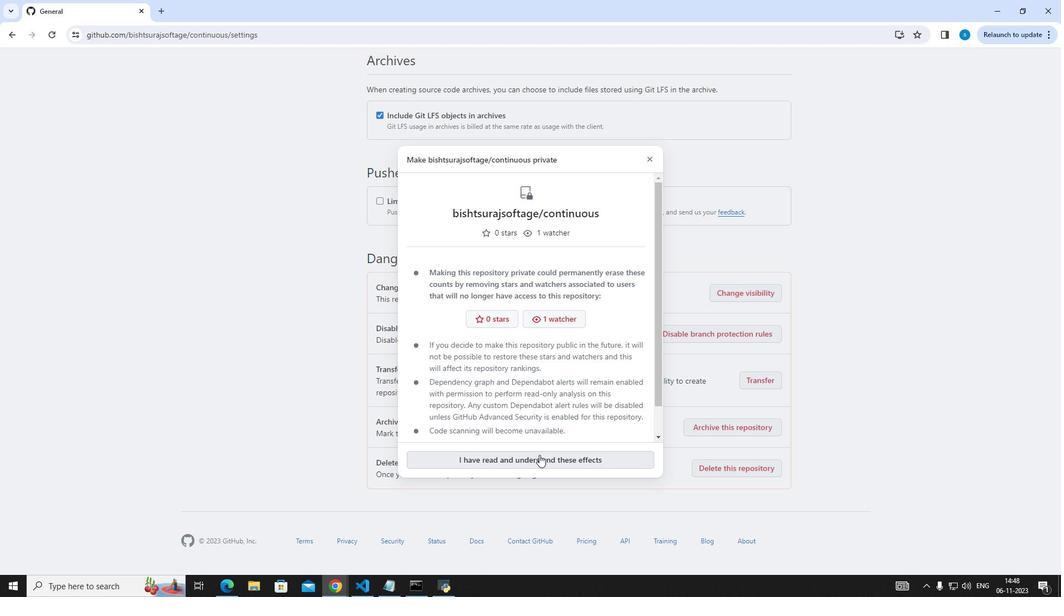 
Action: Mouse moved to (530, 426)
Screenshot: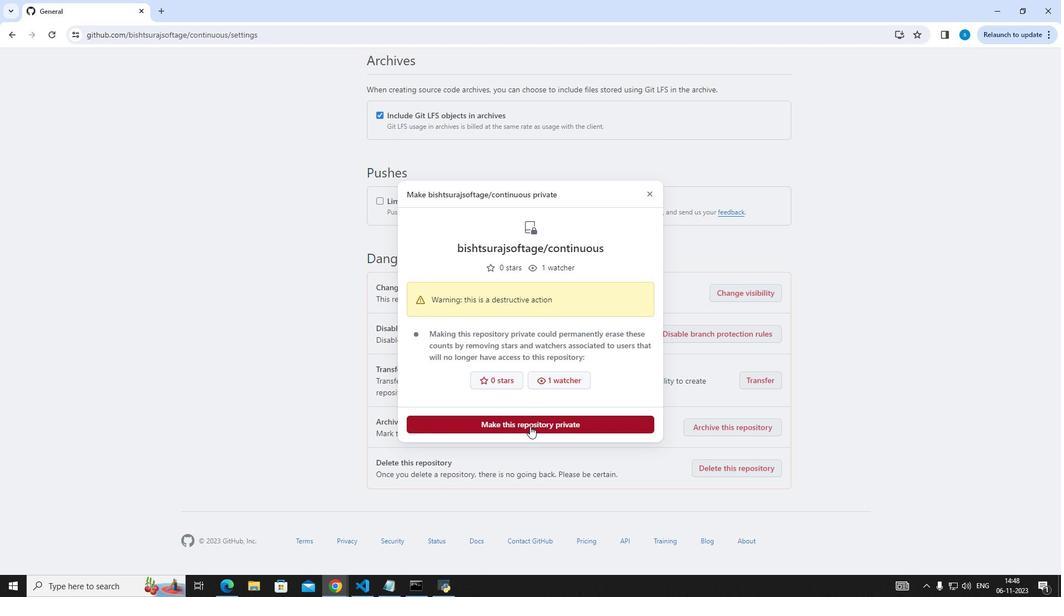 
Action: Mouse pressed left at (530, 426)
Screenshot: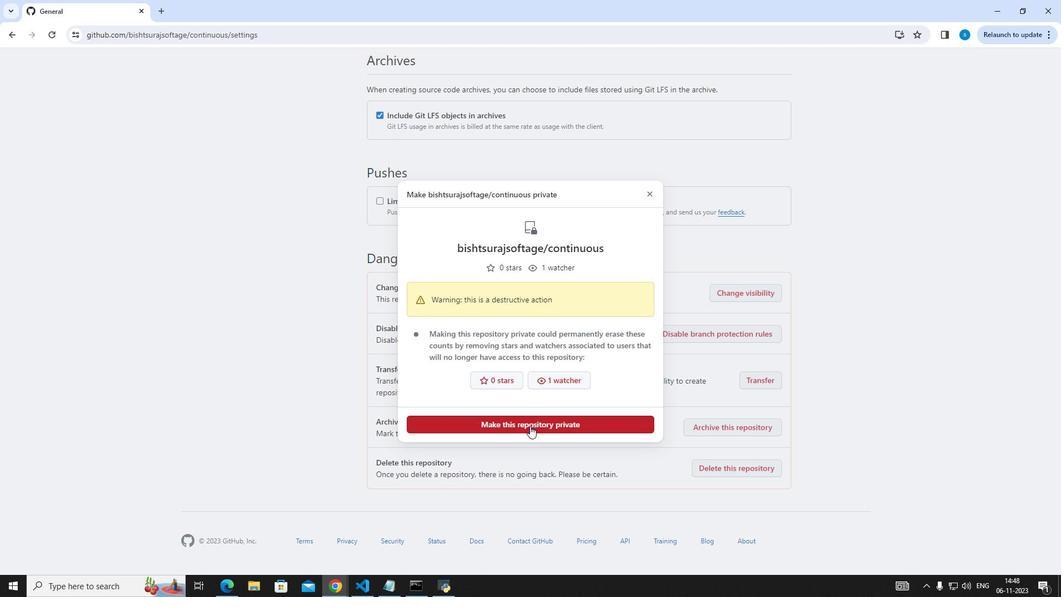
Action: Mouse moved to (530, 425)
Screenshot: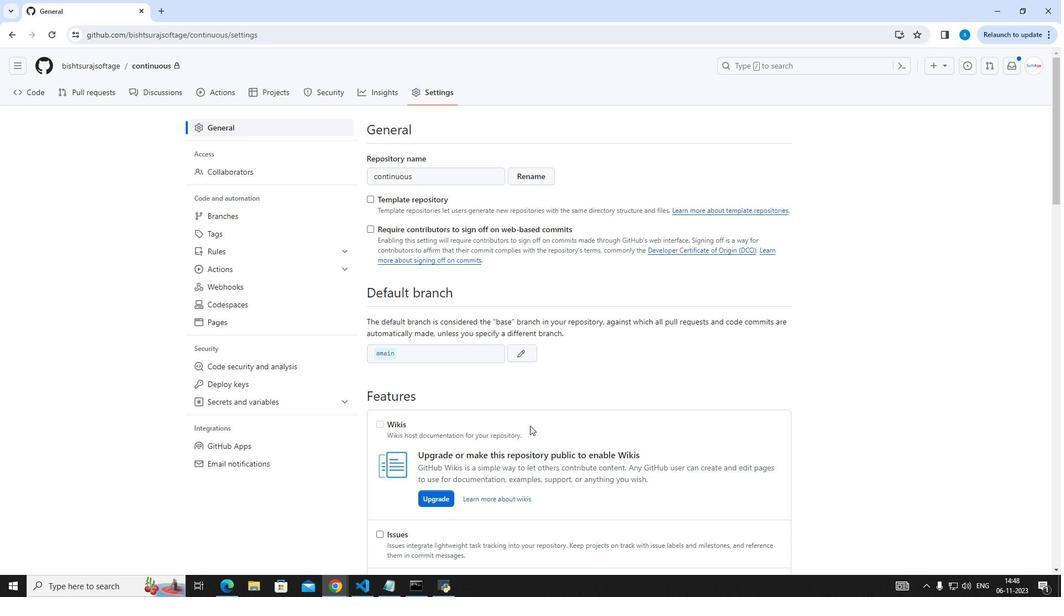 
Action: Mouse scrolled (530, 425) with delta (0, 0)
Screenshot: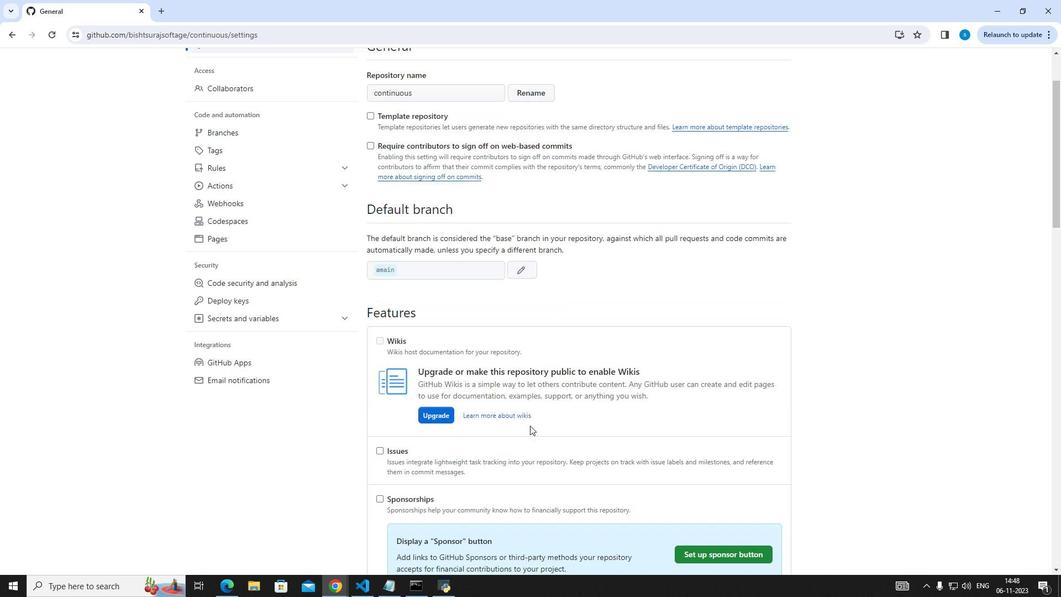 
Action: Mouse scrolled (530, 425) with delta (0, 0)
Screenshot: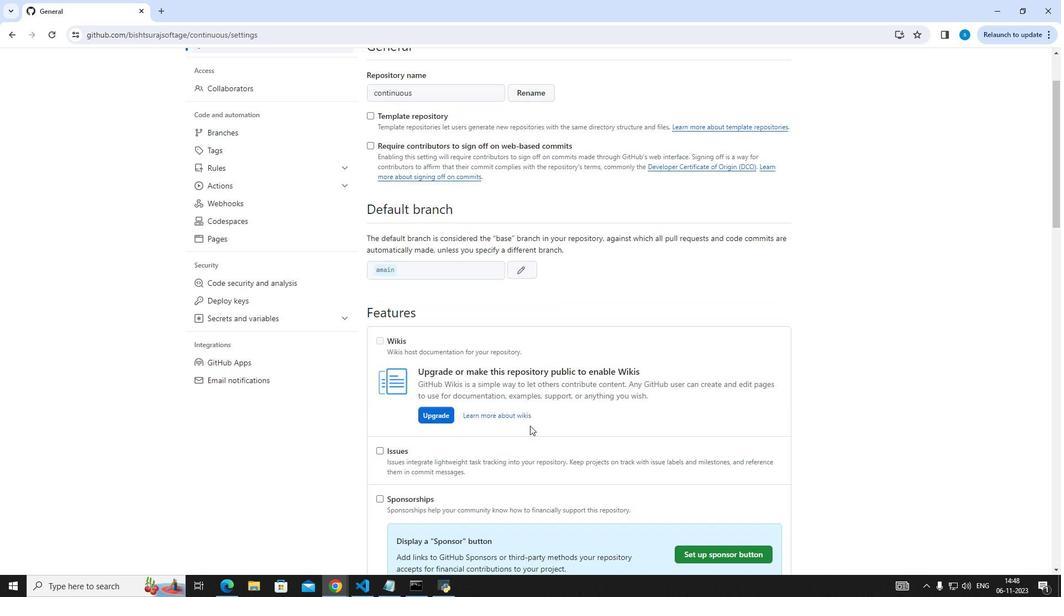 
Action: Mouse scrolled (530, 425) with delta (0, 0)
Screenshot: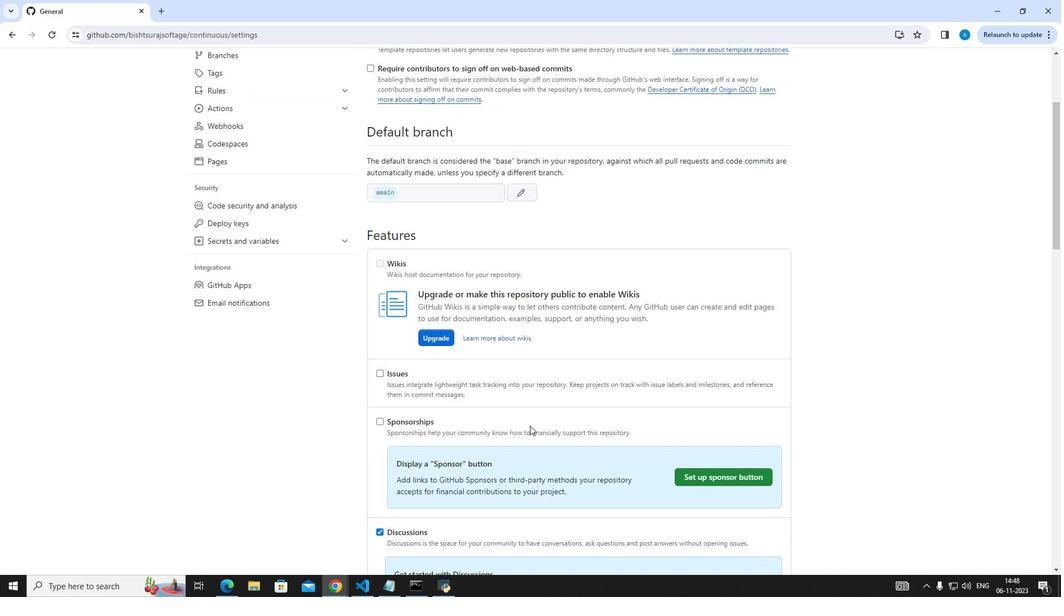 
Action: Mouse scrolled (530, 425) with delta (0, 0)
Screenshot: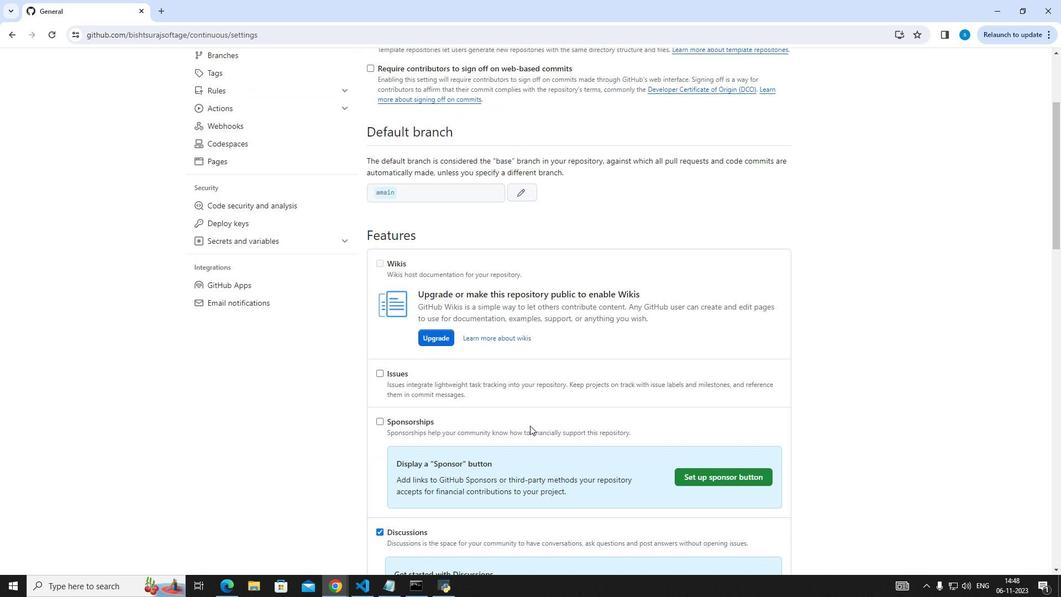 
Action: Mouse scrolled (530, 425) with delta (0, 0)
Screenshot: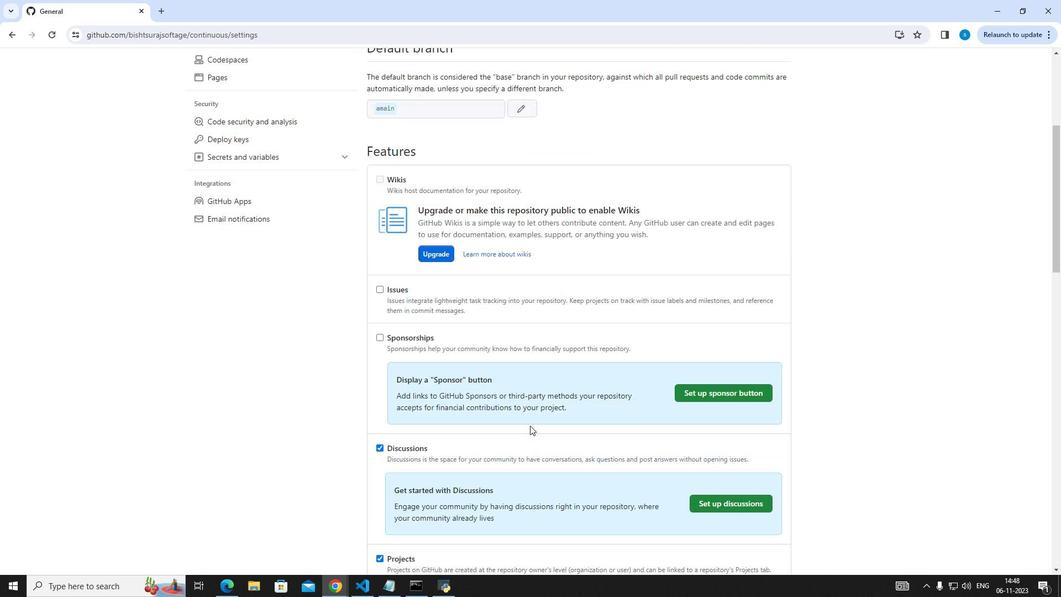 
Action: Mouse scrolled (530, 425) with delta (0, 0)
Screenshot: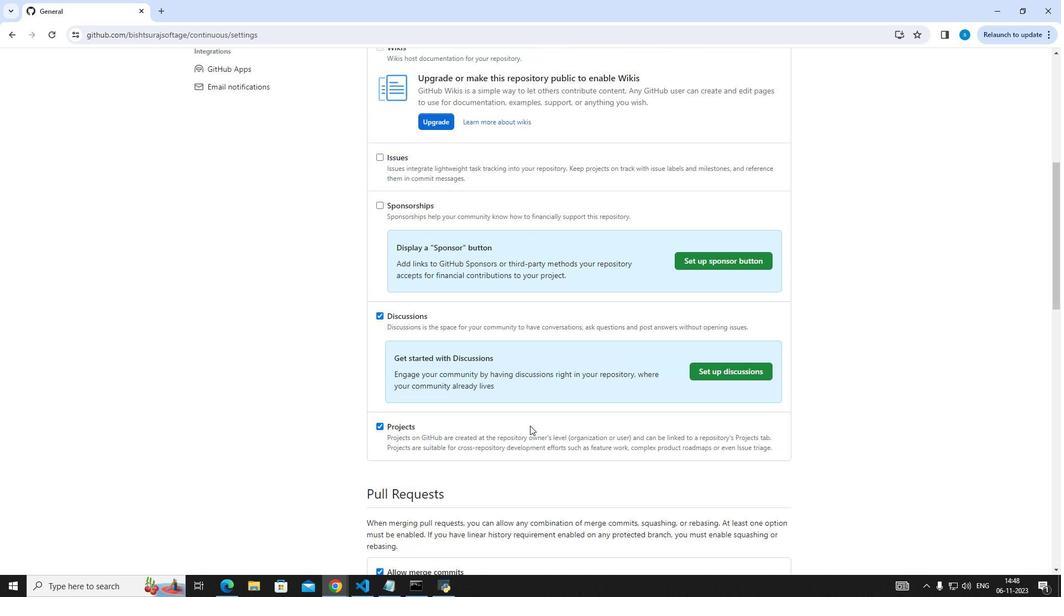 
Action: Mouse scrolled (530, 425) with delta (0, 0)
Screenshot: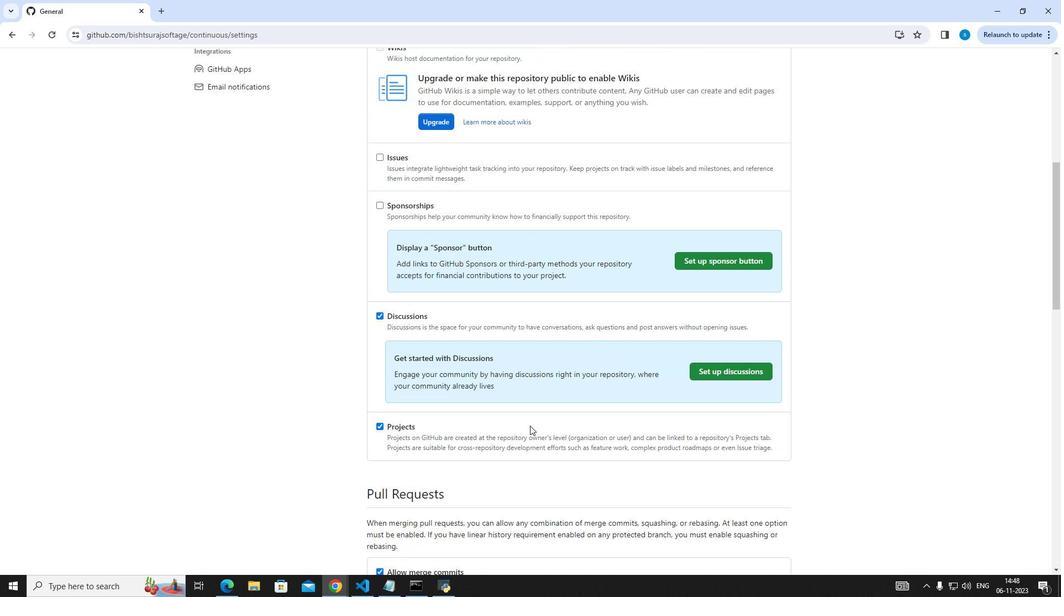 
Action: Mouse scrolled (530, 425) with delta (0, 0)
Screenshot: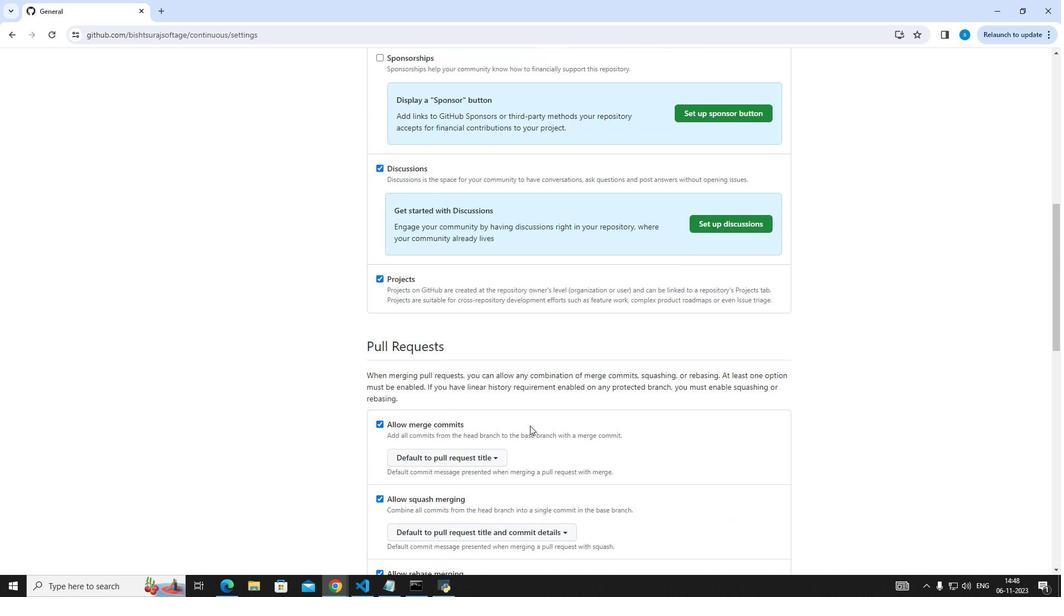 
Action: Mouse scrolled (530, 425) with delta (0, 0)
Screenshot: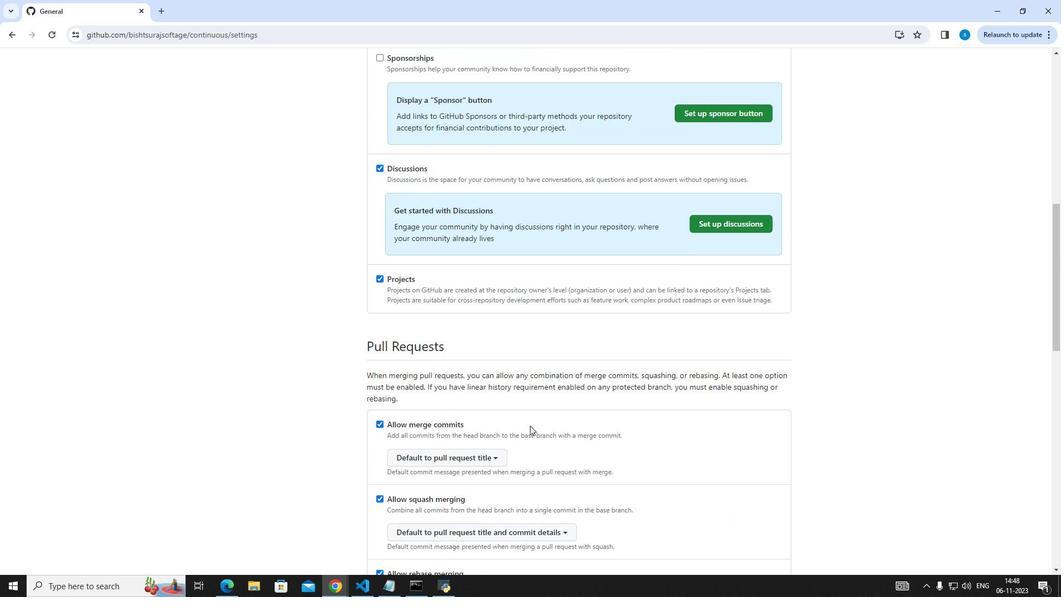 
Action: Mouse scrolled (530, 425) with delta (0, 0)
Screenshot: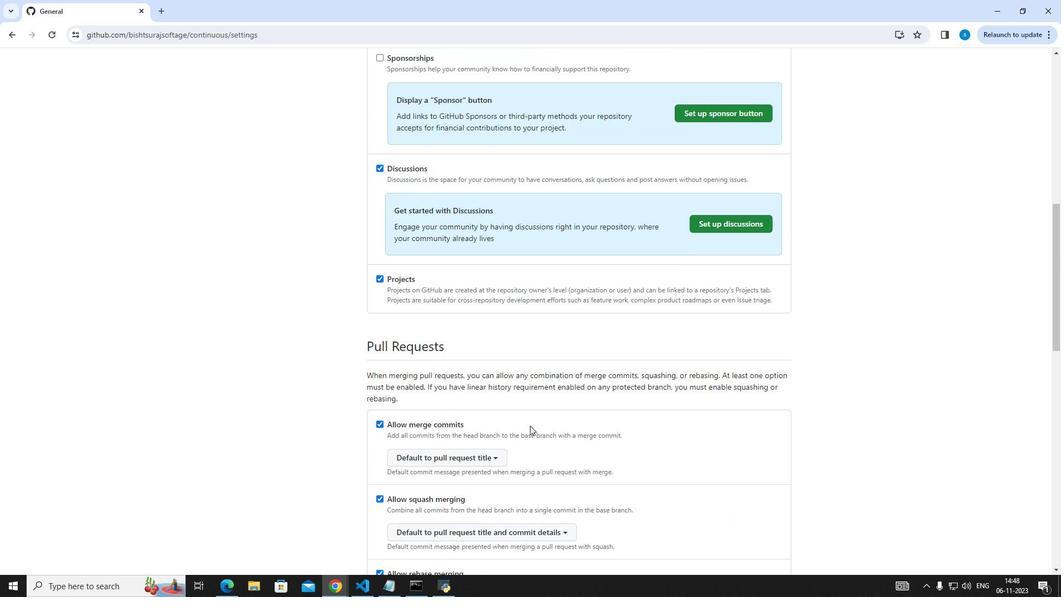 
Action: Mouse scrolled (530, 425) with delta (0, 0)
Screenshot: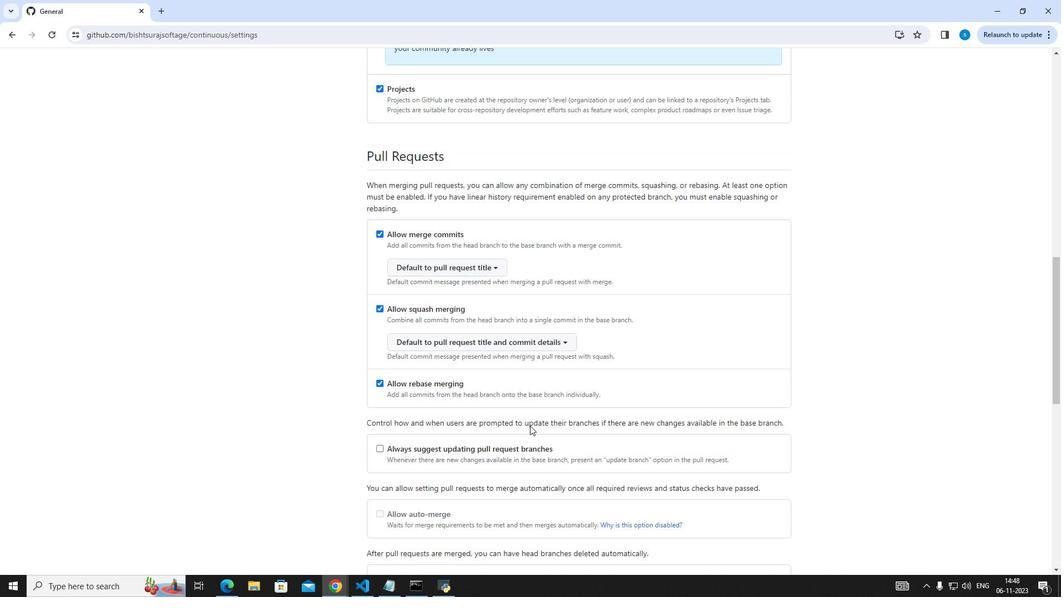 
Action: Mouse scrolled (530, 425) with delta (0, 0)
Screenshot: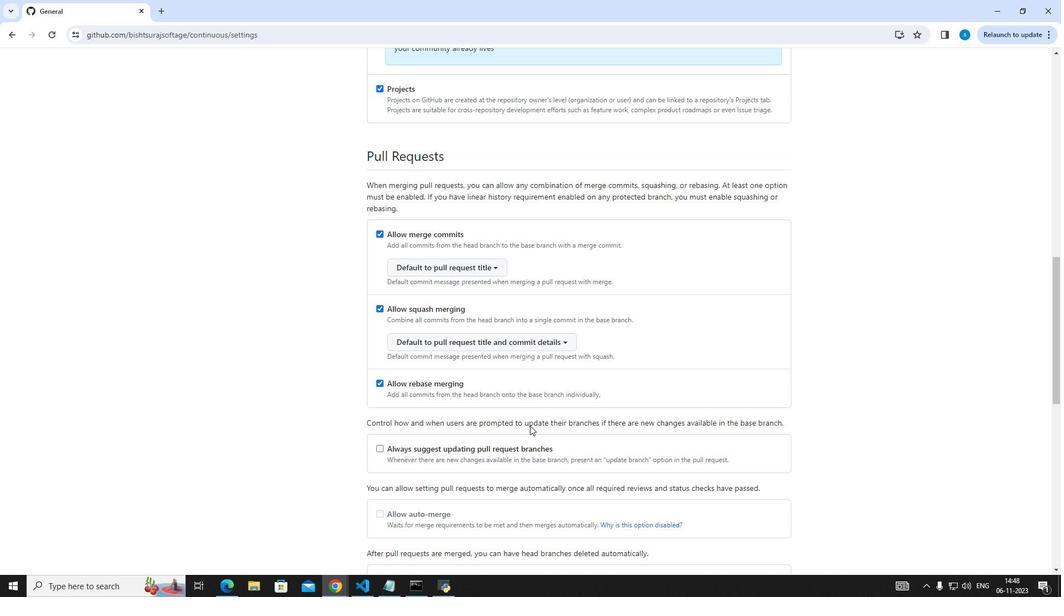 
Action: Mouse scrolled (530, 425) with delta (0, 0)
Screenshot: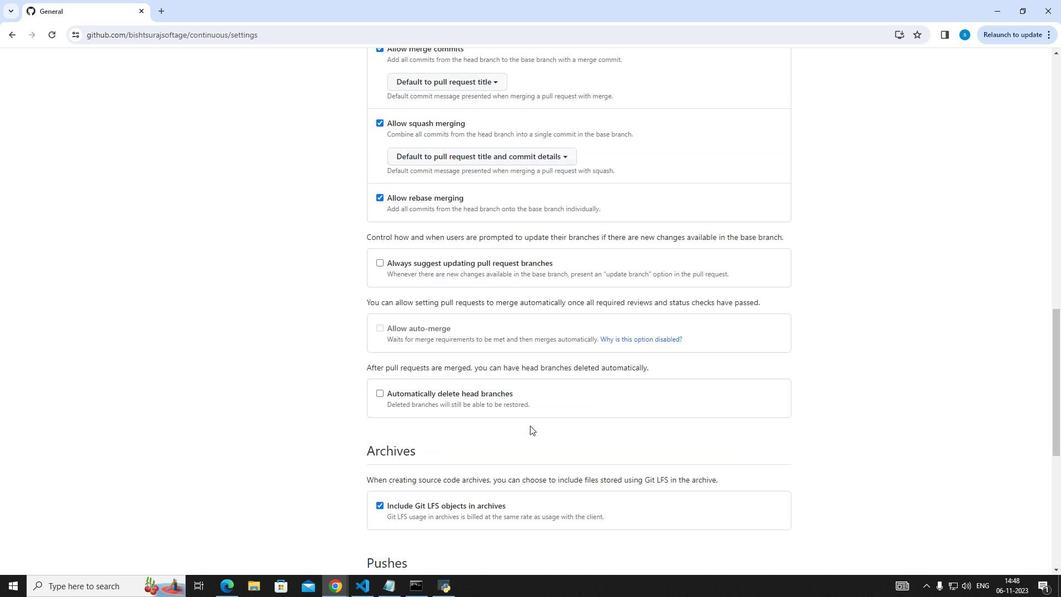 
Action: Mouse scrolled (530, 425) with delta (0, 0)
Screenshot: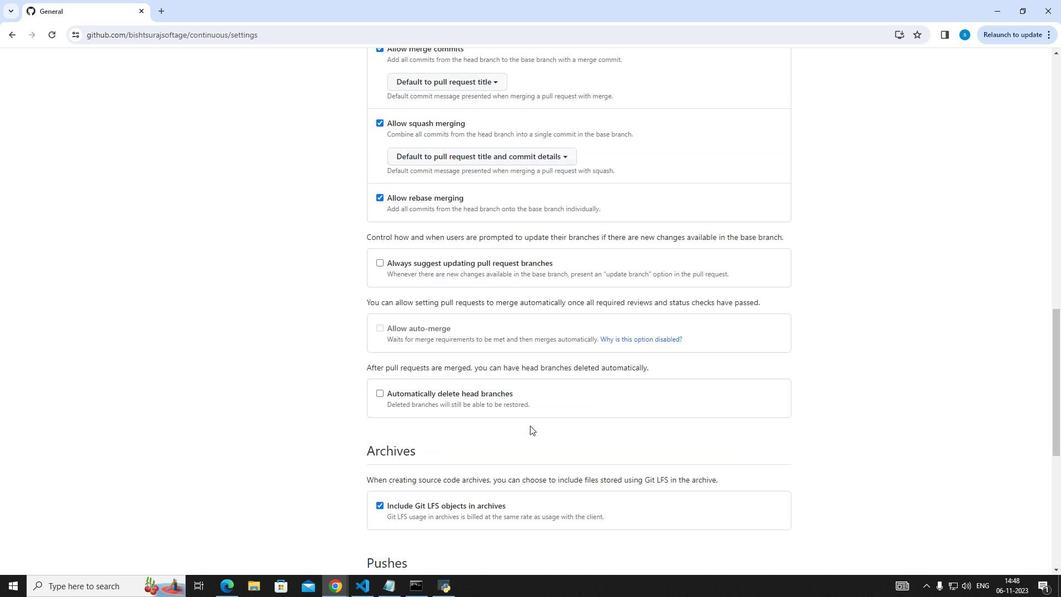 
Action: Mouse scrolled (530, 425) with delta (0, 0)
Screenshot: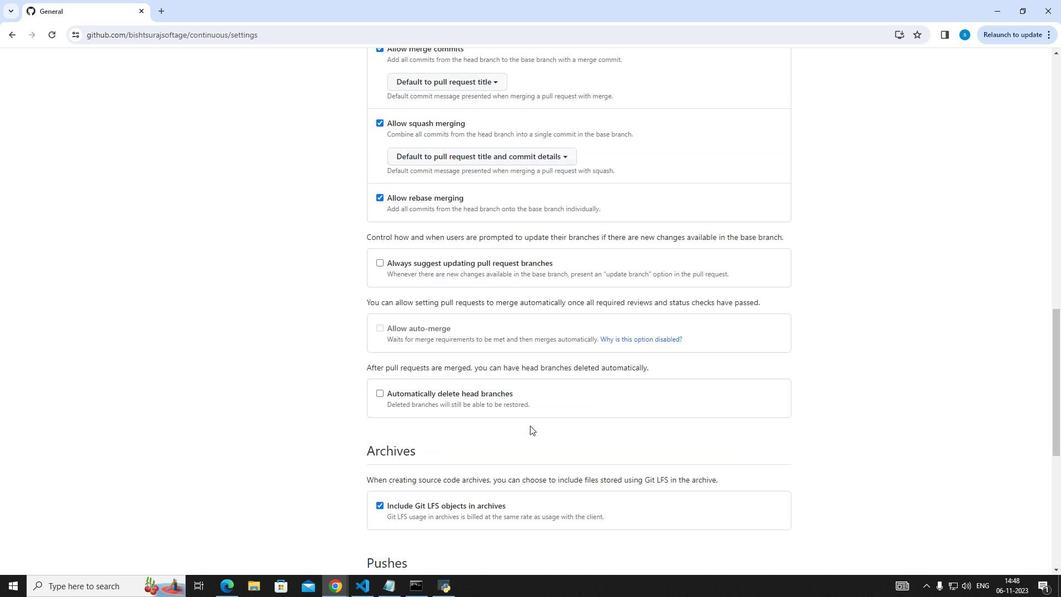 
Action: Mouse scrolled (530, 425) with delta (0, 0)
Screenshot: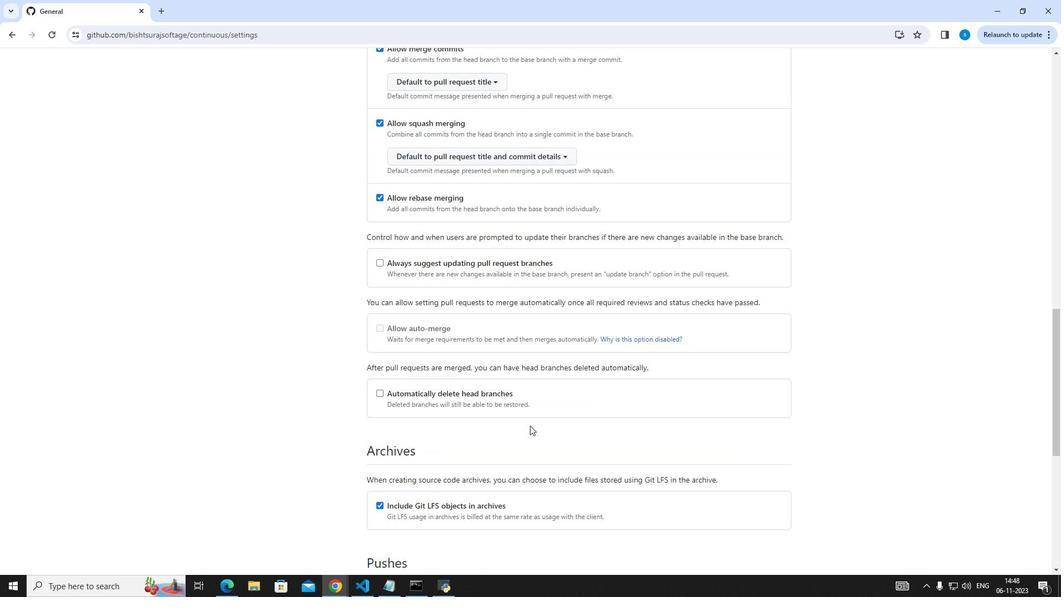
Action: Mouse scrolled (530, 425) with delta (0, 0)
Screenshot: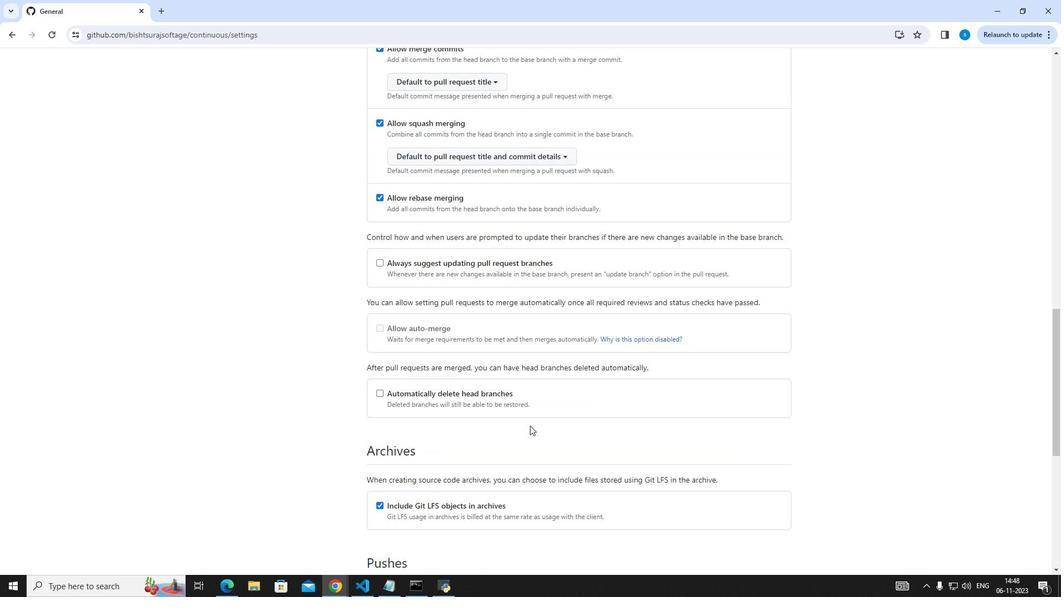 
Action: Mouse scrolled (530, 425) with delta (0, 0)
Screenshot: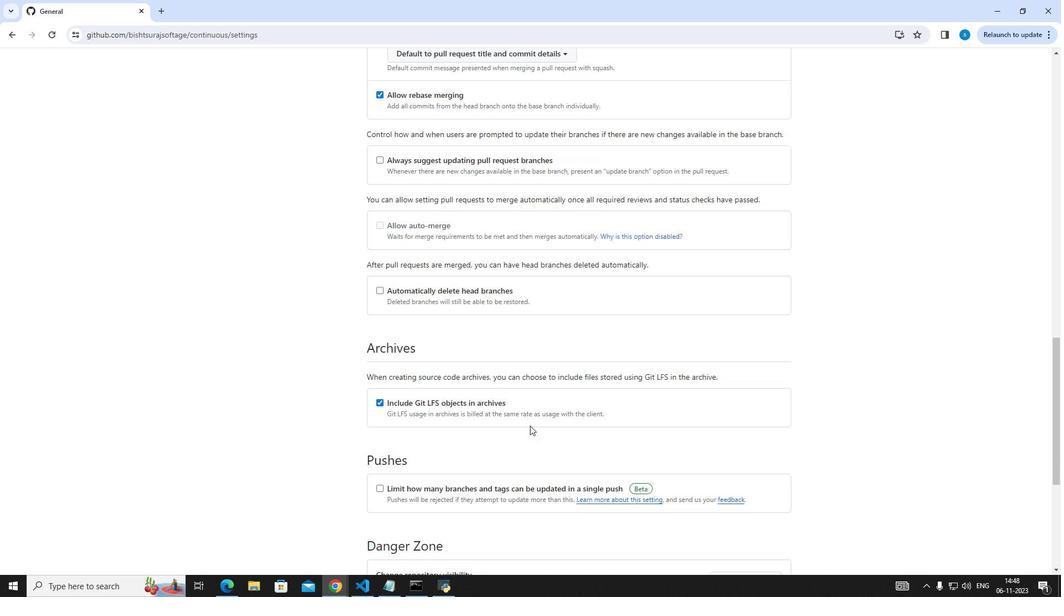 
Action: Mouse scrolled (530, 425) with delta (0, 0)
Screenshot: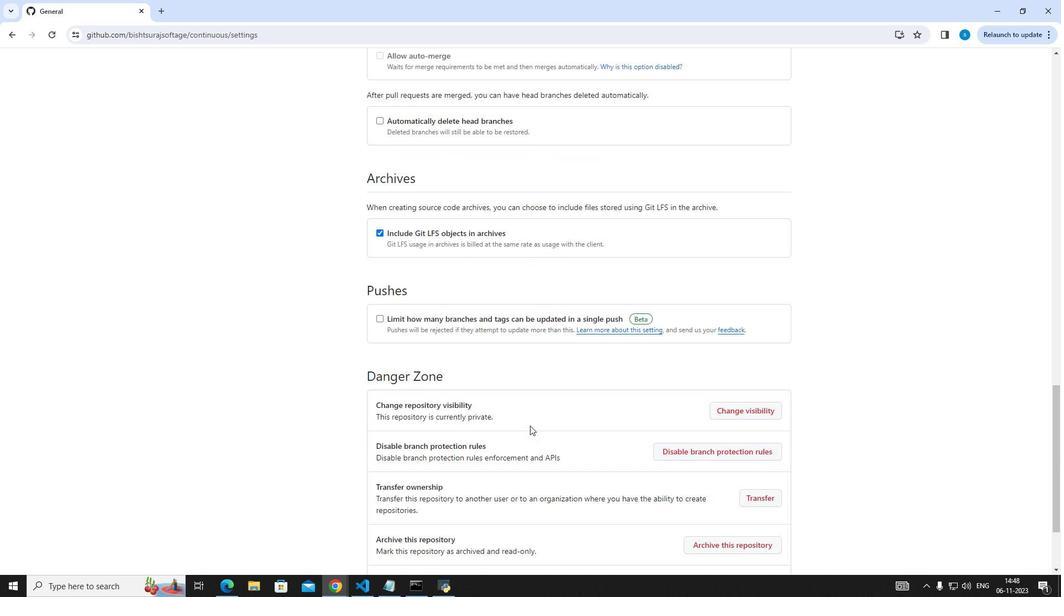 
Action: Mouse scrolled (530, 425) with delta (0, 0)
Screenshot: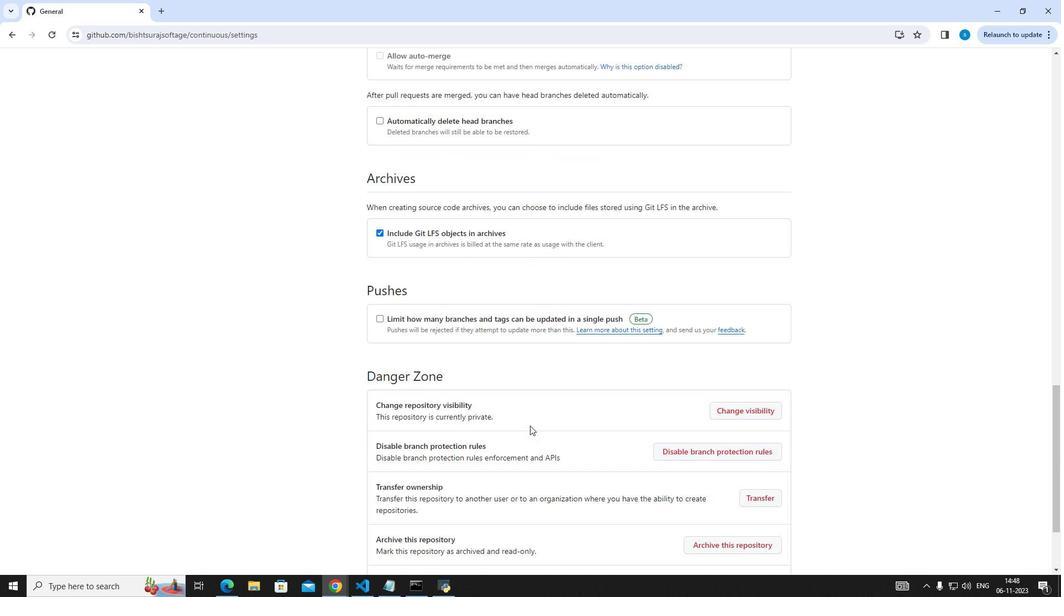 
Action: Mouse scrolled (530, 425) with delta (0, 0)
Screenshot: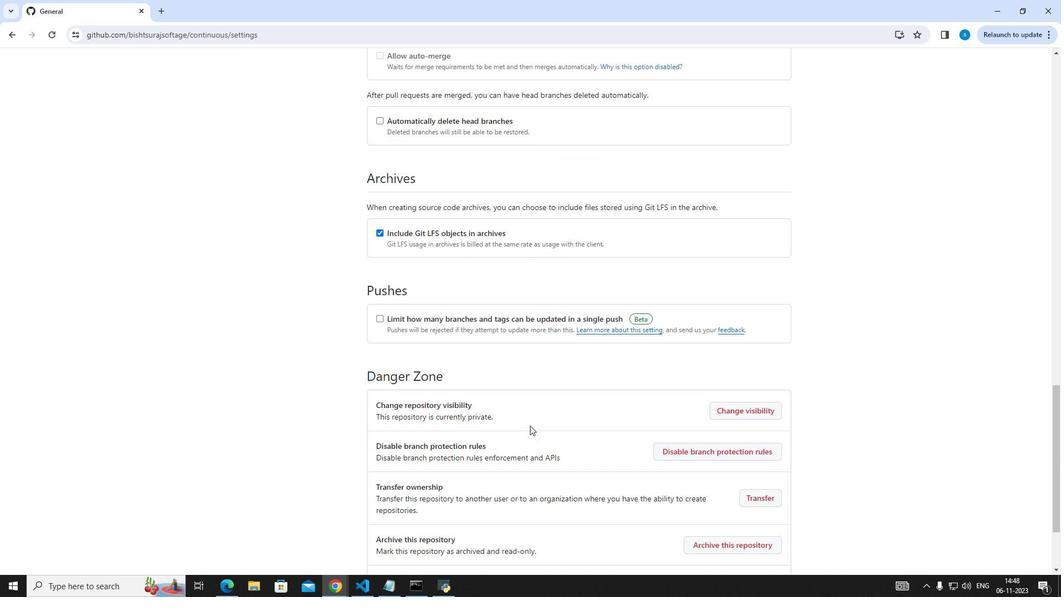 
Action: Mouse scrolled (530, 425) with delta (0, 0)
Screenshot: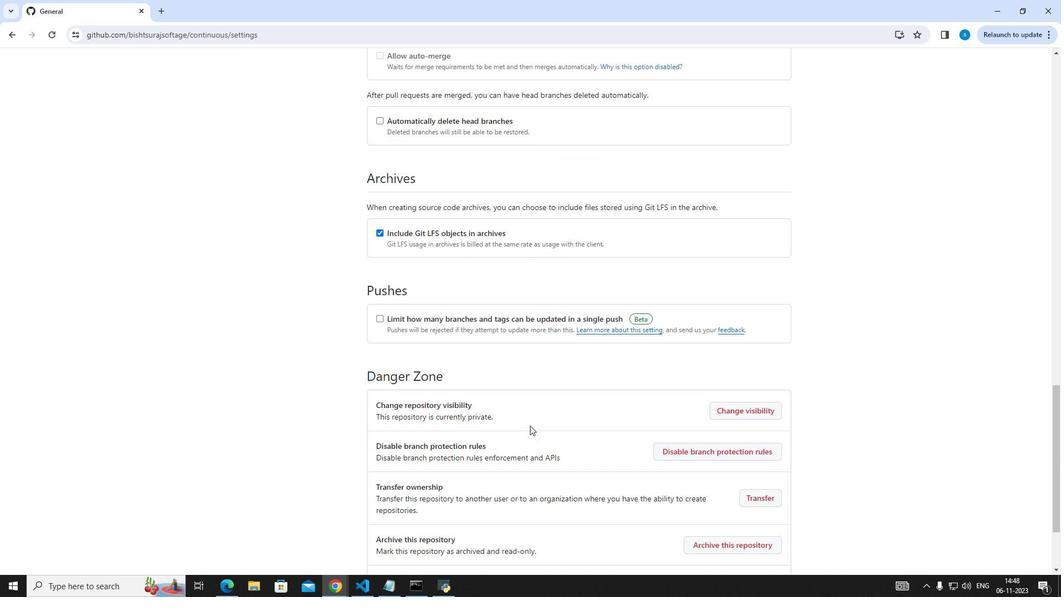 
Action: Mouse scrolled (530, 425) with delta (0, 0)
Screenshot: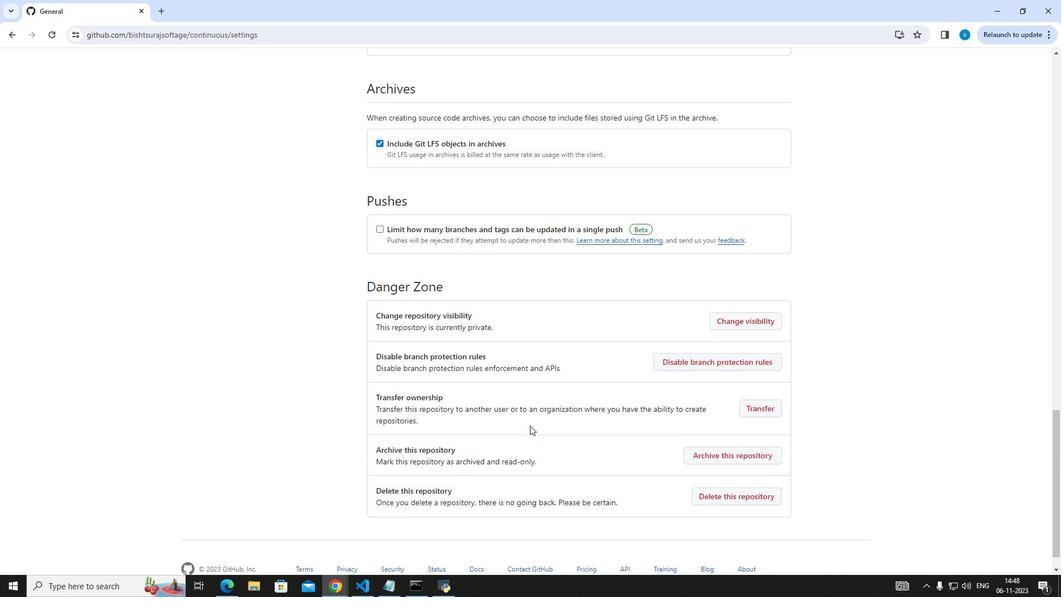 
Action: Mouse moved to (717, 444)
Screenshot: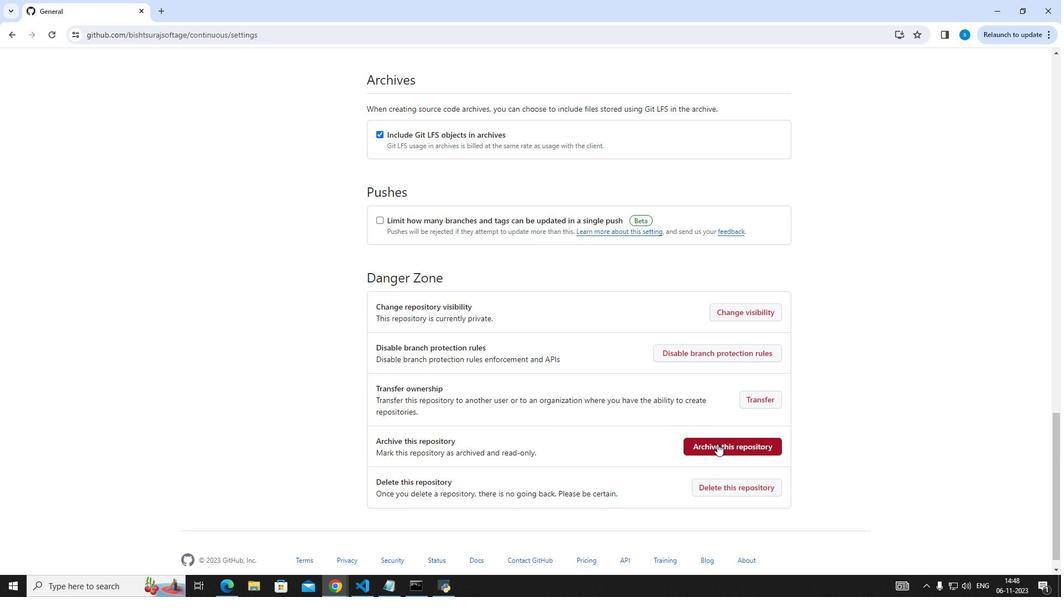 
Action: Mouse pressed left at (717, 444)
Screenshot: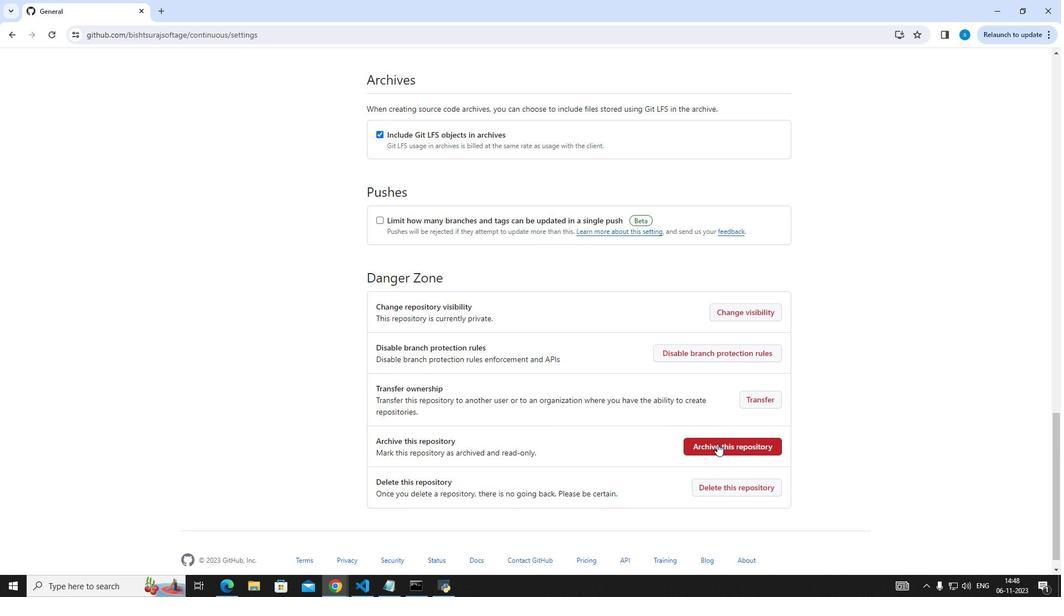 
Action: Mouse moved to (569, 316)
Screenshot: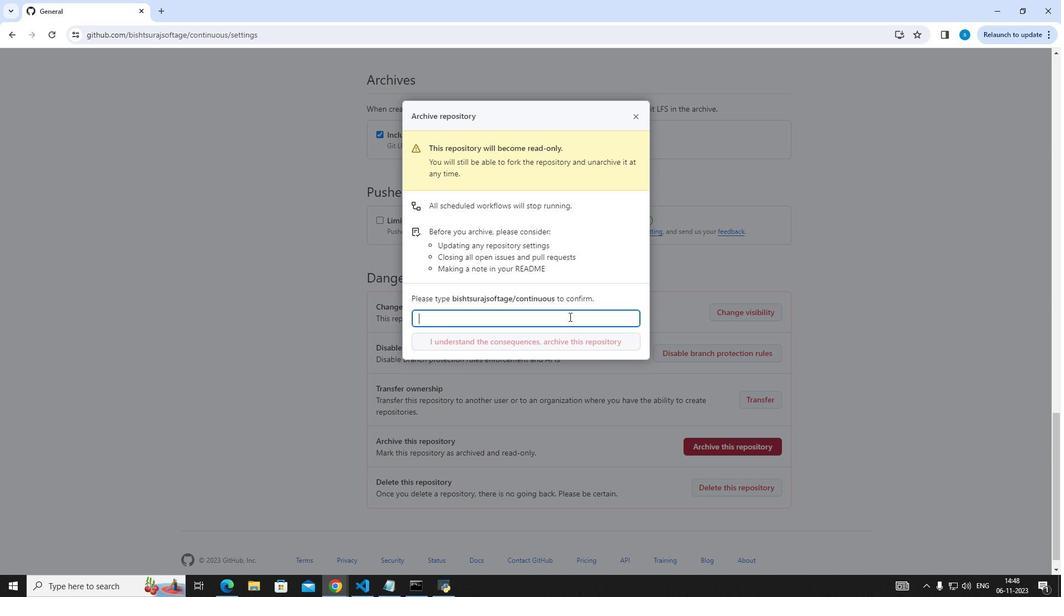 
Action: Mouse pressed left at (569, 316)
Screenshot: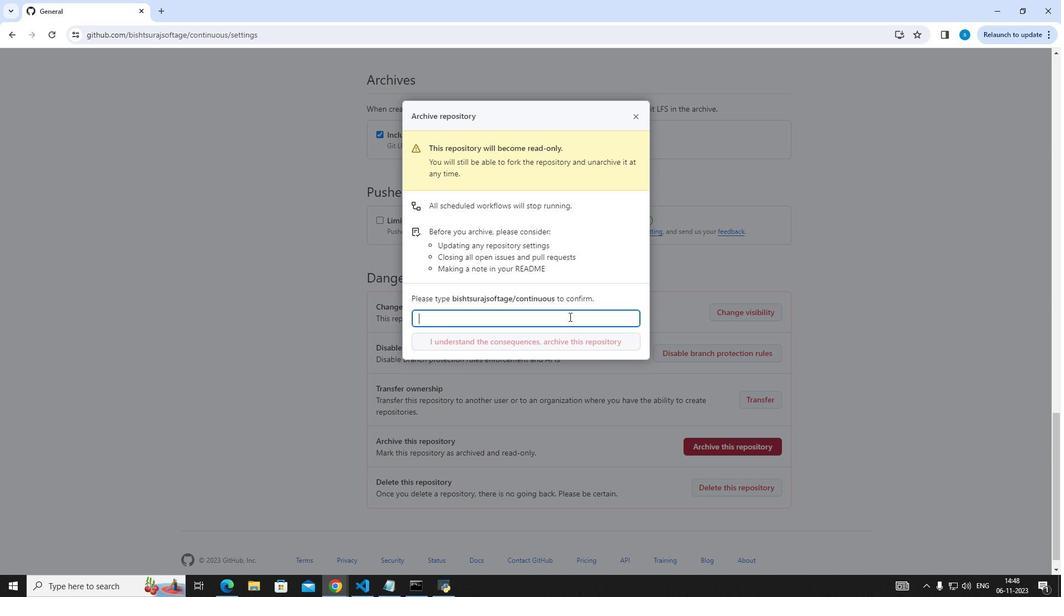 
Action: Key pressed bishtsurajsoftage/continuous
Screenshot: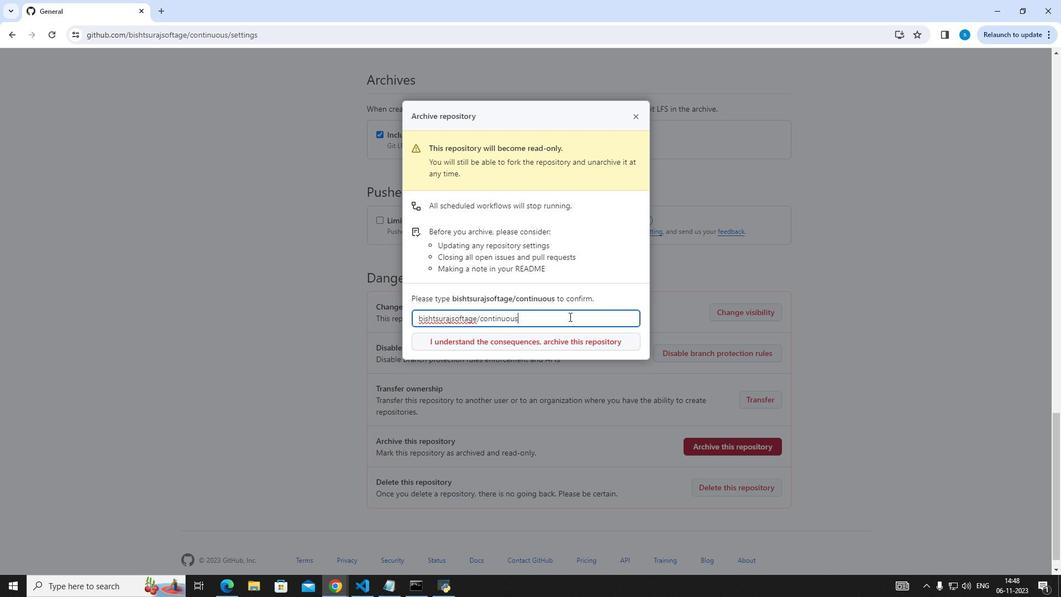 
Action: Mouse moved to (551, 337)
Screenshot: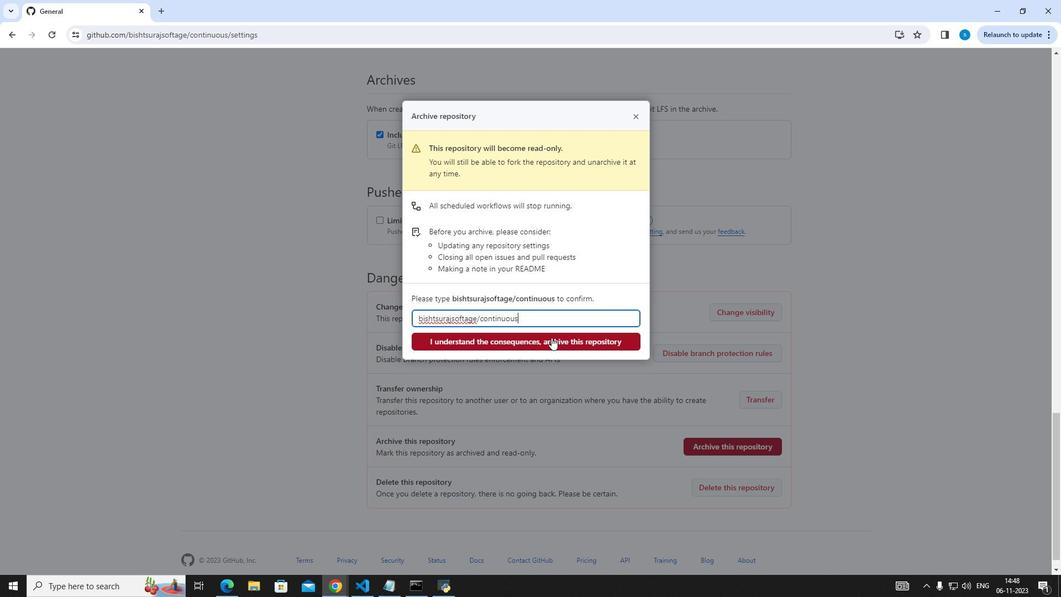 
Action: Mouse pressed left at (551, 337)
Screenshot: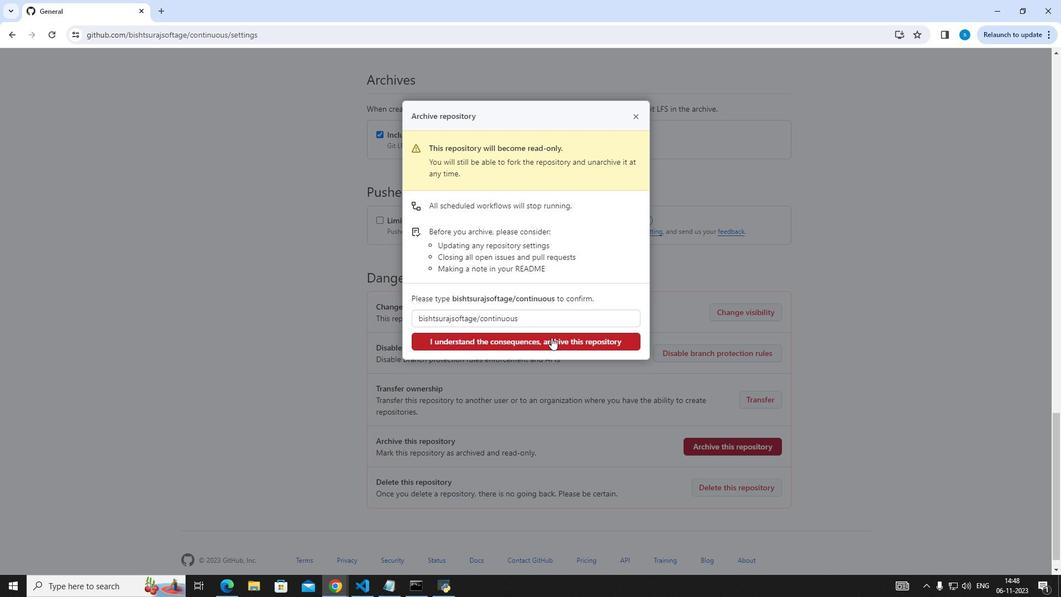 
Action: Mouse moved to (936, 251)
Screenshot: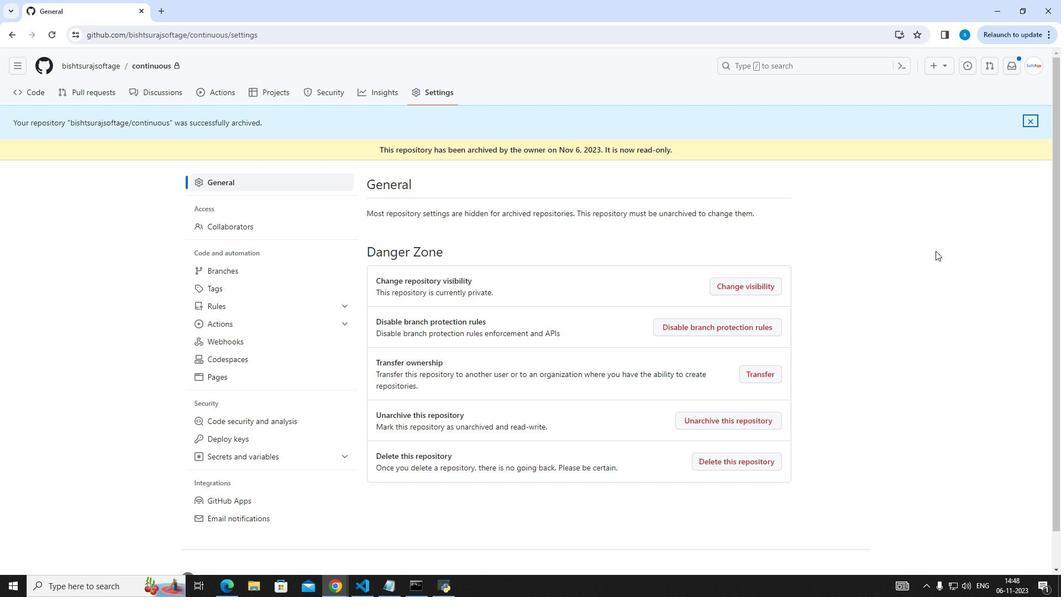 
Action: Mouse pressed left at (936, 251)
Screenshot: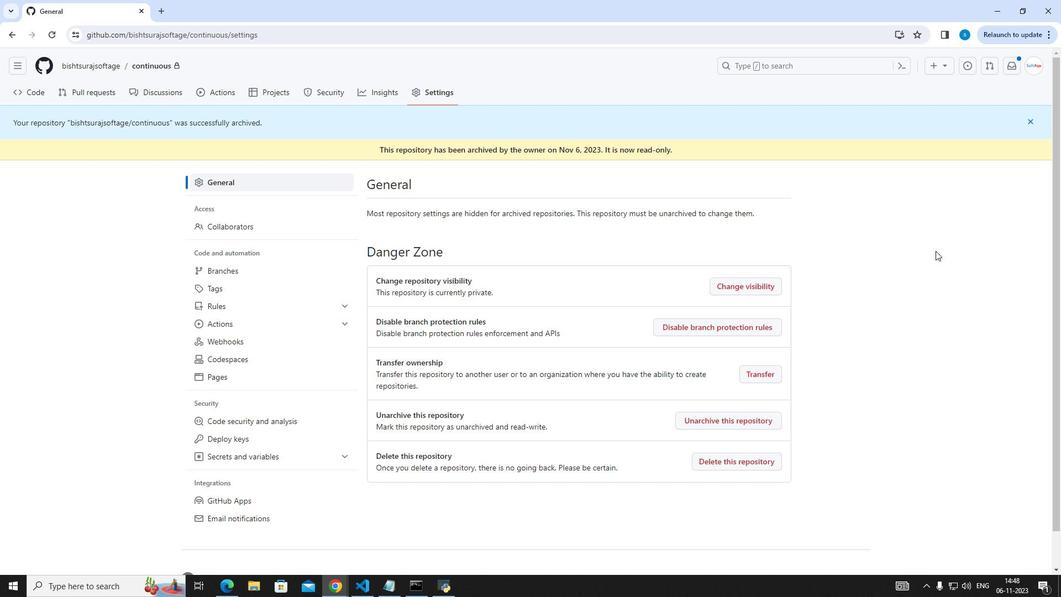 
